 Task: Upload images of France from Unsplash to the Trello board.
Action: Mouse moved to (810, 226)
Screenshot: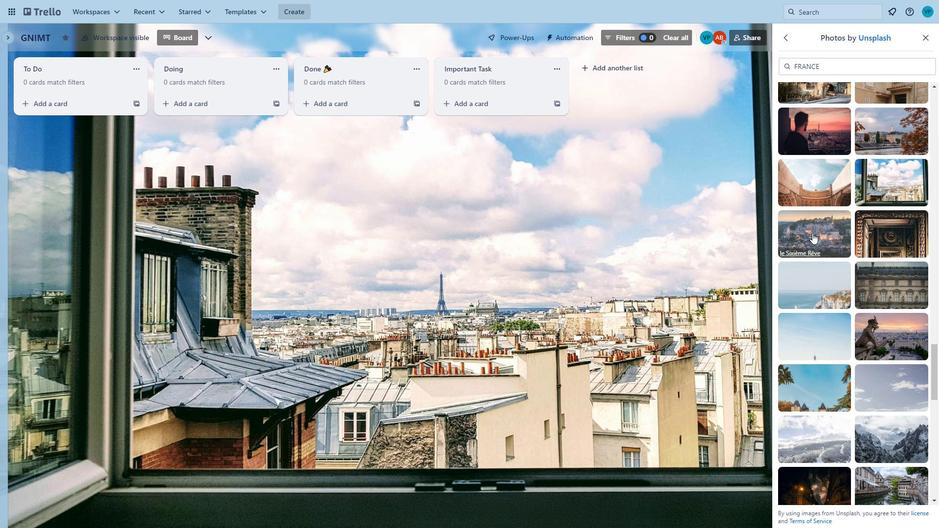
Action: Mouse pressed left at (810, 226)
Screenshot: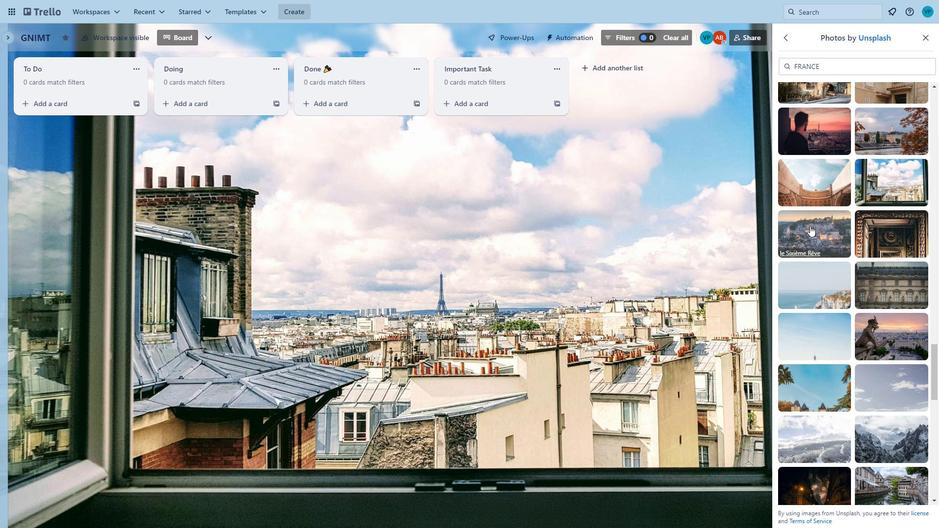 
Action: Mouse moved to (906, 218)
Screenshot: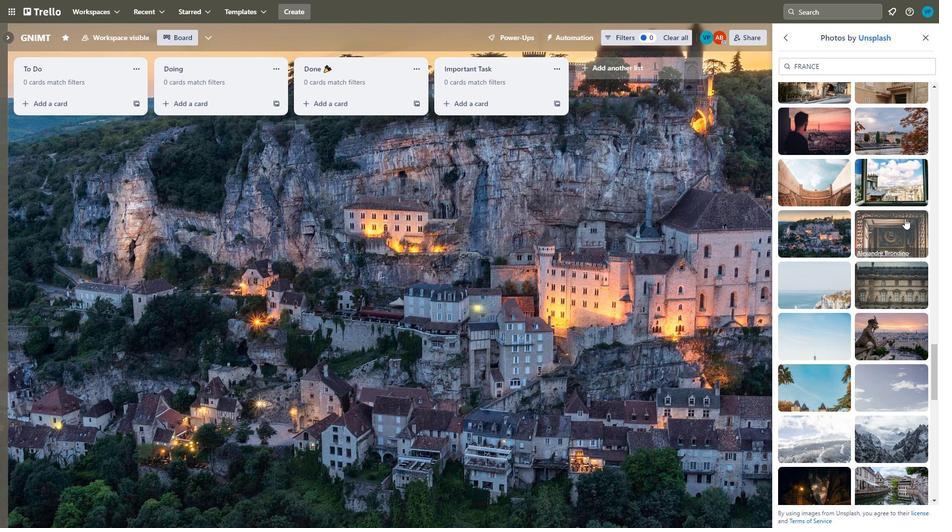 
Action: Mouse pressed left at (906, 218)
Screenshot: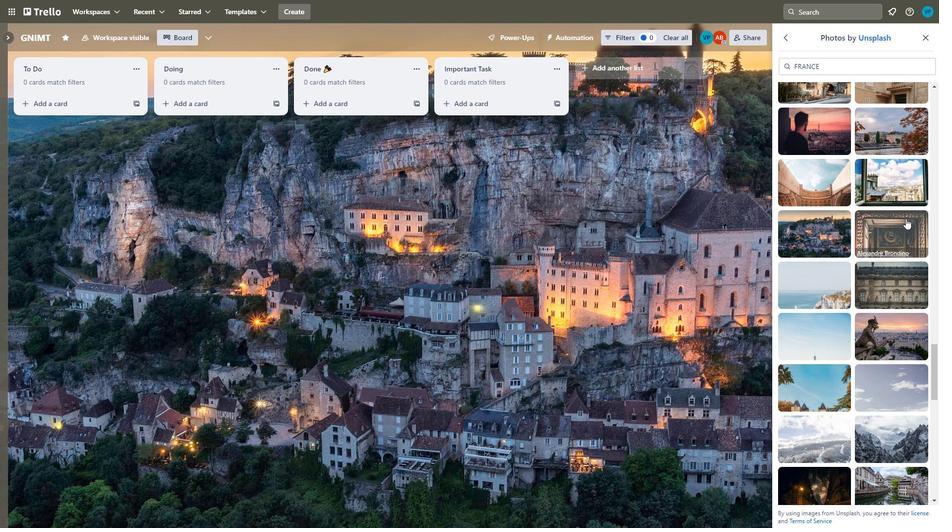 
Action: Mouse moved to (905, 230)
Screenshot: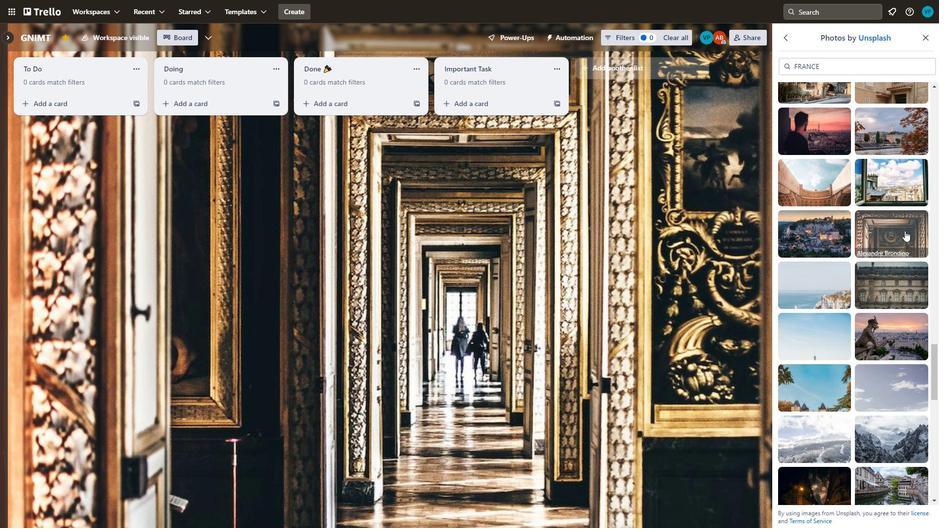 
Action: Mouse pressed left at (905, 230)
Screenshot: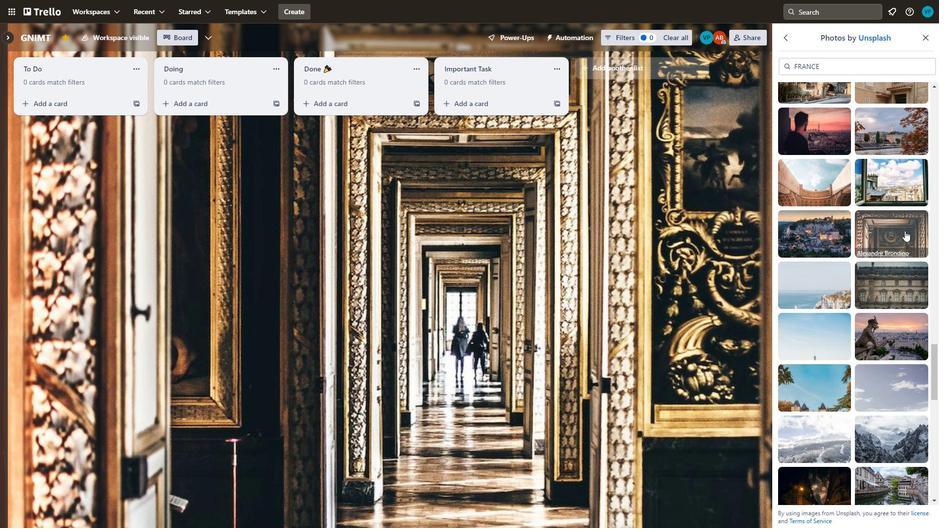 
Action: Mouse moved to (810, 267)
Screenshot: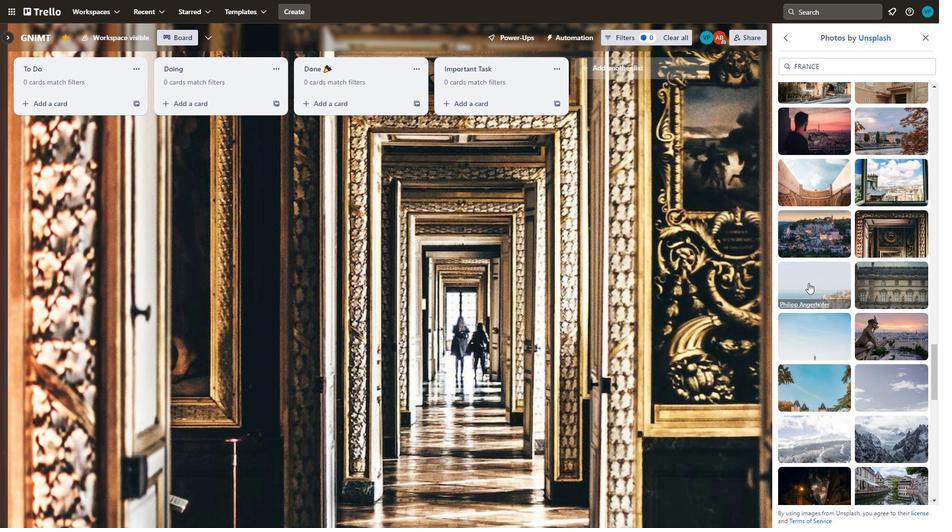 
Action: Mouse pressed left at (810, 267)
Screenshot: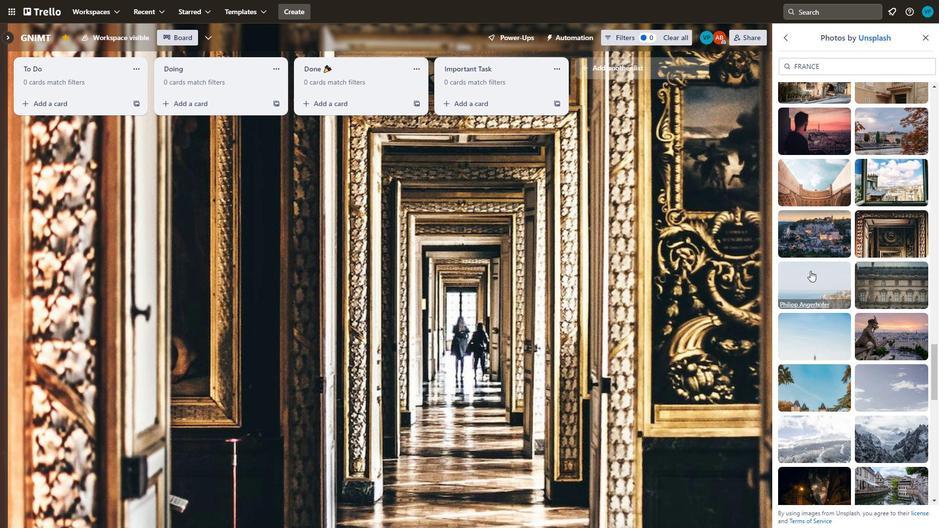 
Action: Mouse moved to (887, 265)
Screenshot: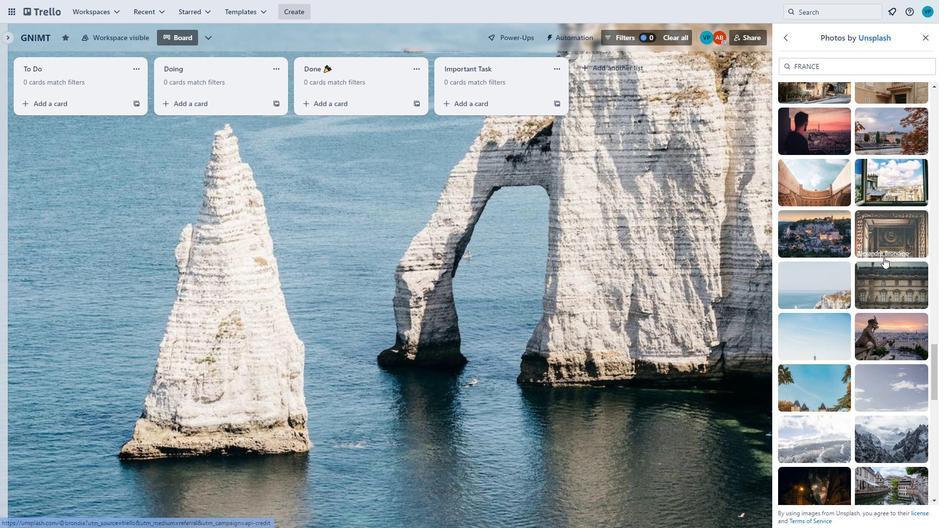 
Action: Mouse pressed left at (887, 265)
Screenshot: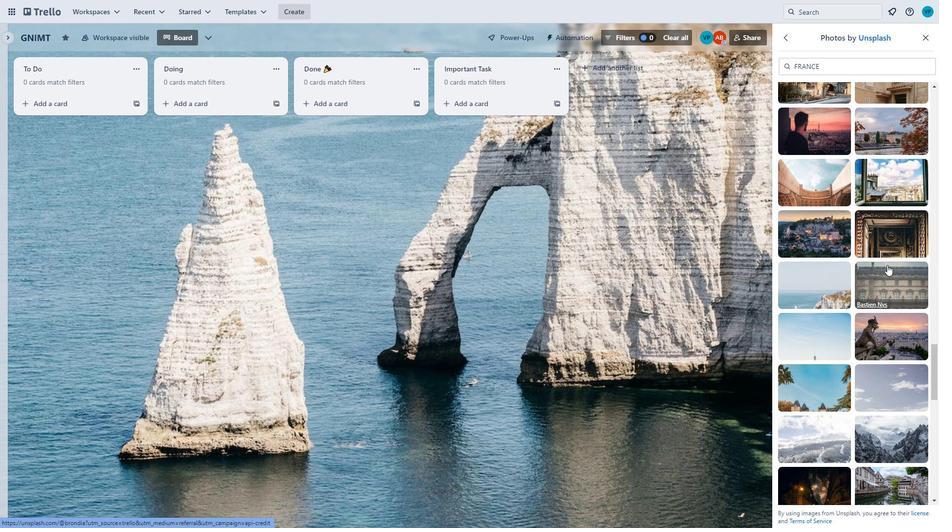 
Action: Mouse moved to (817, 328)
Screenshot: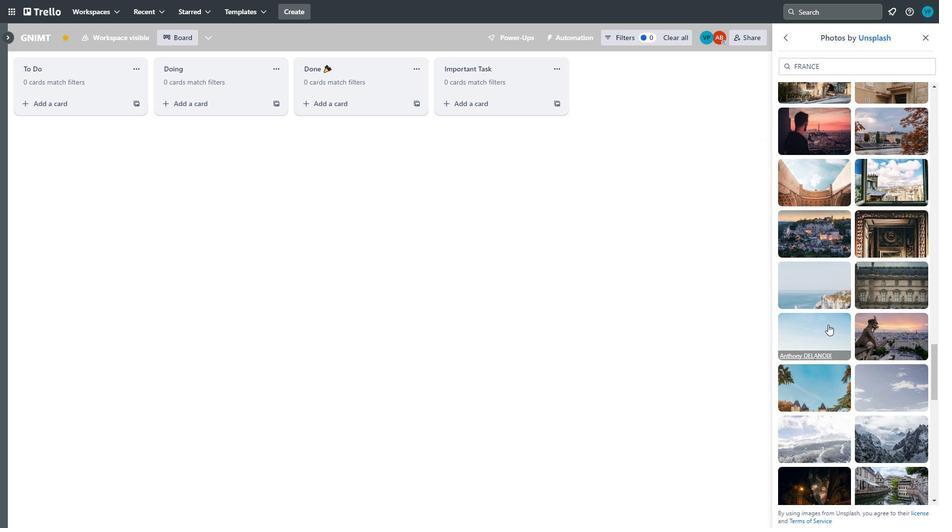 
Action: Mouse pressed left at (817, 328)
Screenshot: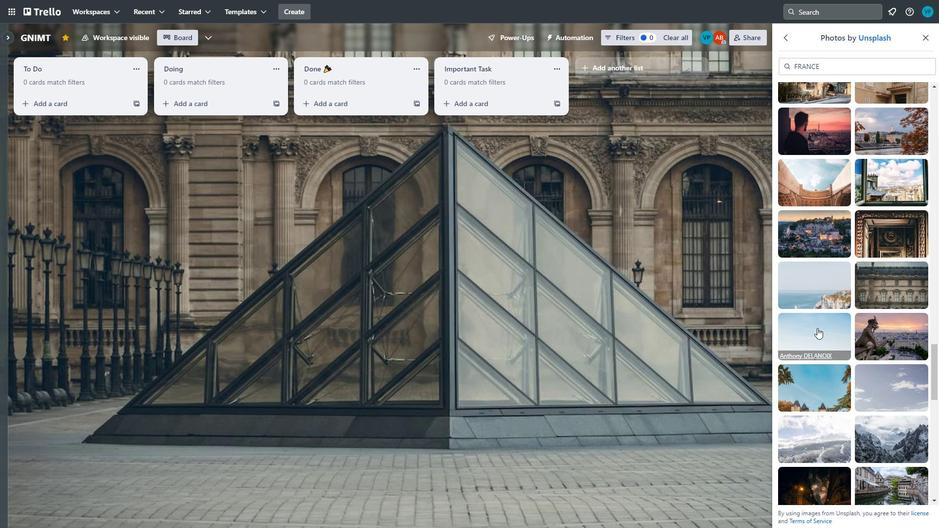 
Action: Mouse moved to (892, 334)
Screenshot: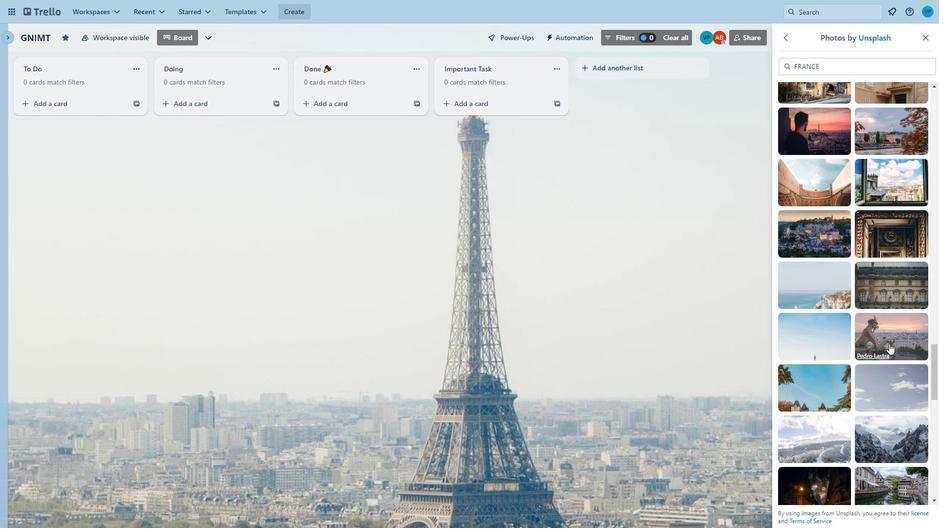 
Action: Mouse pressed left at (892, 334)
Screenshot: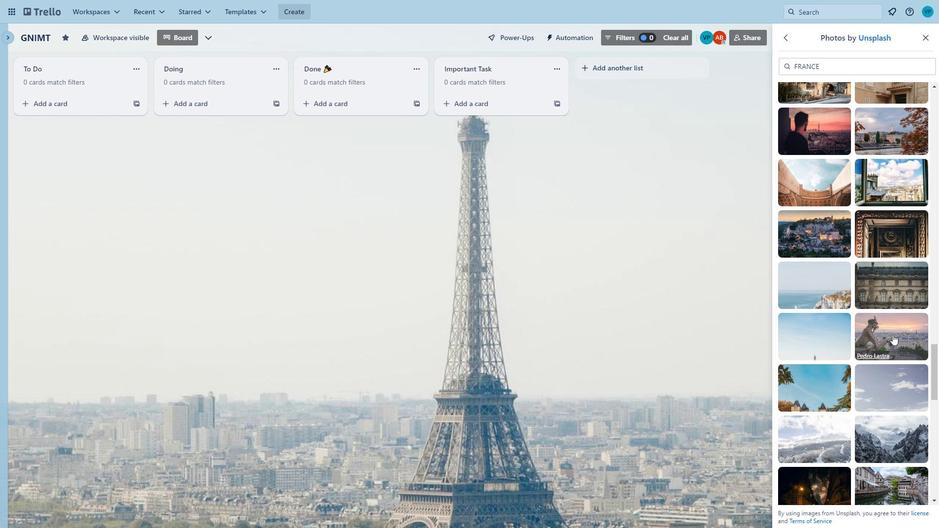 
Action: Mouse moved to (823, 380)
Screenshot: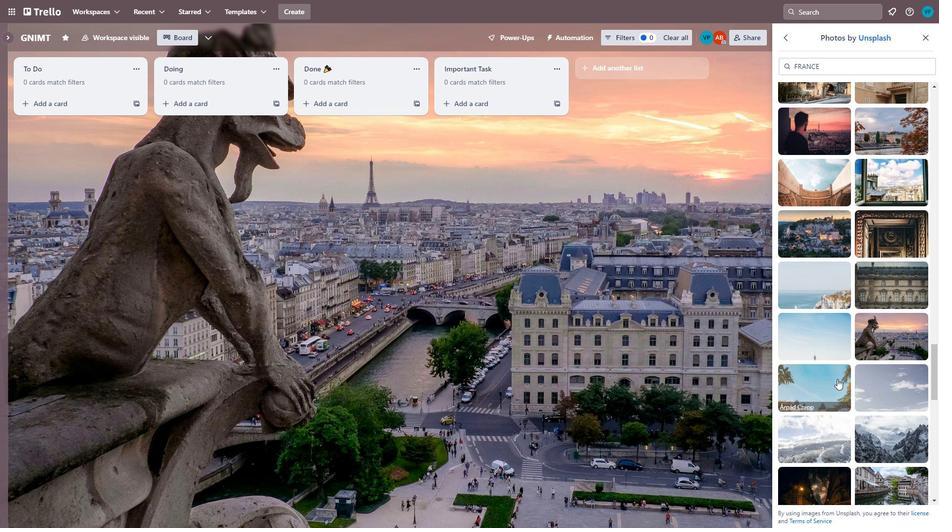 
Action: Mouse pressed left at (823, 380)
Screenshot: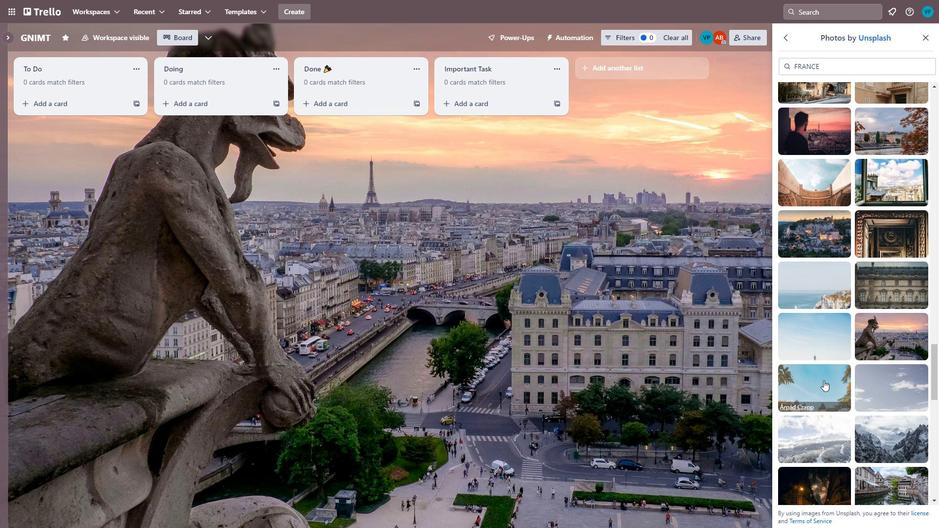 
Action: Mouse moved to (900, 379)
Screenshot: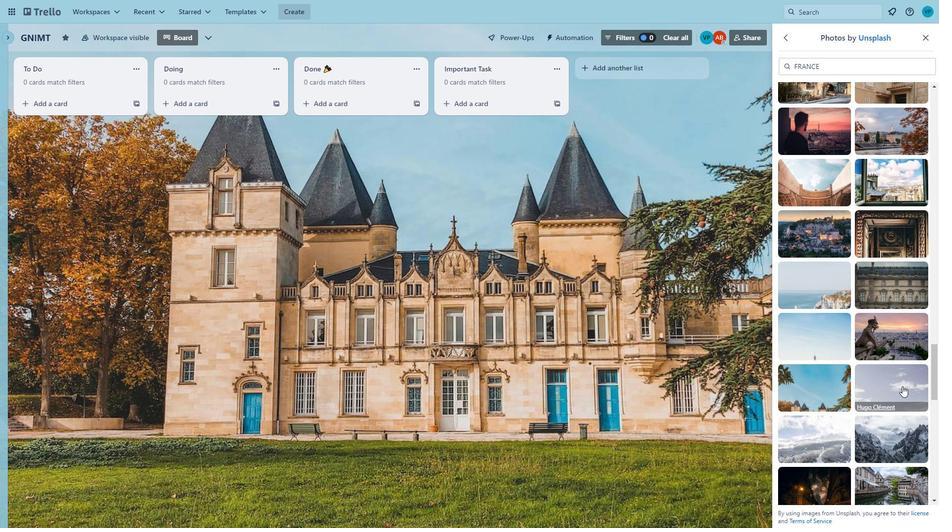 
Action: Mouse pressed left at (900, 379)
Screenshot: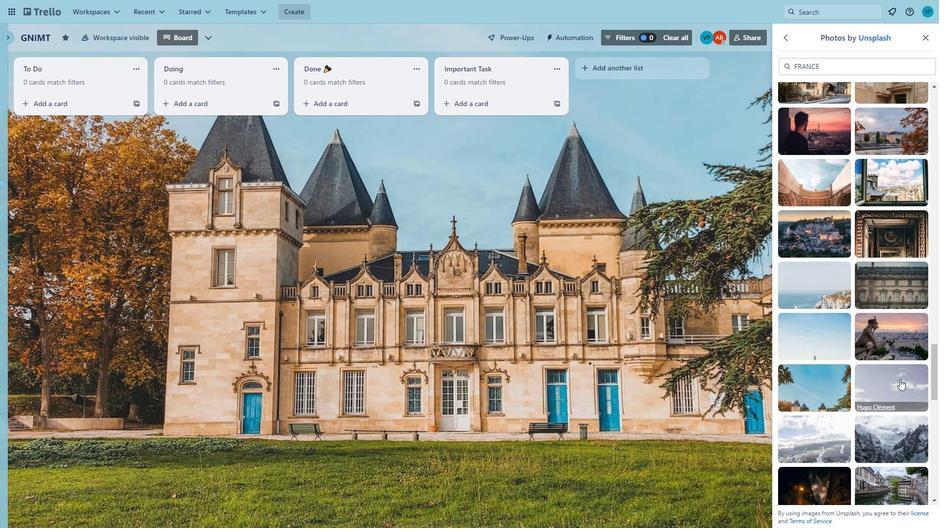 
Action: Mouse moved to (807, 384)
Screenshot: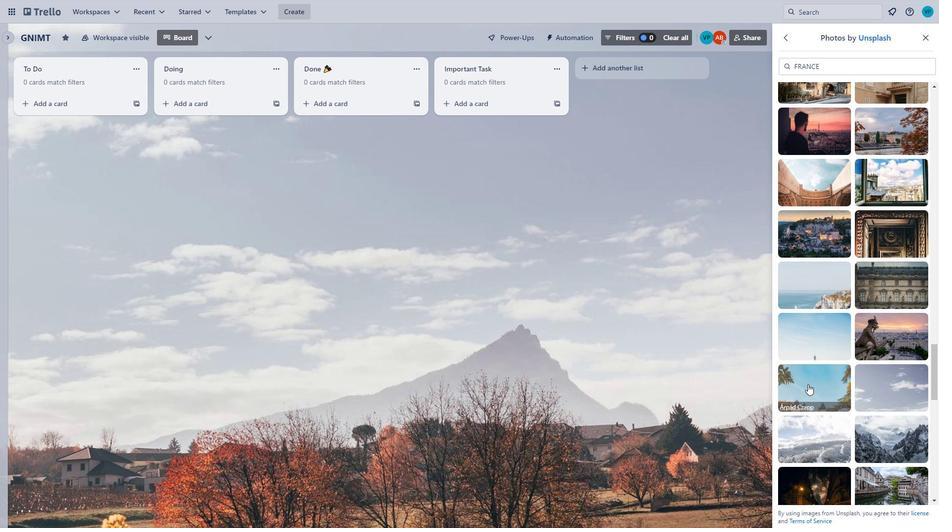 
Action: Mouse pressed left at (807, 384)
Screenshot: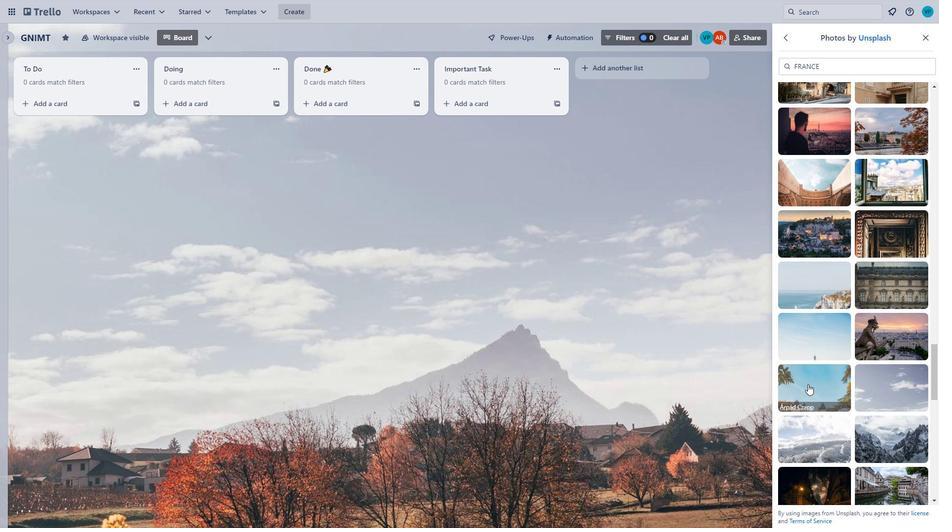 
Action: Mouse moved to (884, 381)
Screenshot: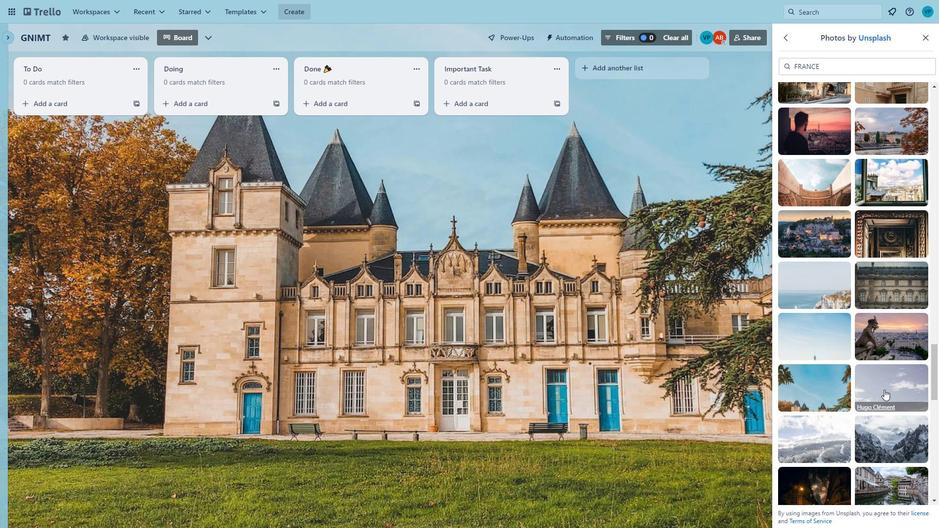 
Action: Mouse pressed left at (884, 381)
Screenshot: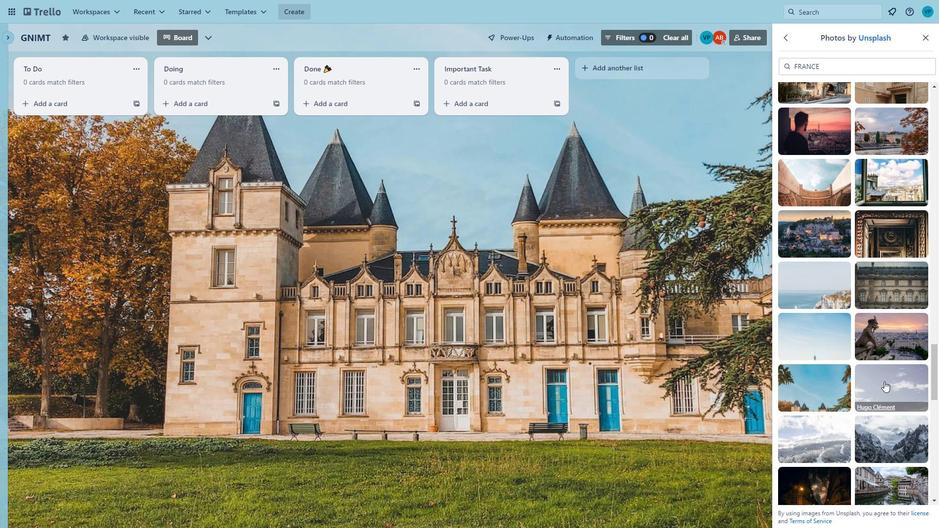 
Action: Mouse moved to (819, 431)
Screenshot: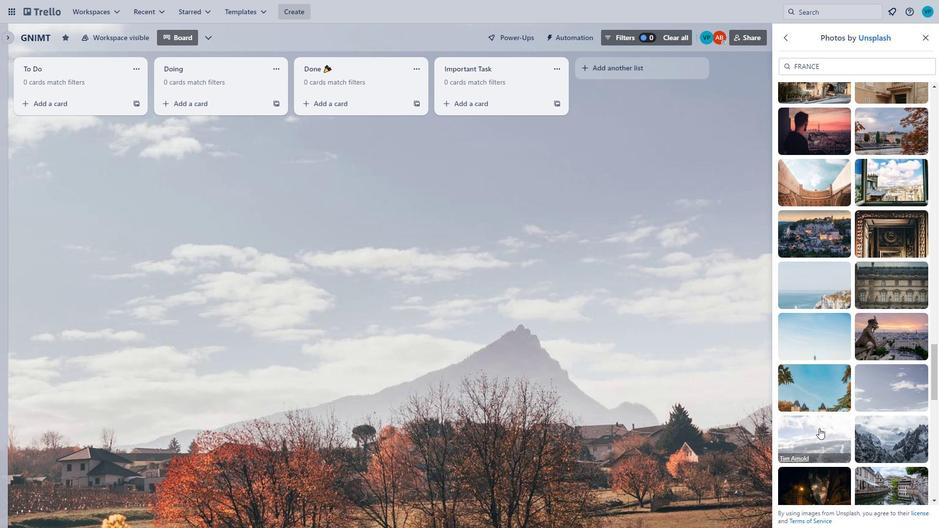 
Action: Mouse pressed left at (819, 431)
Screenshot: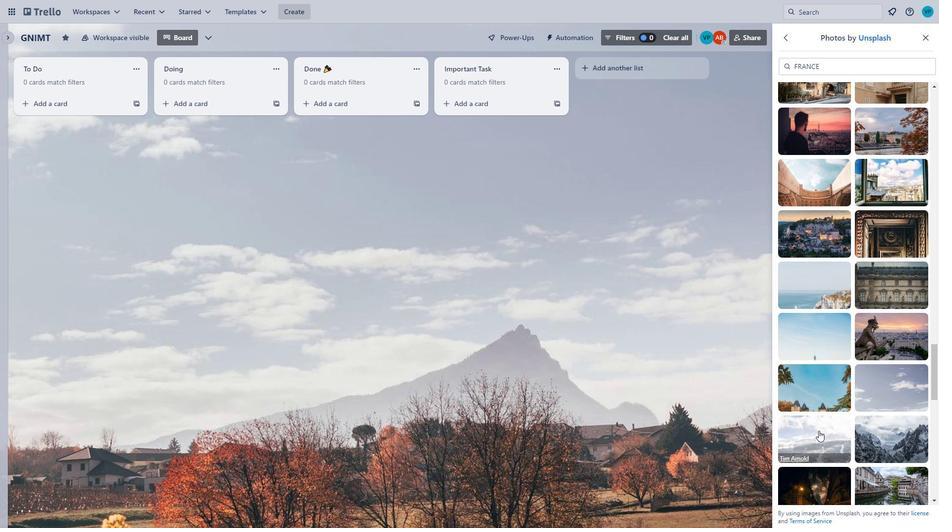 
Action: Mouse moved to (893, 419)
Screenshot: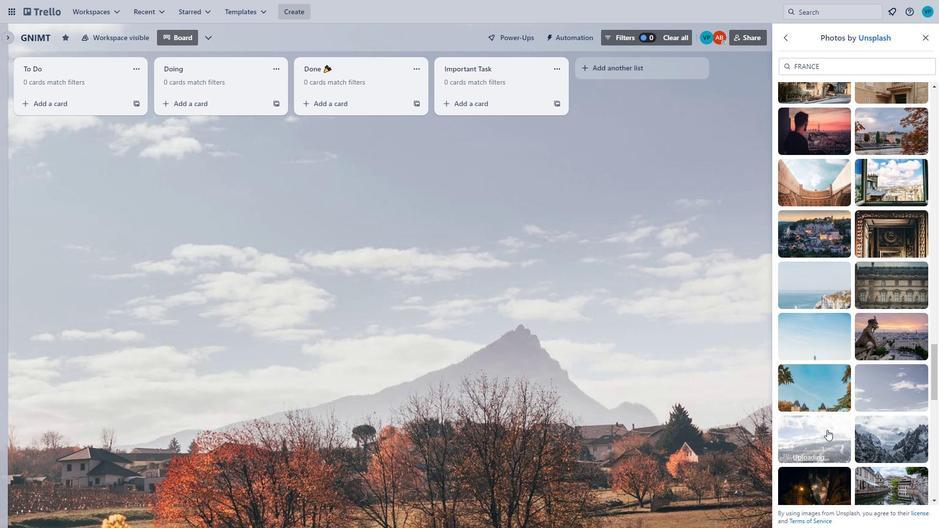 
Action: Mouse scrolled (893, 419) with delta (0, 0)
Screenshot: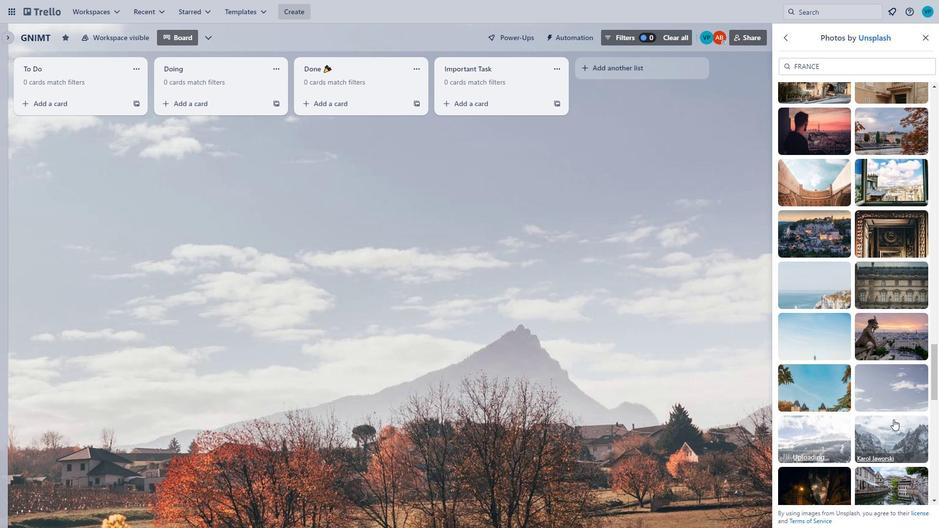 
Action: Mouse scrolled (893, 419) with delta (0, 0)
Screenshot: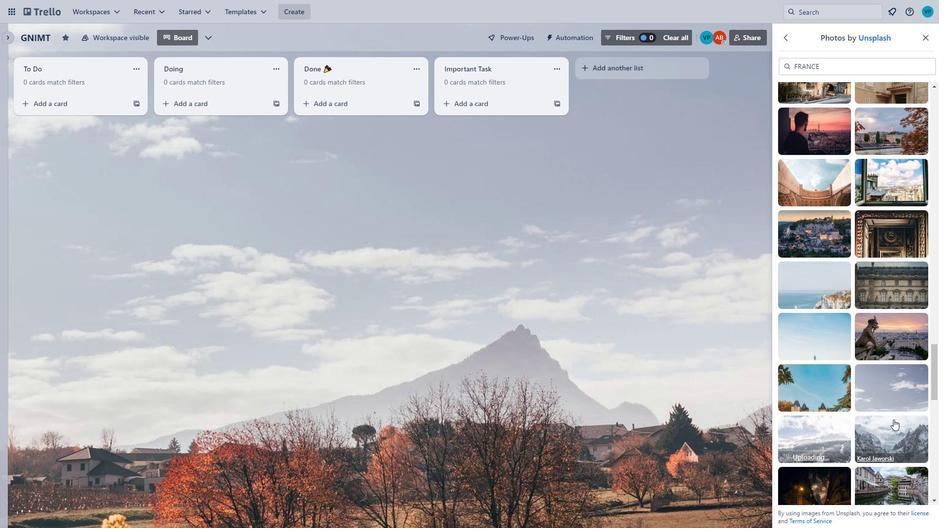 
Action: Mouse moved to (835, 378)
Screenshot: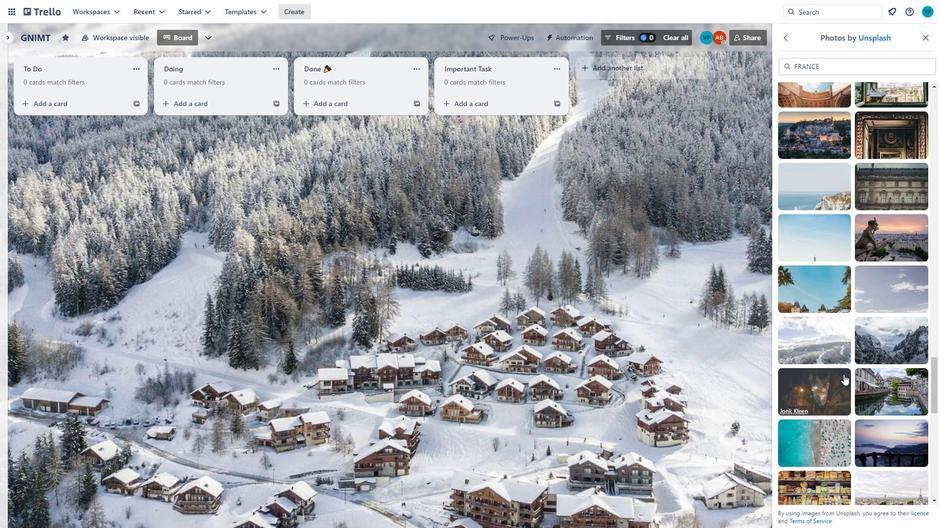 
Action: Mouse pressed left at (835, 378)
Screenshot: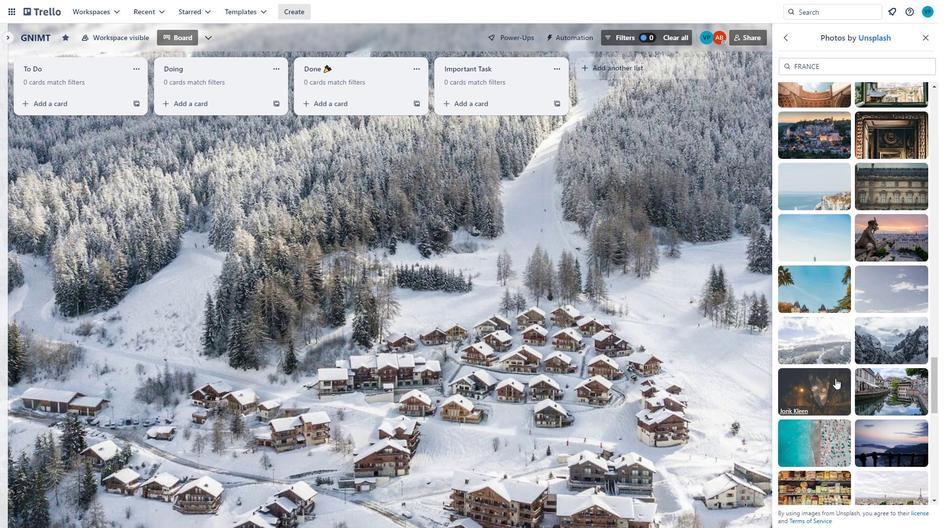 
Action: Mouse moved to (887, 383)
Screenshot: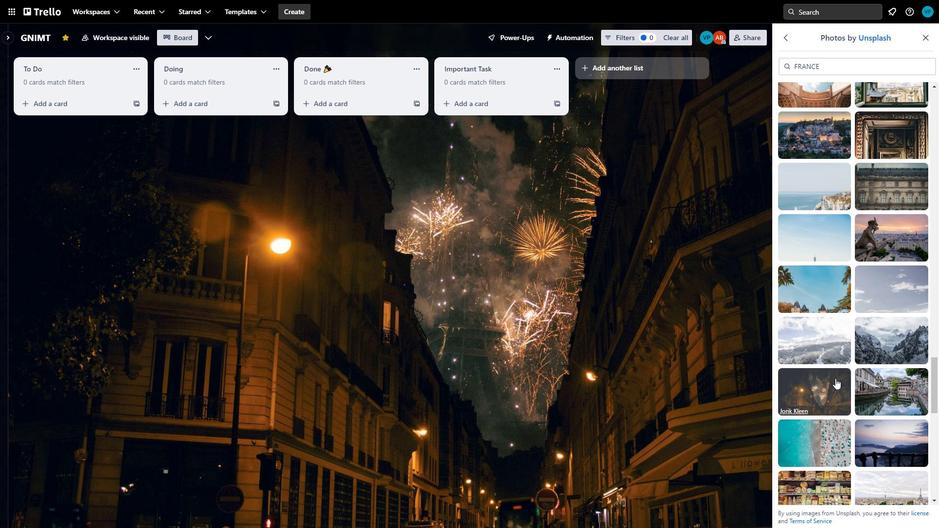 
Action: Mouse pressed left at (887, 383)
Screenshot: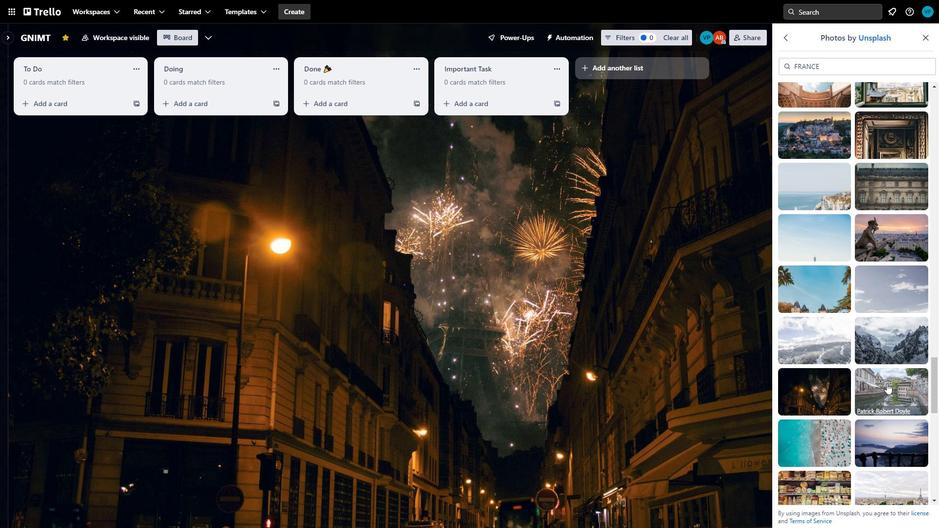 
Action: Mouse moved to (863, 465)
Screenshot: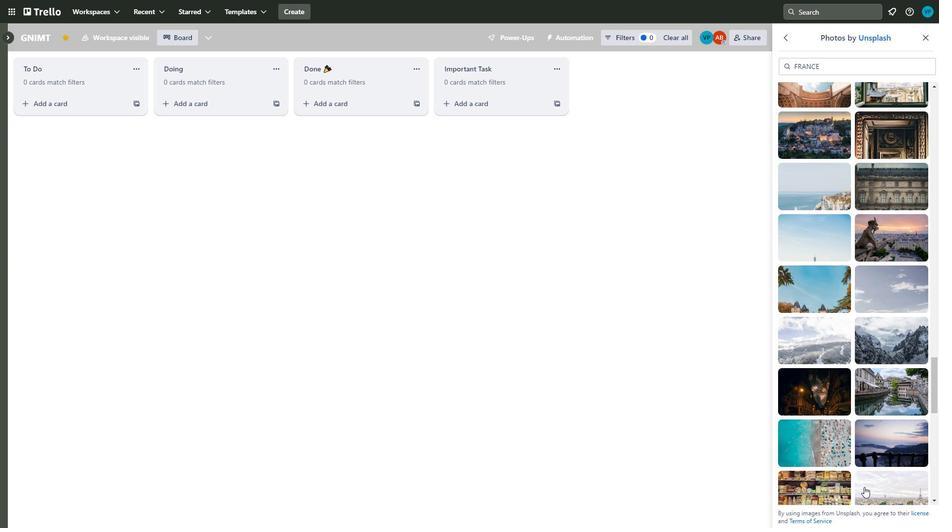 
Action: Mouse scrolled (863, 465) with delta (0, 0)
Screenshot: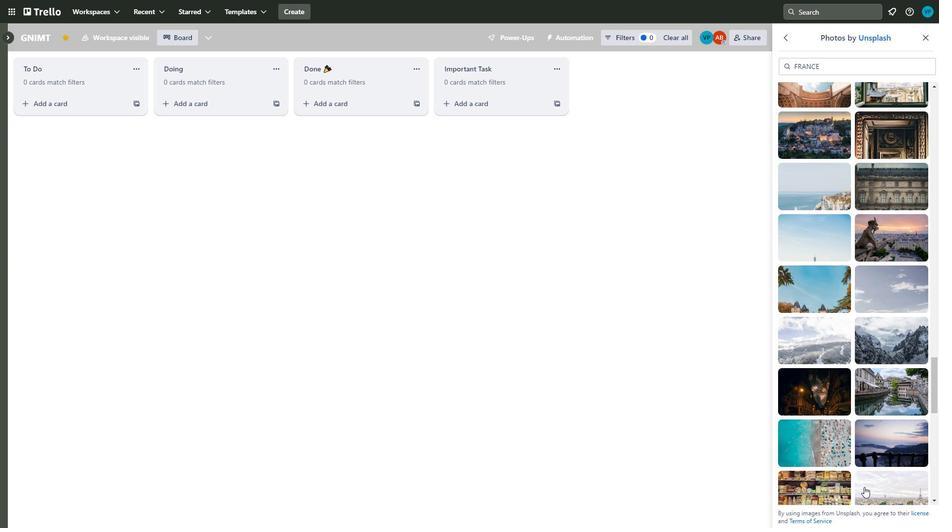
Action: Mouse moved to (818, 393)
Screenshot: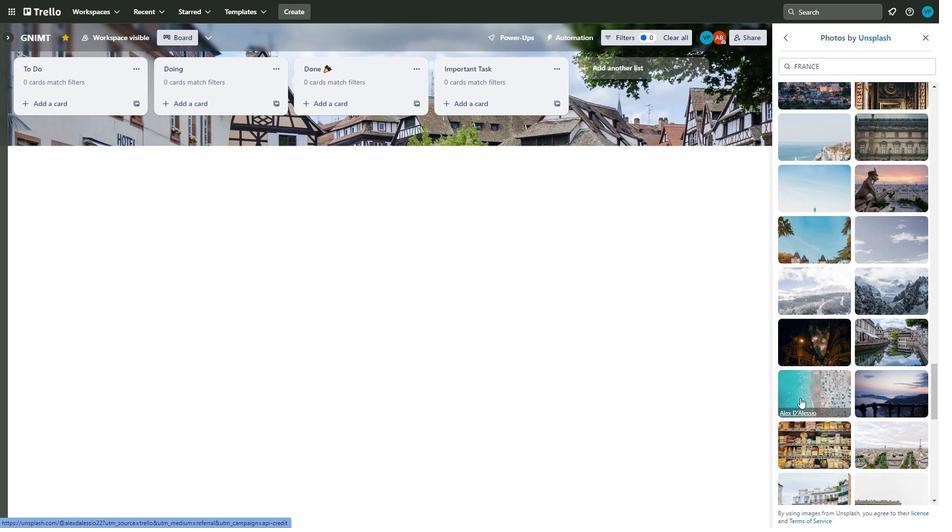 
Action: Mouse pressed left at (818, 393)
Screenshot: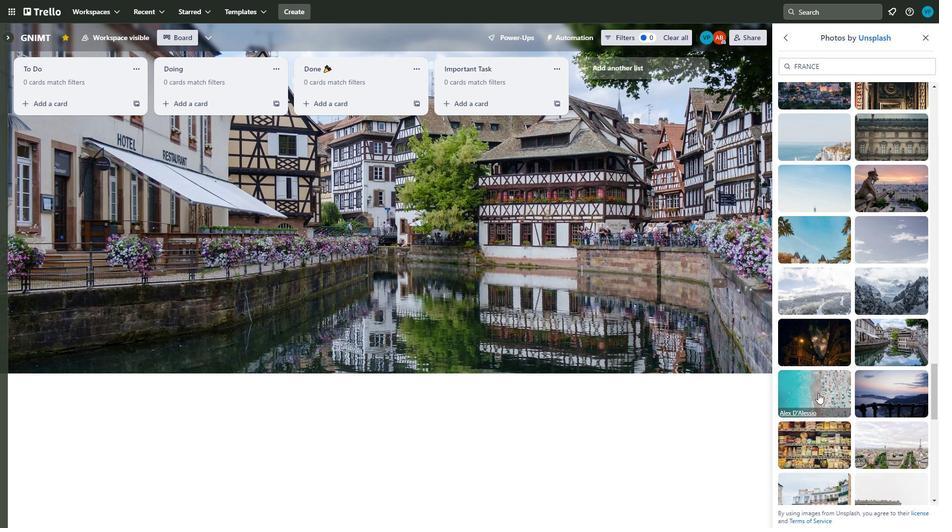 
Action: Mouse moved to (815, 443)
Screenshot: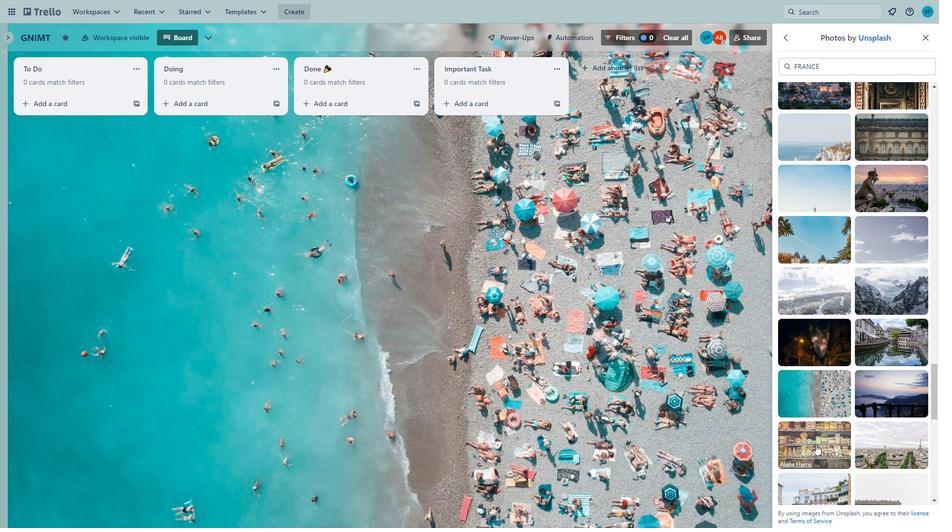 
Action: Mouse pressed left at (815, 443)
Screenshot: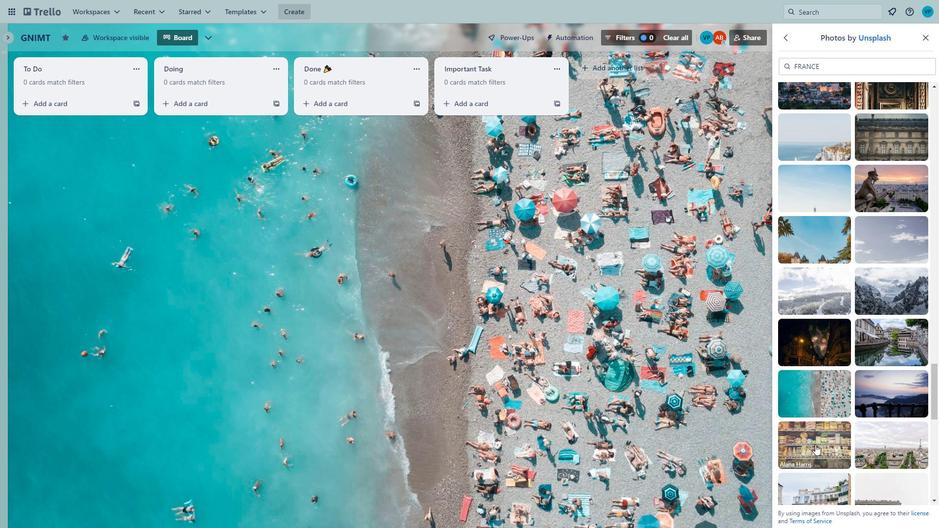 
Action: Mouse moved to (881, 437)
Screenshot: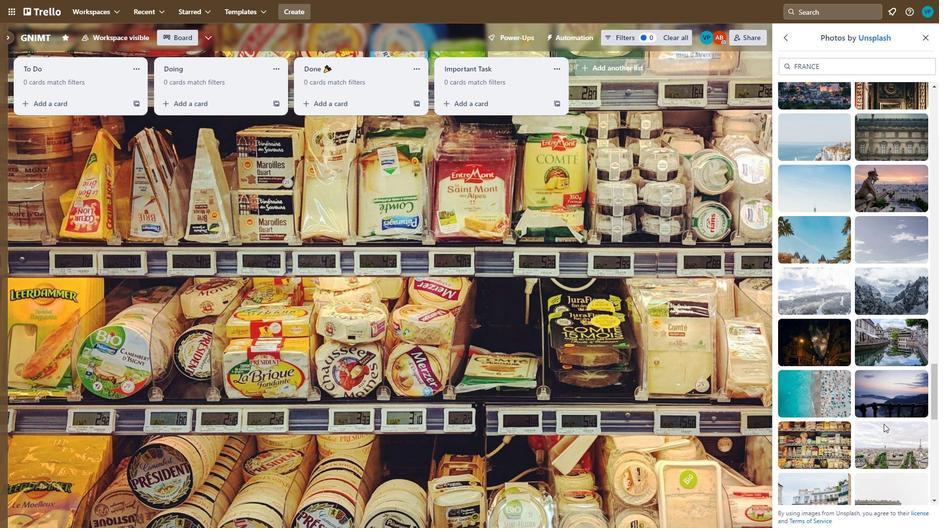 
Action: Mouse pressed left at (881, 437)
Screenshot: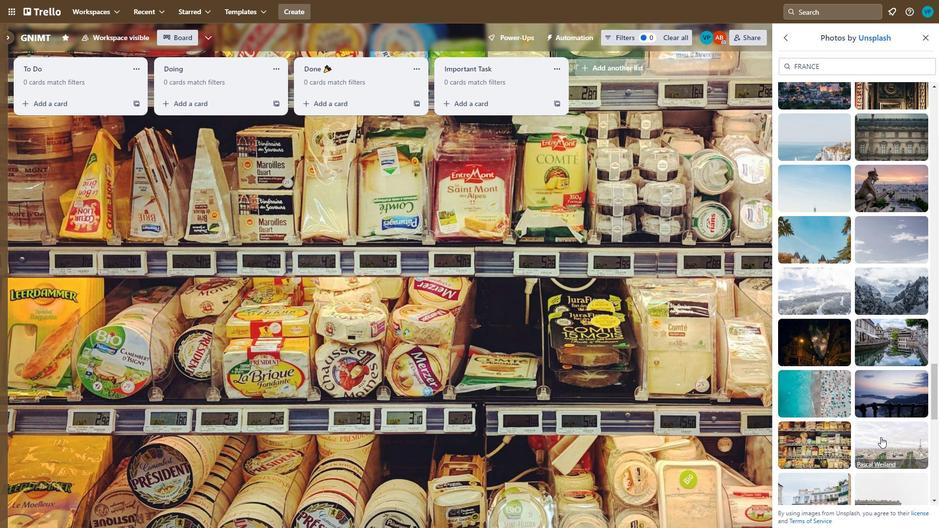 
Action: Mouse moved to (868, 423)
Screenshot: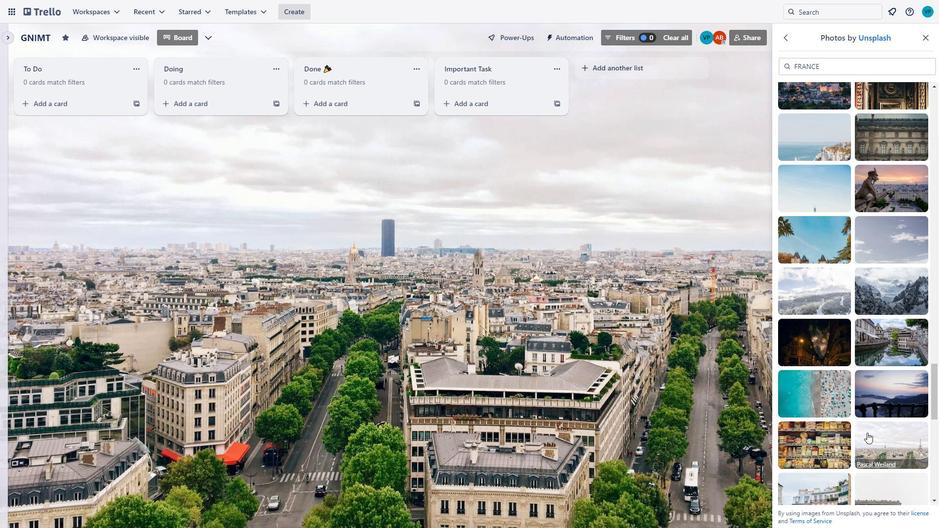 
Action: Mouse scrolled (868, 422) with delta (0, 0)
Screenshot: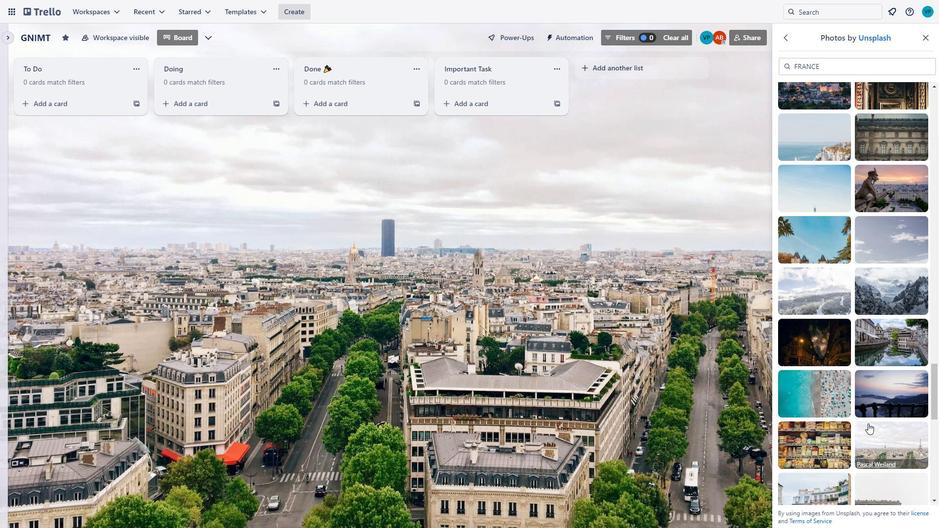 
Action: Mouse scrolled (868, 422) with delta (0, 0)
Screenshot: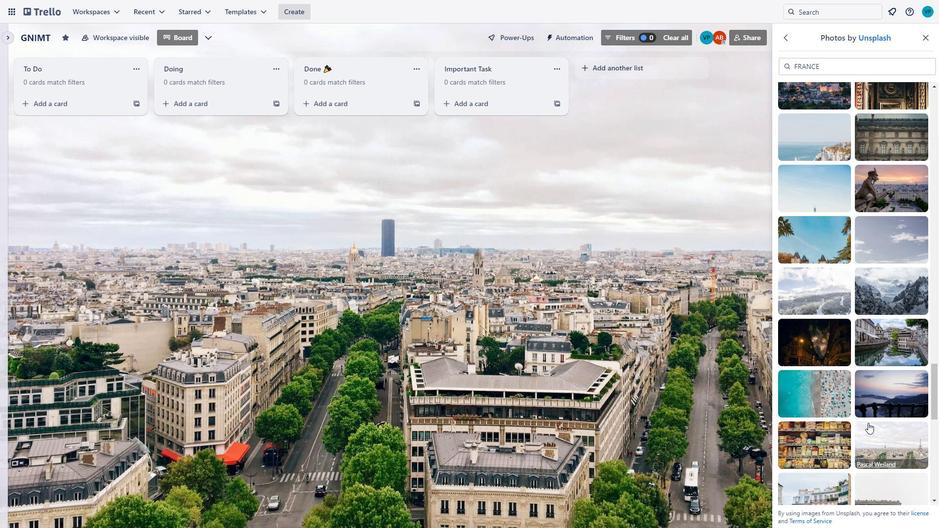 
Action: Mouse moved to (812, 383)
Screenshot: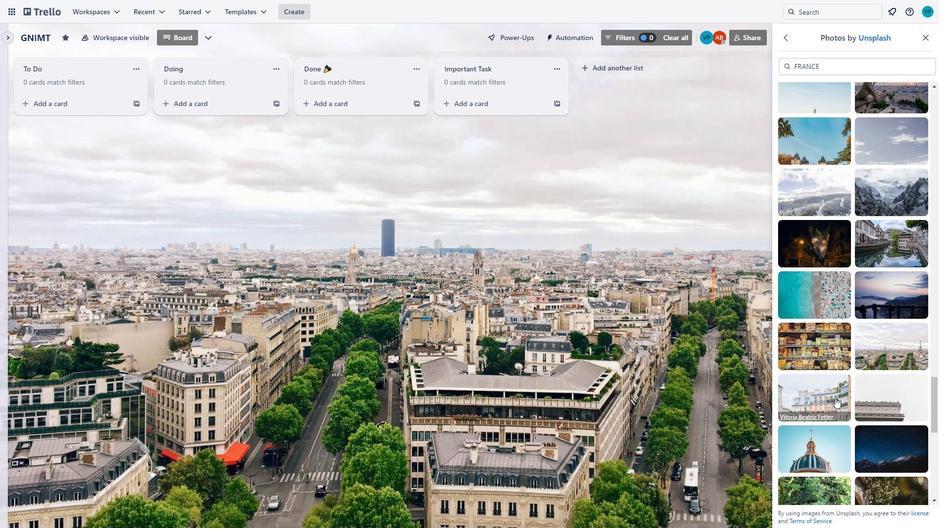 
Action: Mouse pressed left at (812, 383)
Screenshot: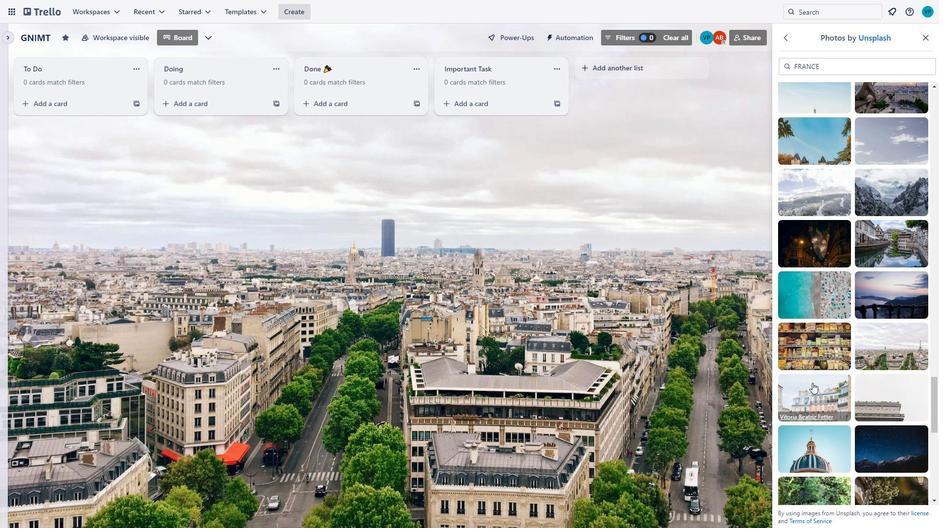 
Action: Mouse moved to (890, 390)
Screenshot: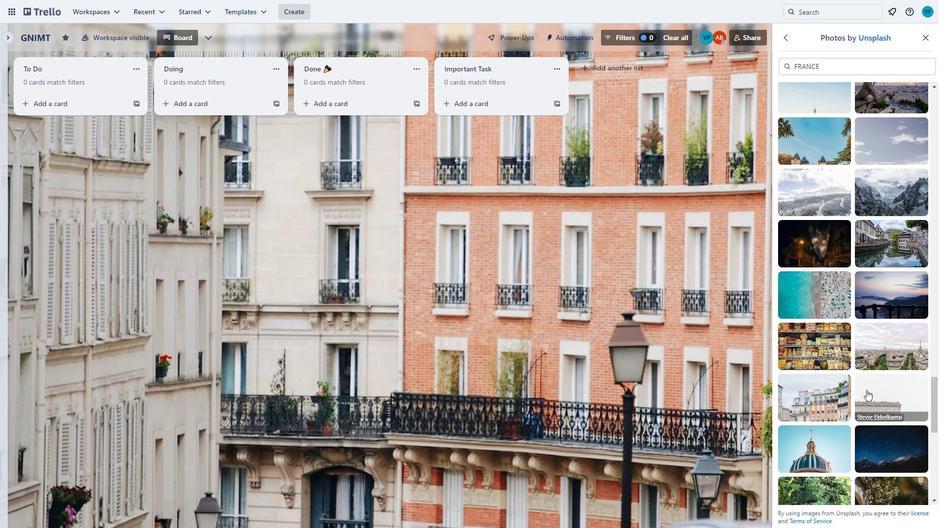 
Action: Mouse pressed left at (890, 390)
Screenshot: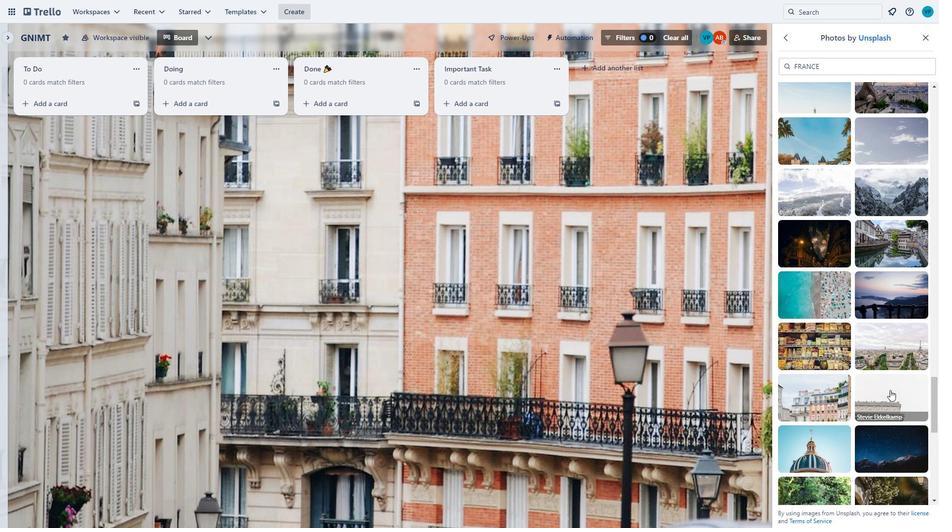 
Action: Mouse moved to (882, 385)
Screenshot: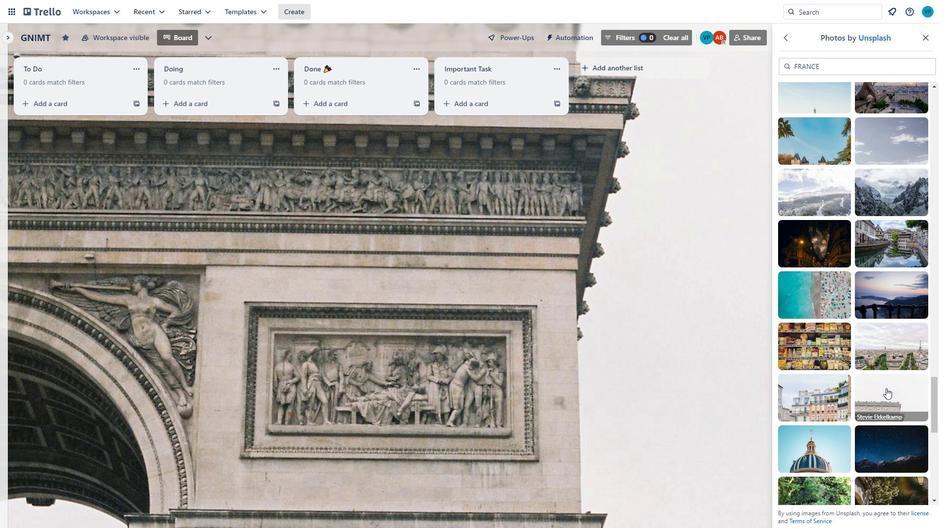 
Action: Mouse scrolled (882, 384) with delta (0, 0)
Screenshot: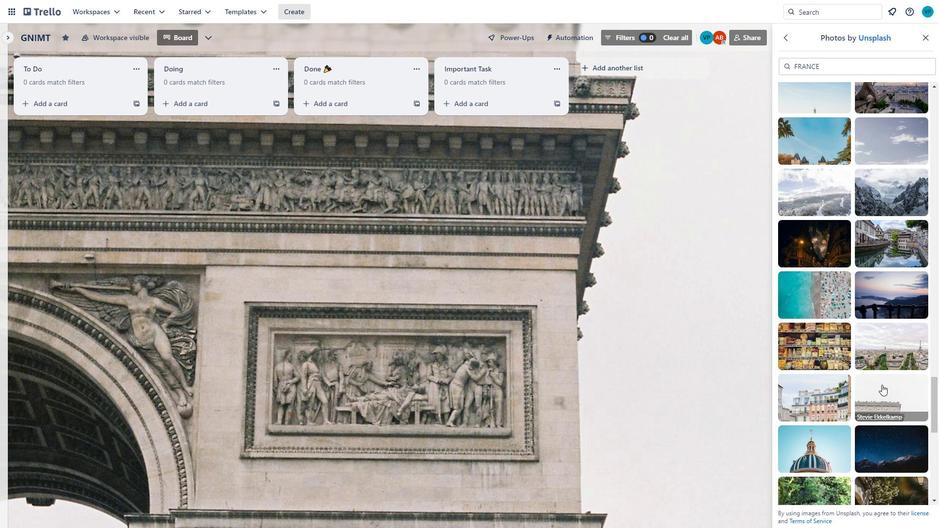 
Action: Mouse moved to (827, 394)
Screenshot: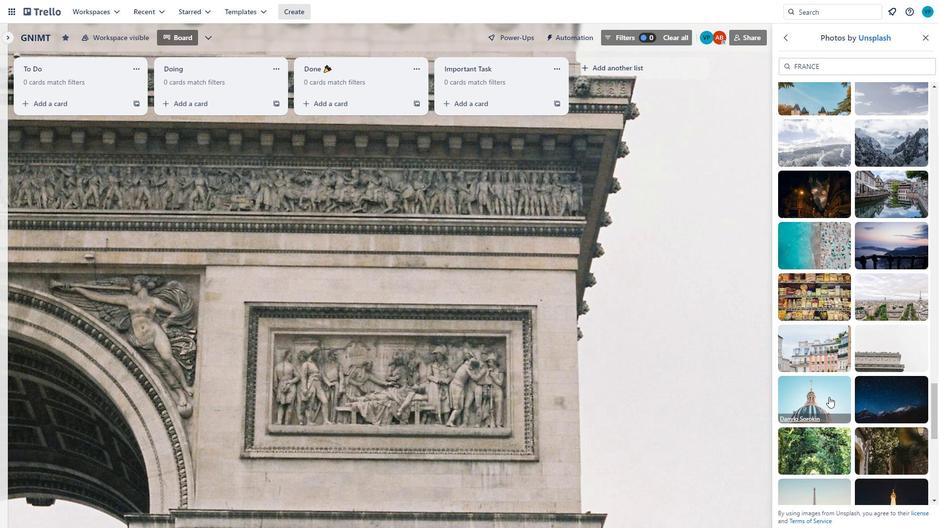 
Action: Mouse pressed left at (827, 394)
Screenshot: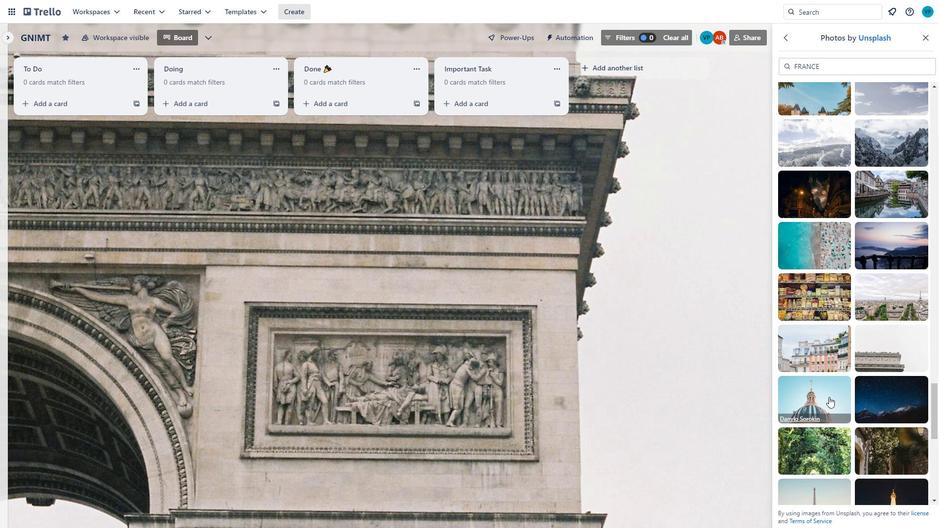
Action: Mouse moved to (872, 395)
Screenshot: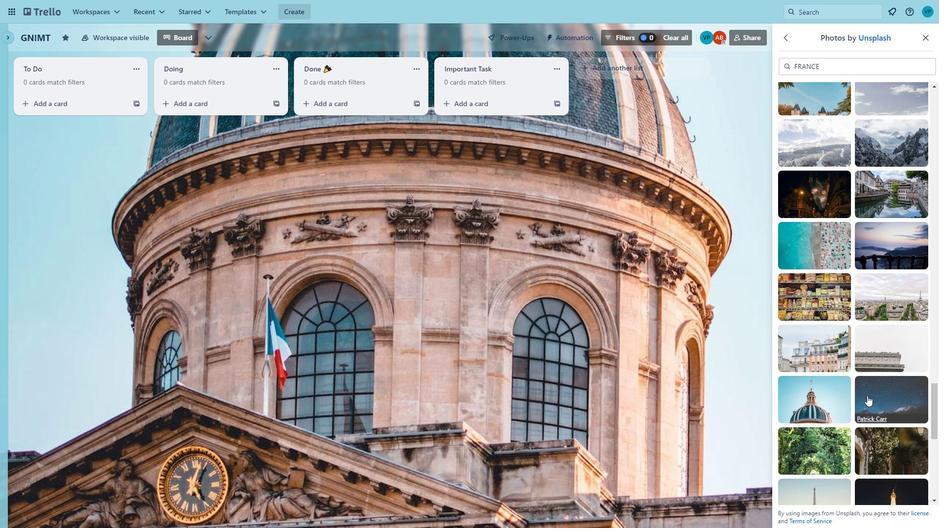 
Action: Mouse pressed left at (872, 395)
Screenshot: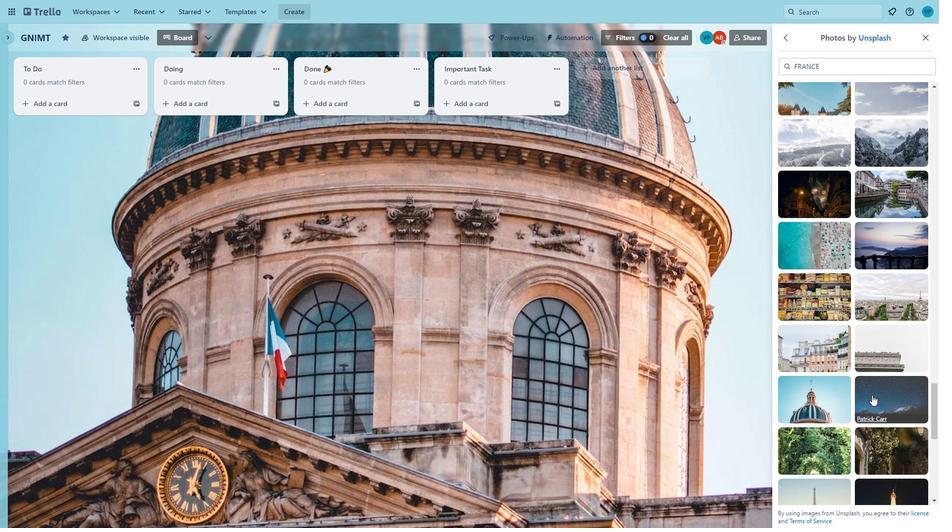
Action: Mouse scrolled (872, 394) with delta (0, 0)
Screenshot: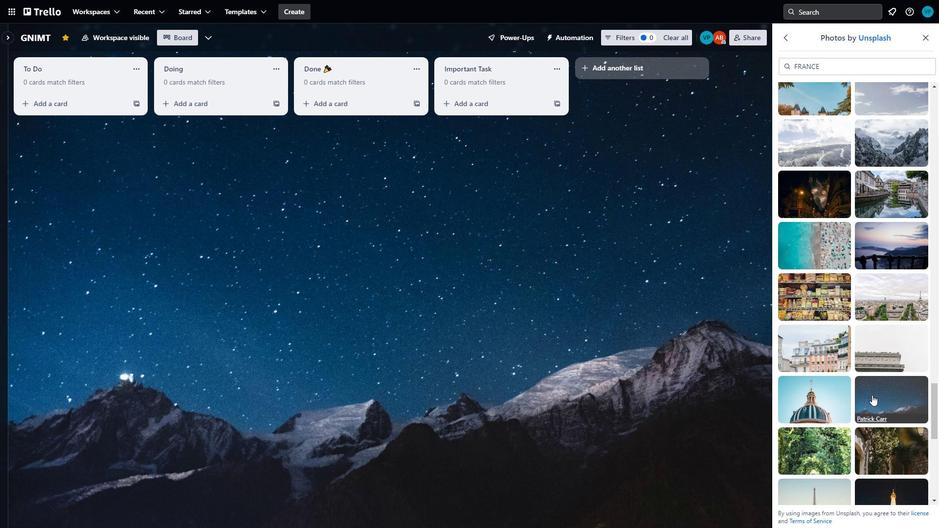
Action: Mouse moved to (839, 394)
Screenshot: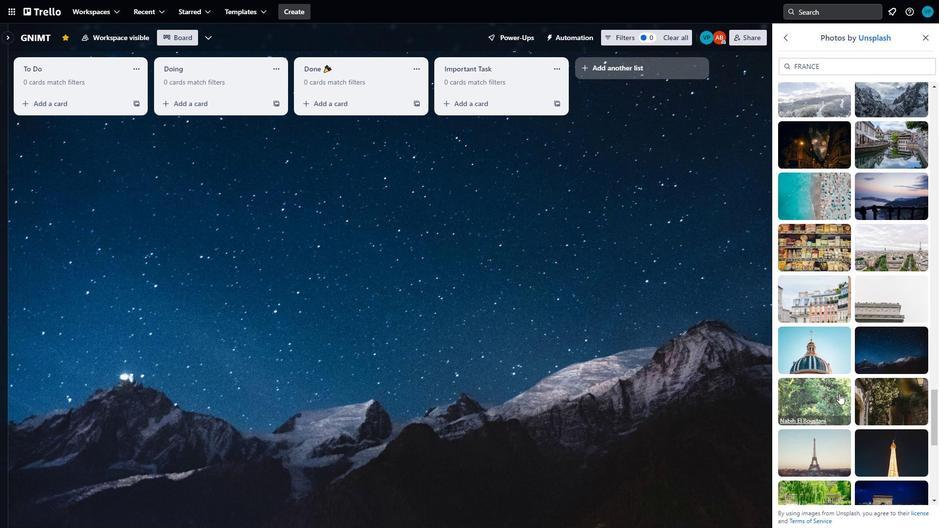 
Action: Mouse pressed left at (839, 394)
Screenshot: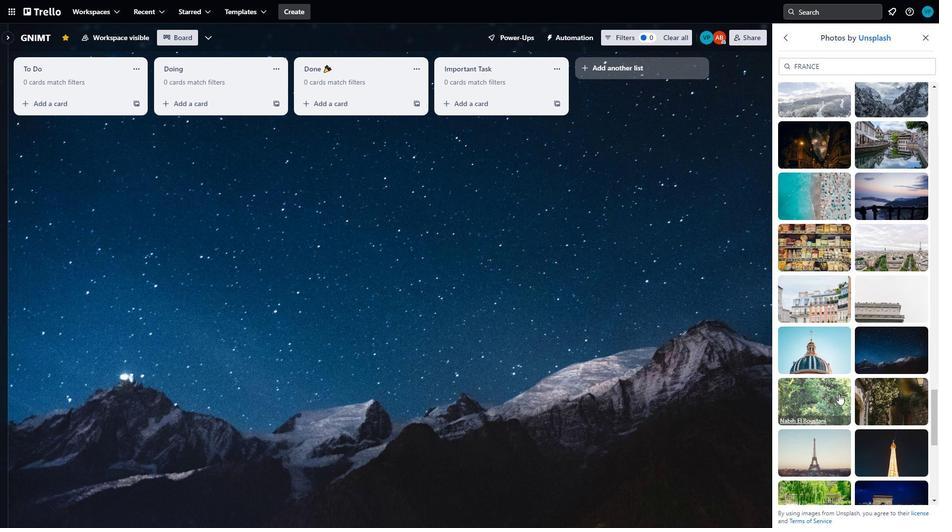 
Action: Mouse moved to (826, 393)
Screenshot: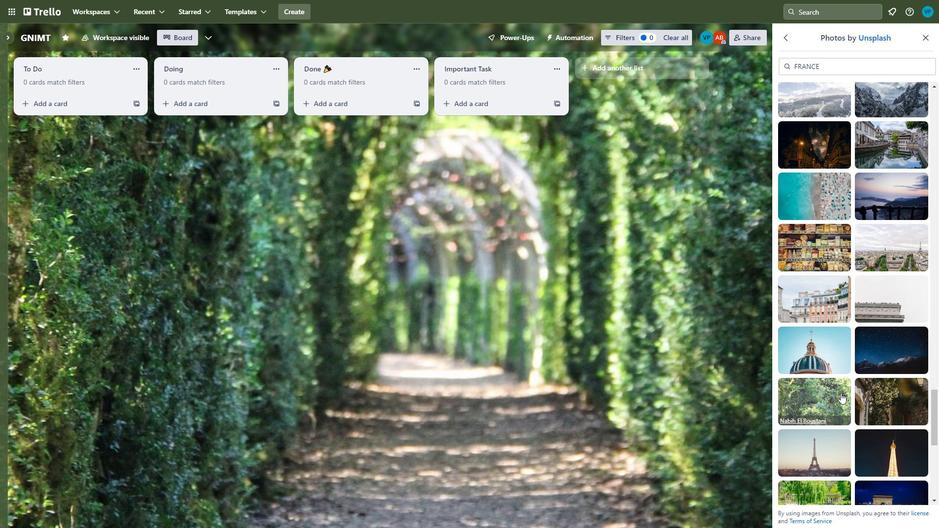 
Action: Mouse pressed left at (826, 393)
Screenshot: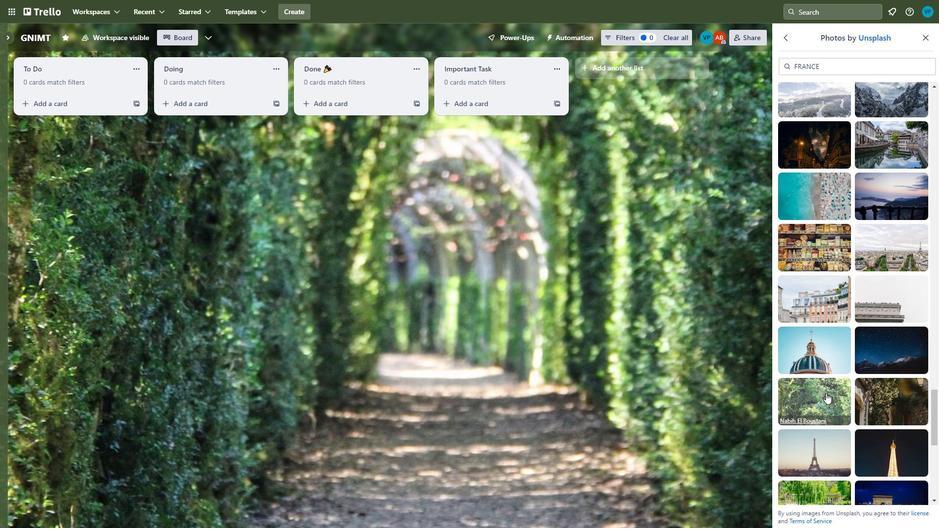 
Action: Mouse moved to (894, 398)
Screenshot: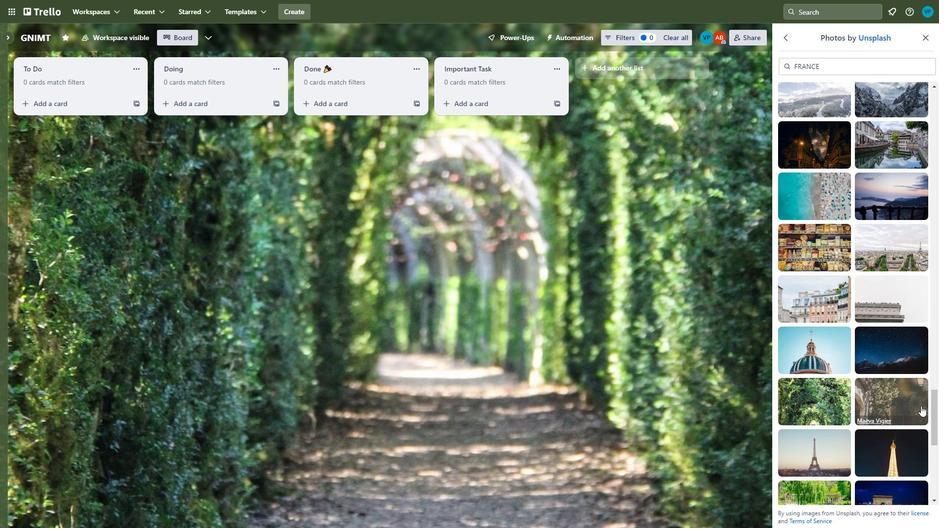 
Action: Mouse pressed left at (894, 398)
Screenshot: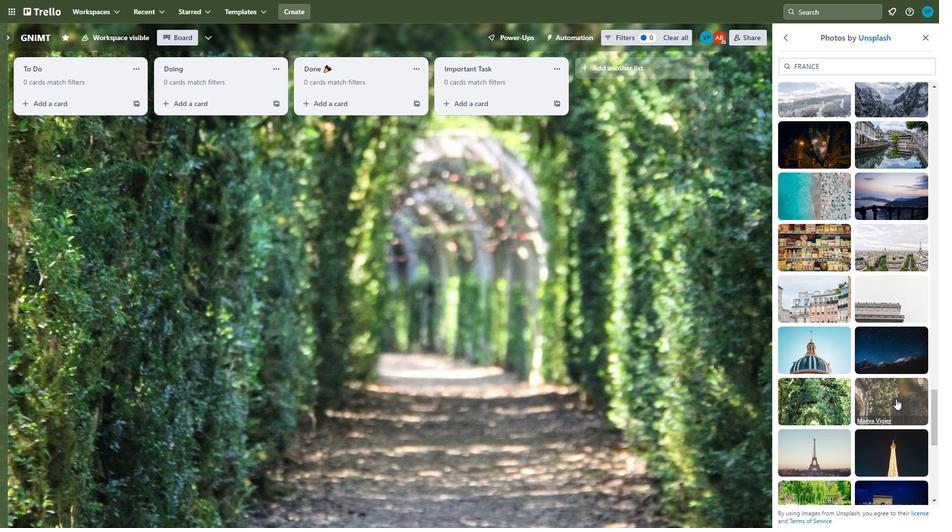 
Action: Mouse moved to (851, 419)
Screenshot: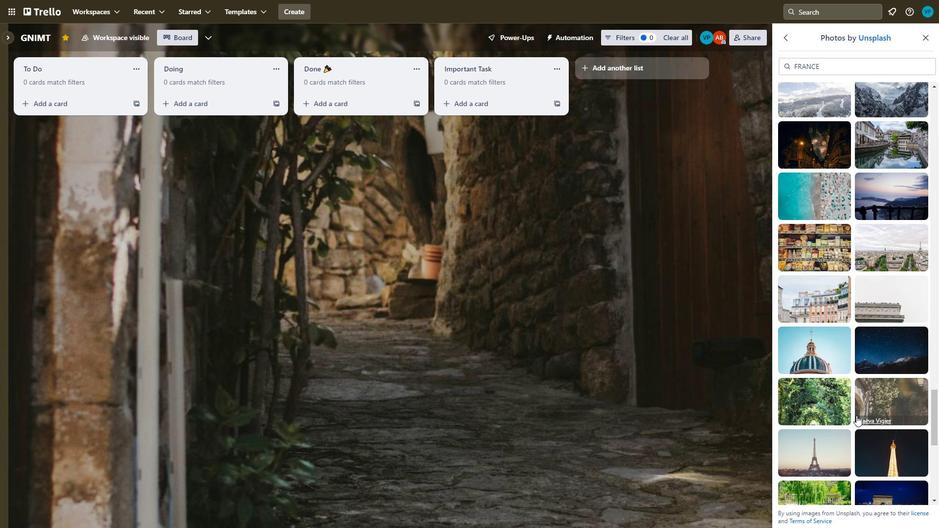 
Action: Mouse scrolled (851, 419) with delta (0, 0)
Screenshot: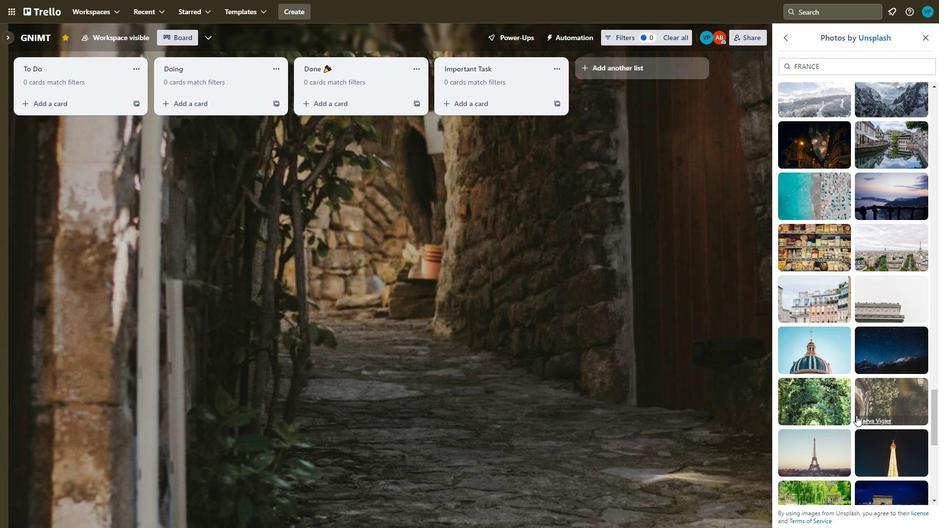 
Action: Mouse moved to (822, 401)
Screenshot: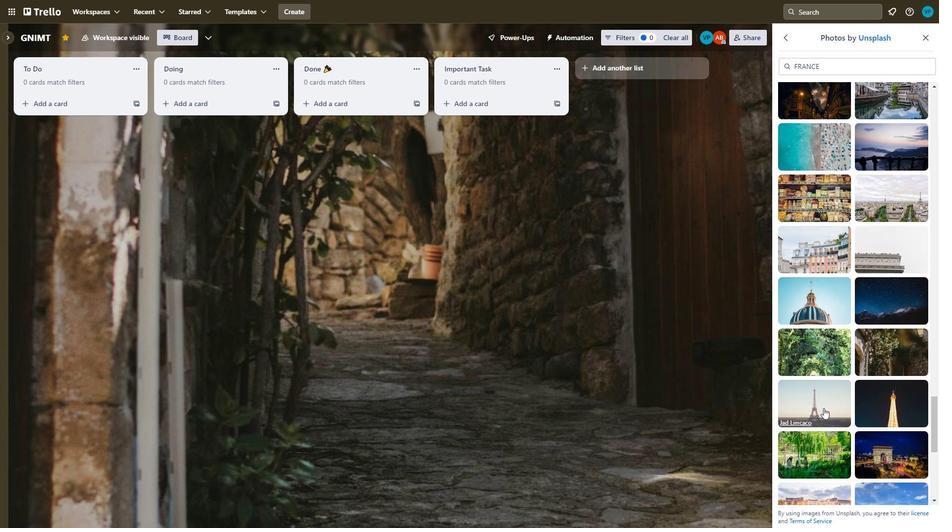 
Action: Mouse pressed left at (822, 401)
Screenshot: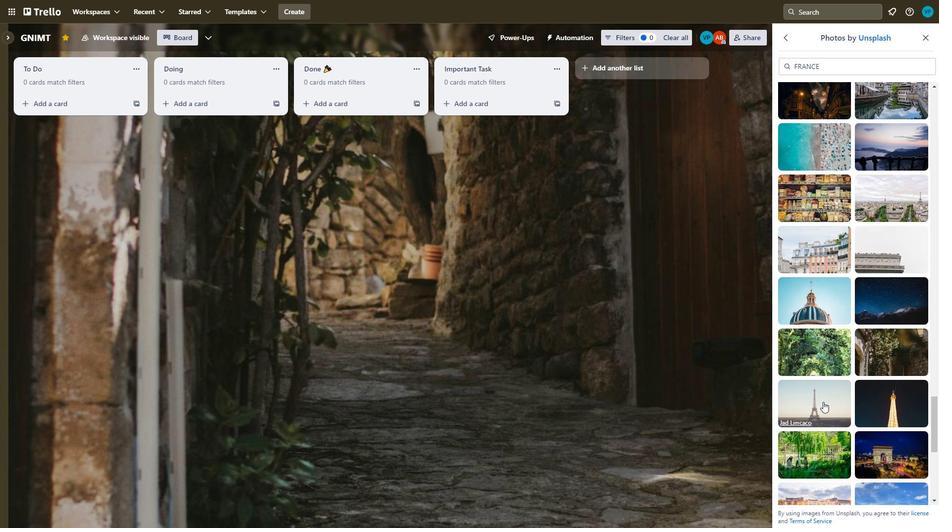 
Action: Mouse moved to (897, 403)
Screenshot: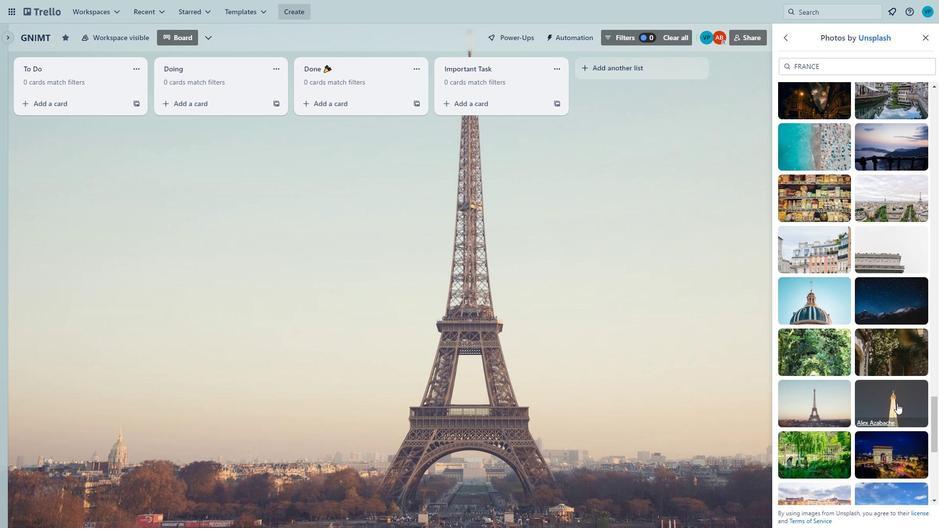 
Action: Mouse pressed left at (897, 403)
Screenshot: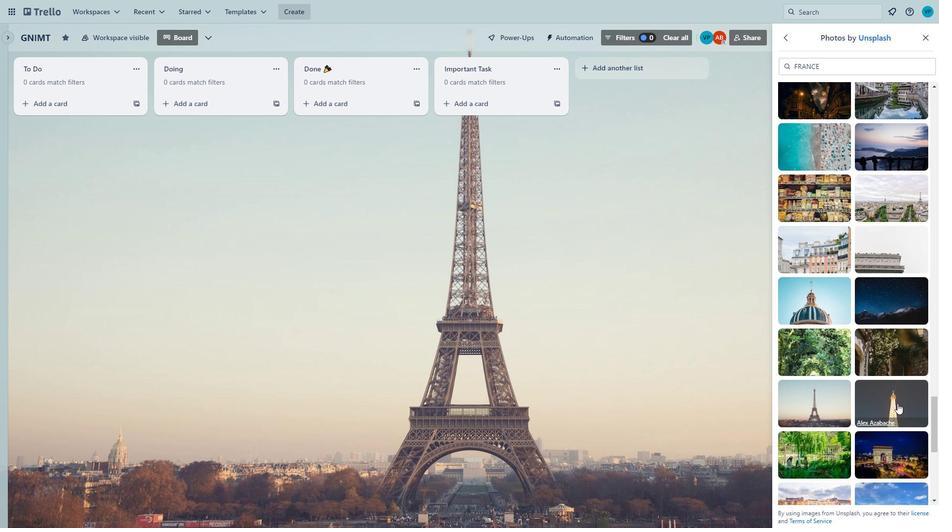 
Action: Mouse moved to (822, 442)
Screenshot: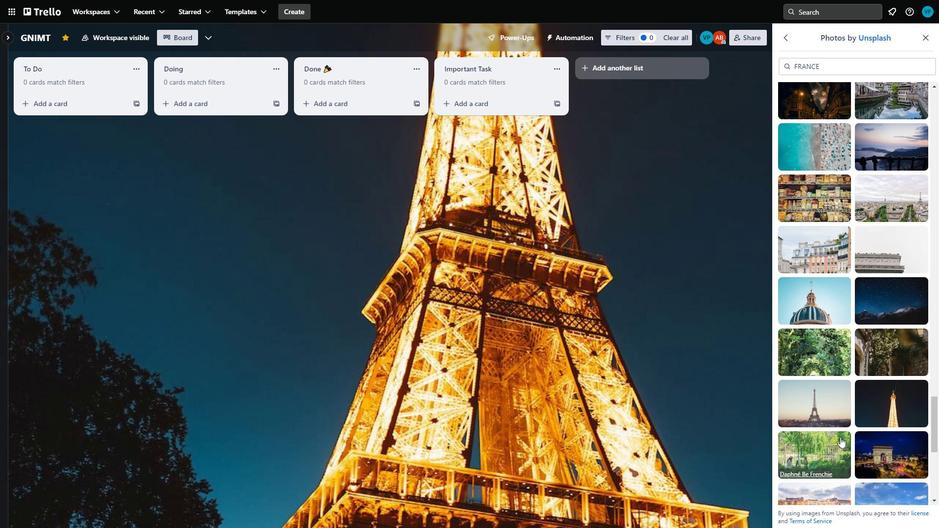 
Action: Mouse pressed left at (822, 442)
Screenshot: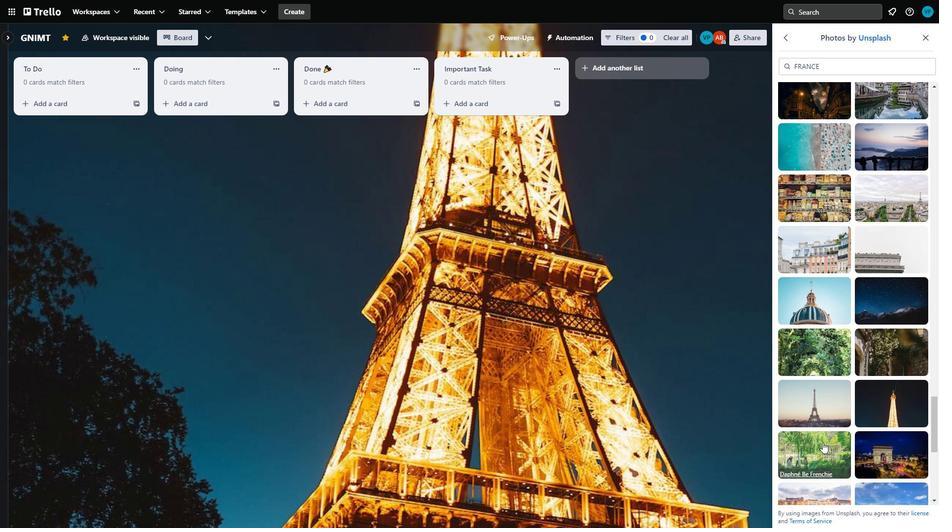 
Action: Mouse moved to (884, 453)
Screenshot: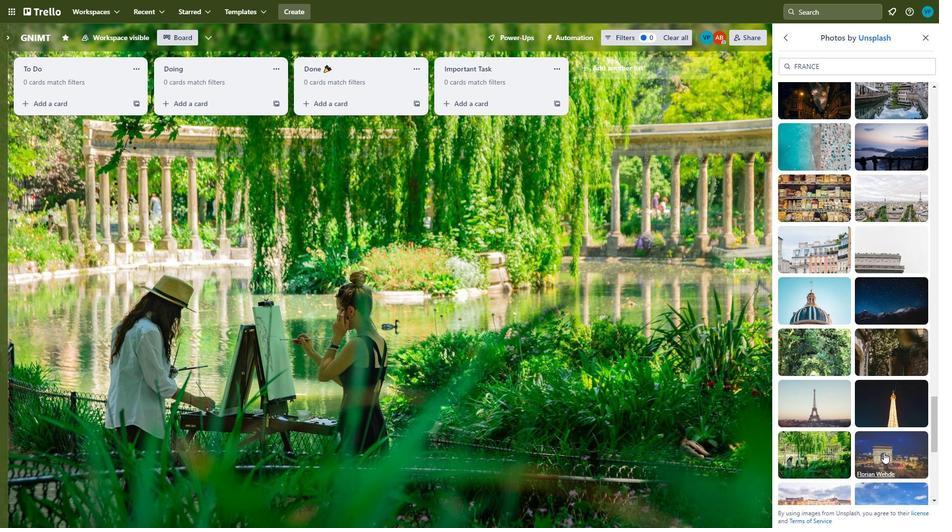 
Action: Mouse pressed left at (884, 453)
Screenshot: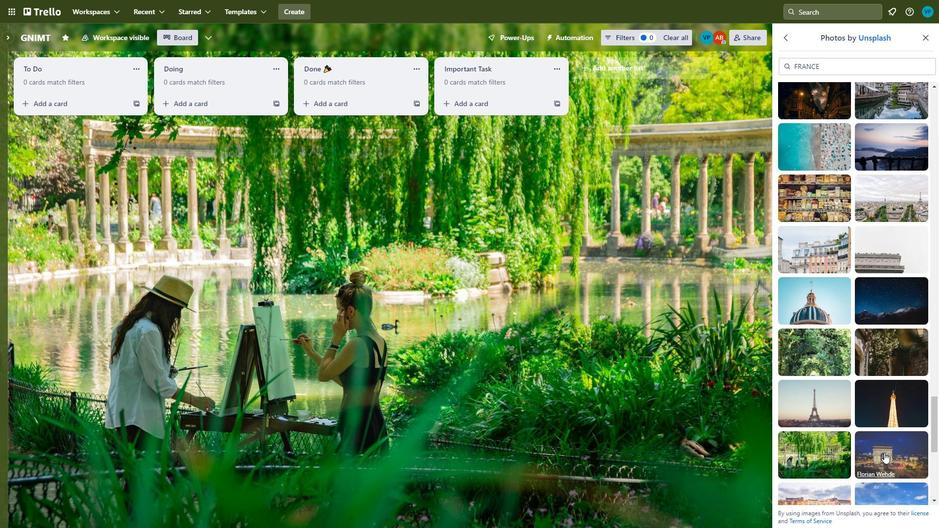 
Action: Mouse moved to (838, 448)
Screenshot: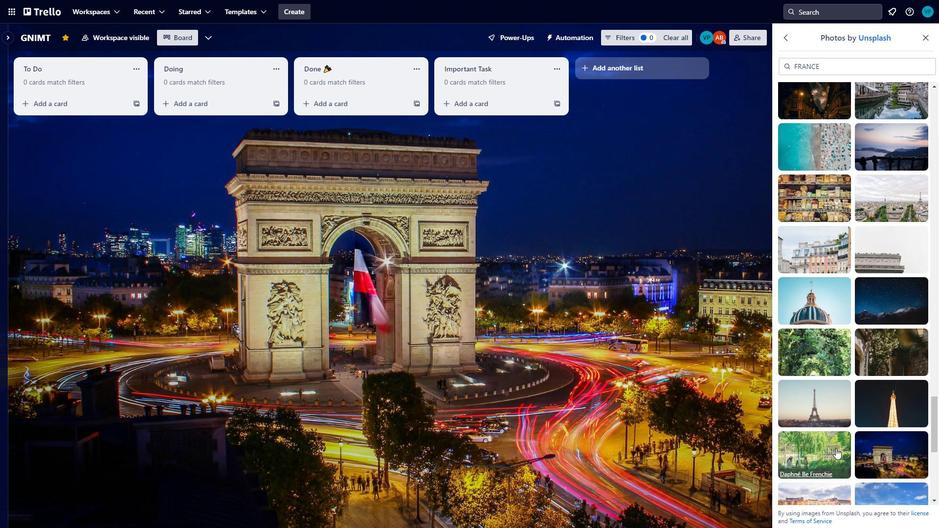 
Action: Mouse scrolled (838, 448) with delta (0, 0)
Screenshot: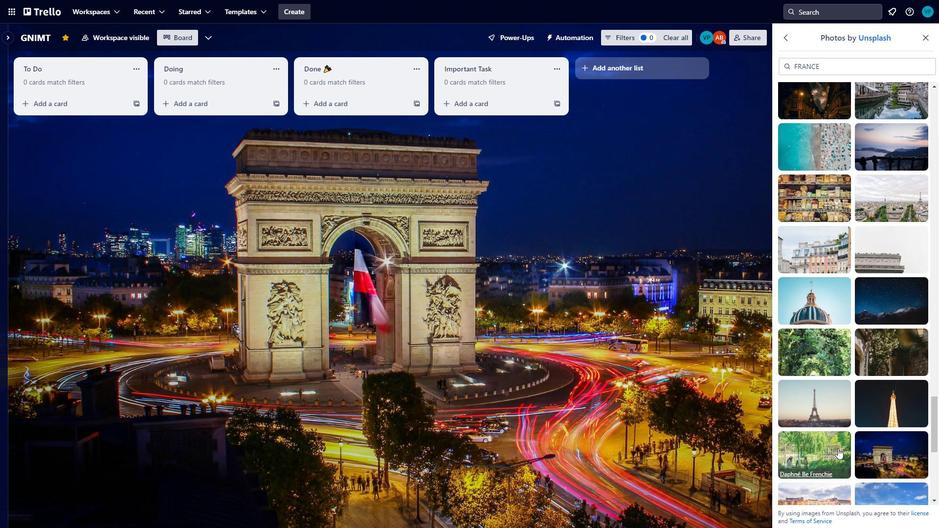 
Action: Mouse moved to (819, 448)
Screenshot: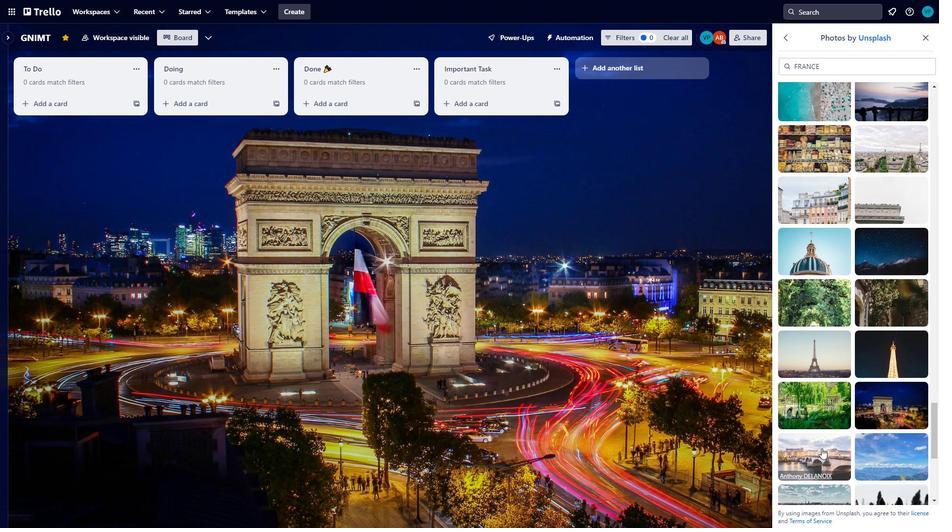 
Action: Mouse pressed left at (819, 448)
Screenshot: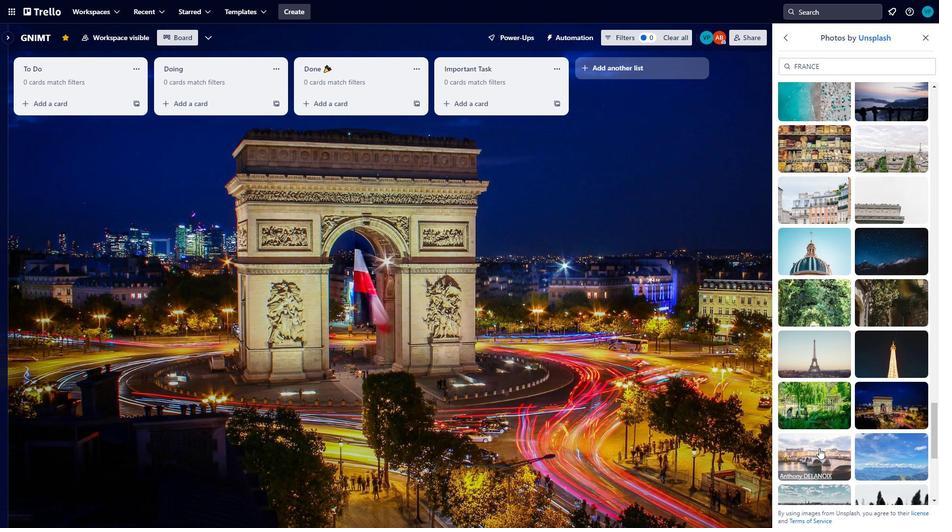 
Action: Mouse moved to (883, 453)
Screenshot: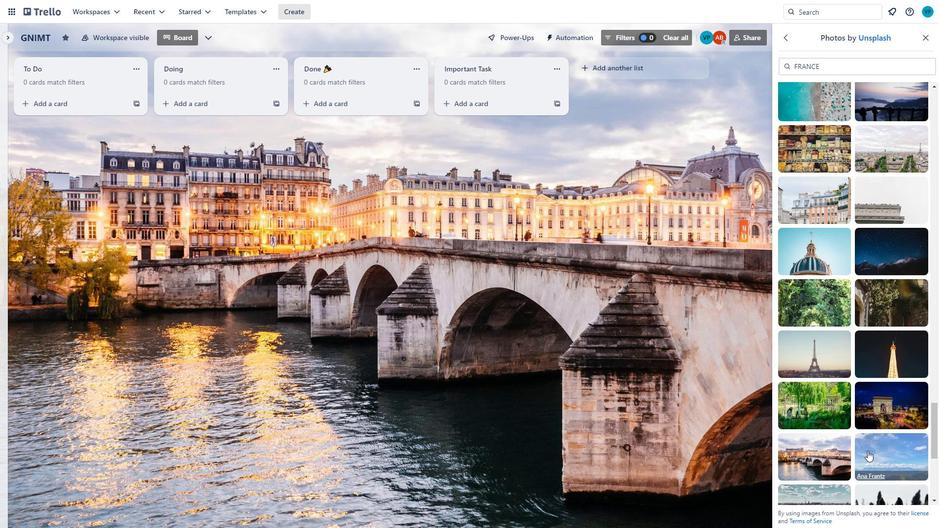 
Action: Mouse pressed left at (883, 453)
Screenshot: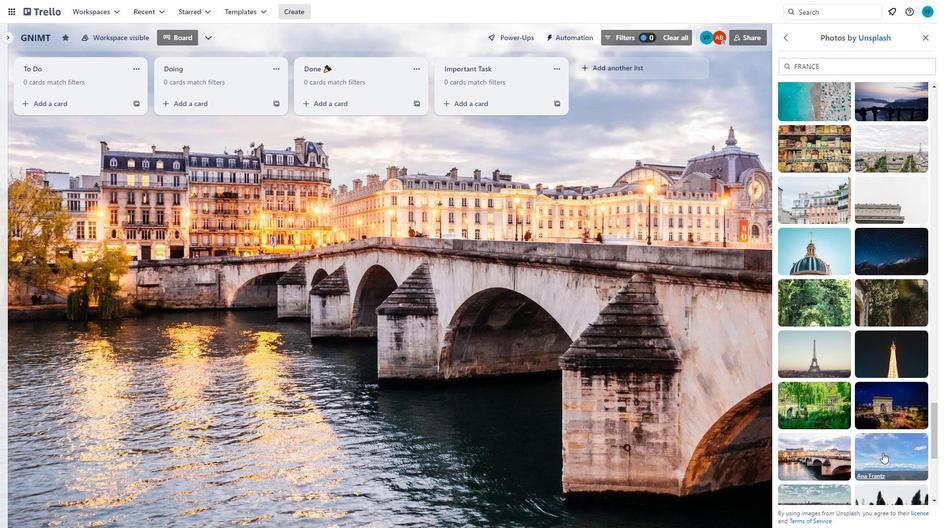 
Action: Mouse moved to (884, 451)
Screenshot: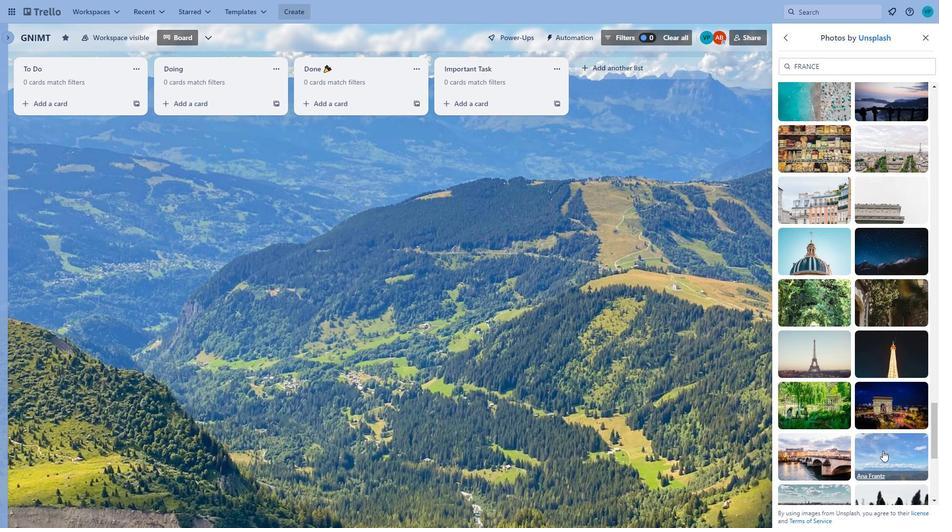 
Action: Mouse scrolled (884, 450) with delta (0, 0)
Screenshot: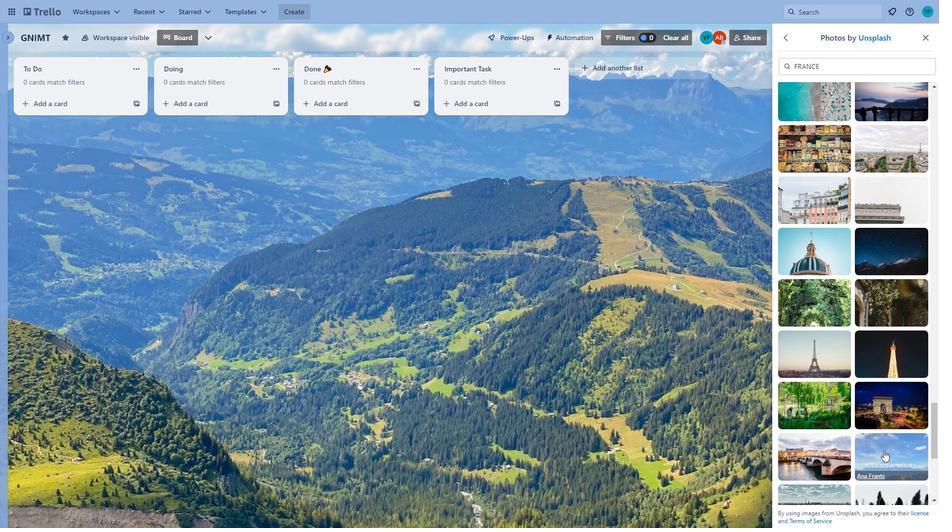 
Action: Mouse moved to (838, 453)
Screenshot: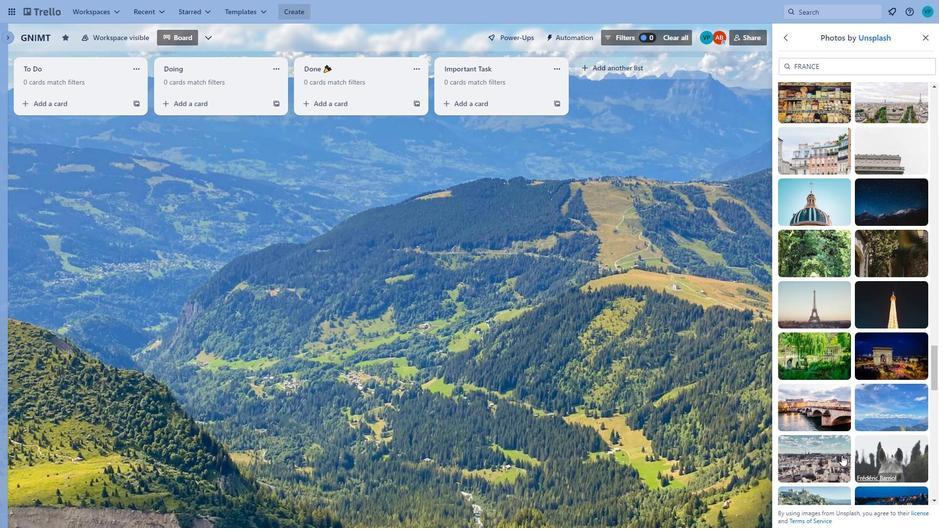 
Action: Mouse scrolled (838, 452) with delta (0, 0)
Screenshot: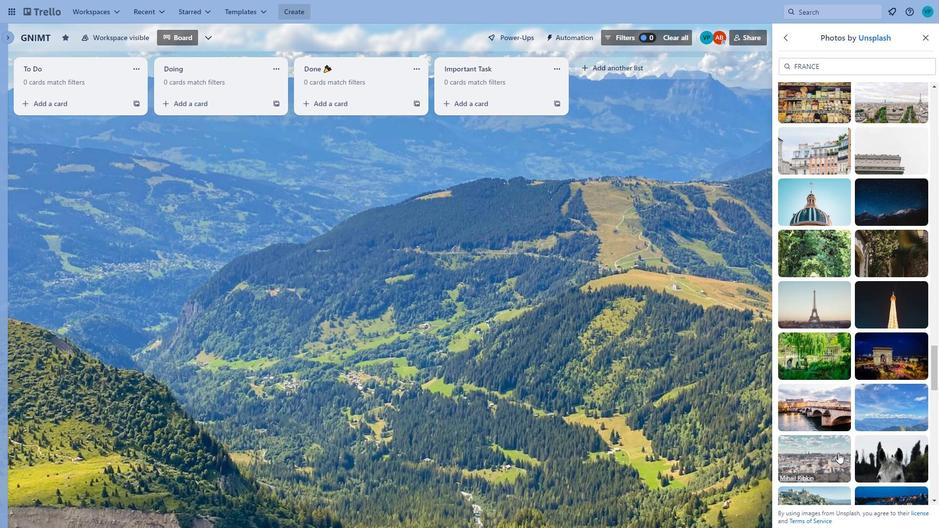 
Action: Mouse moved to (821, 457)
Screenshot: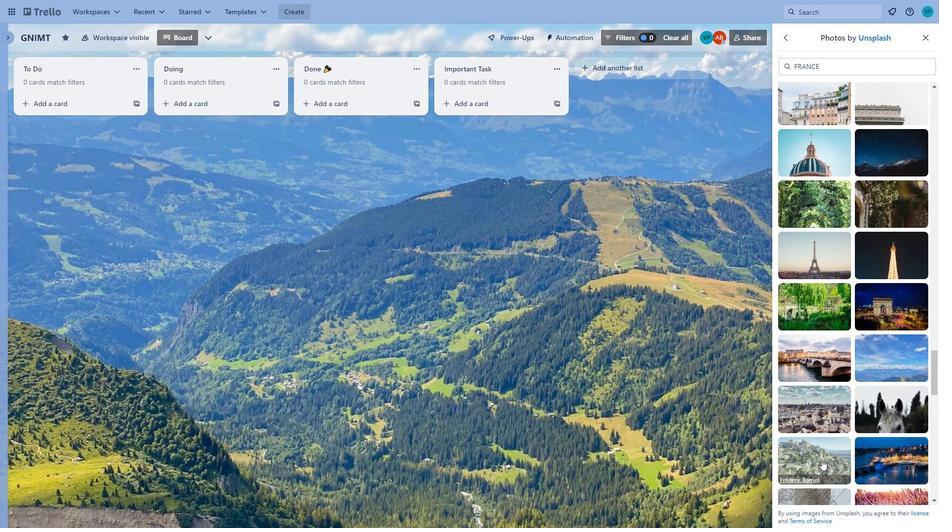 
Action: Mouse pressed left at (821, 457)
Screenshot: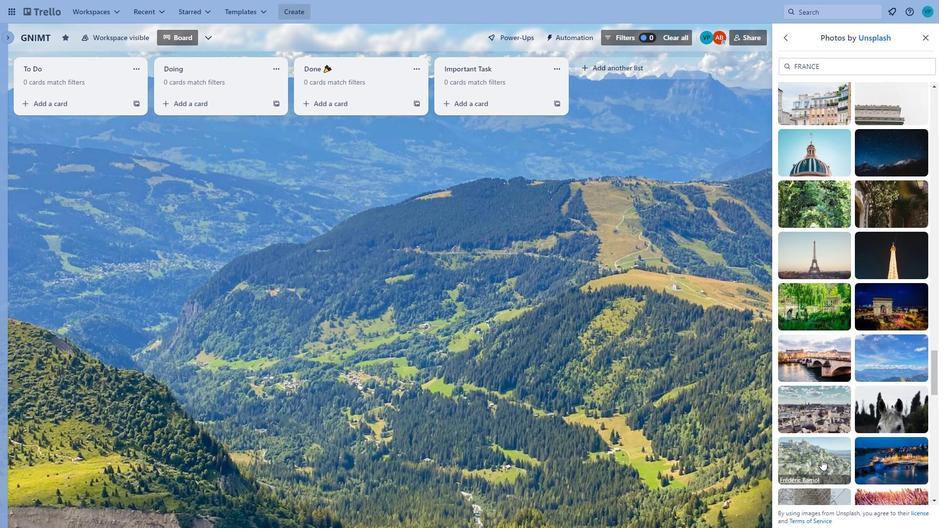 
Action: Mouse moved to (874, 455)
Screenshot: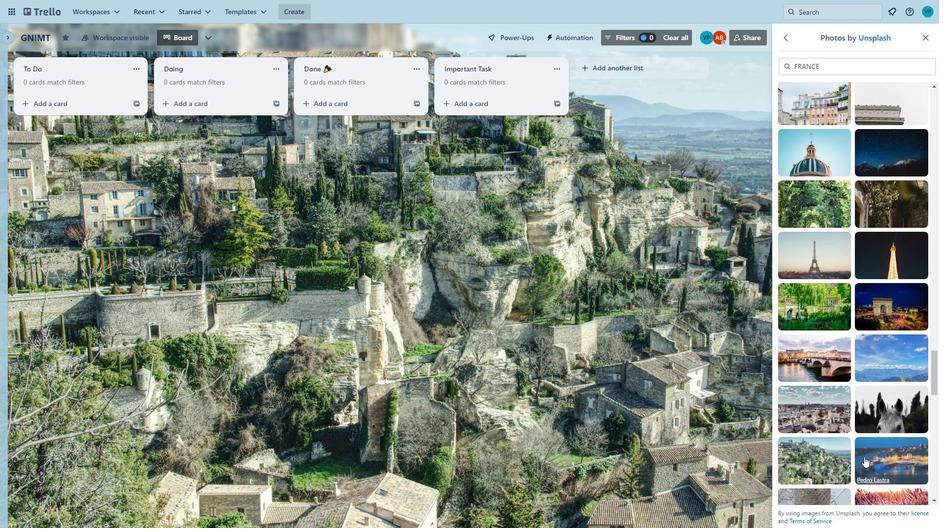 
Action: Mouse pressed left at (874, 455)
Screenshot: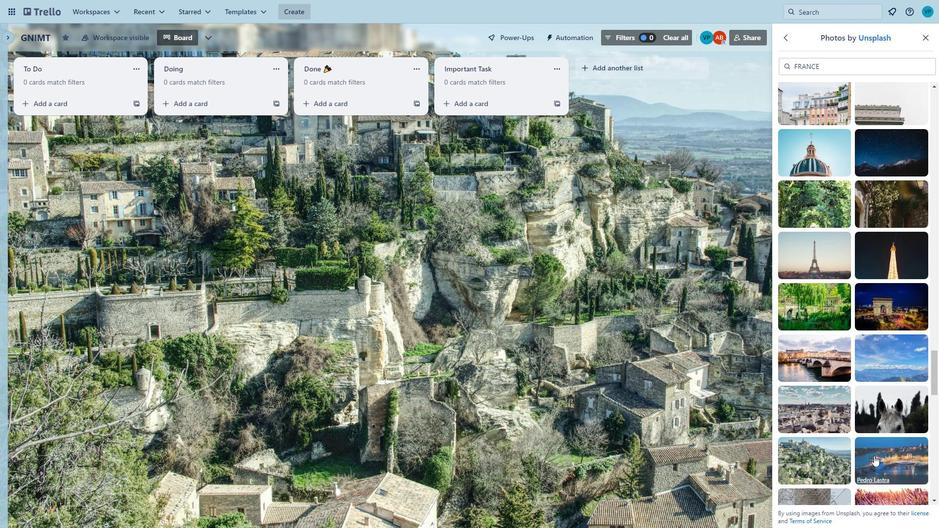 
Action: Mouse moved to (871, 454)
Screenshot: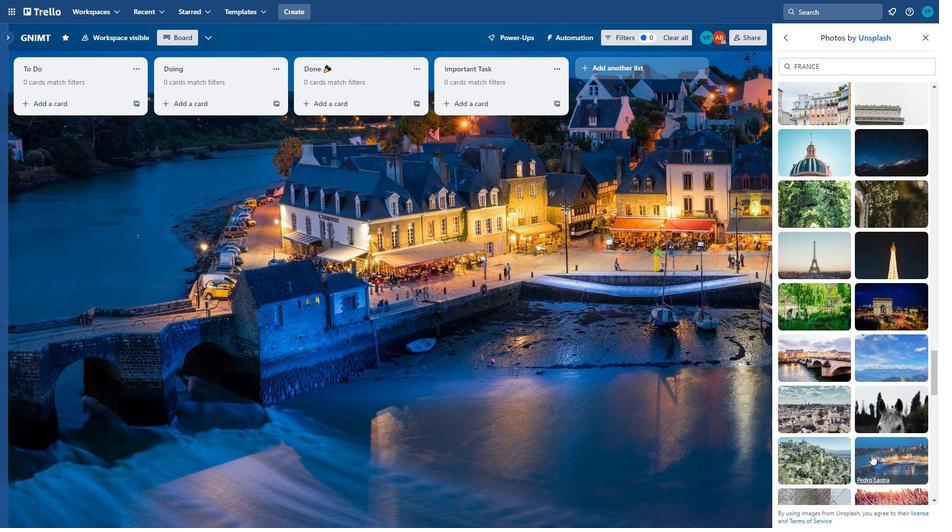 
Action: Mouse scrolled (871, 454) with delta (0, 0)
Screenshot: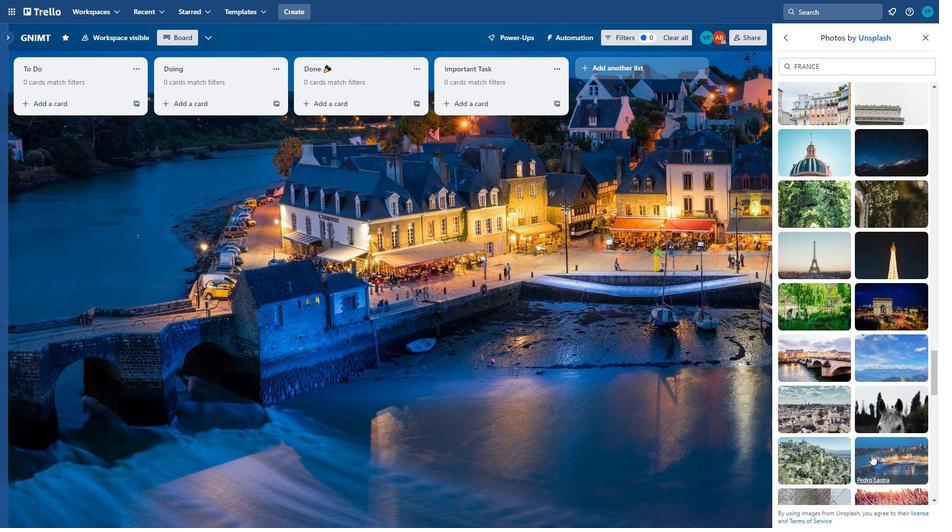 
Action: Mouse moved to (866, 454)
Screenshot: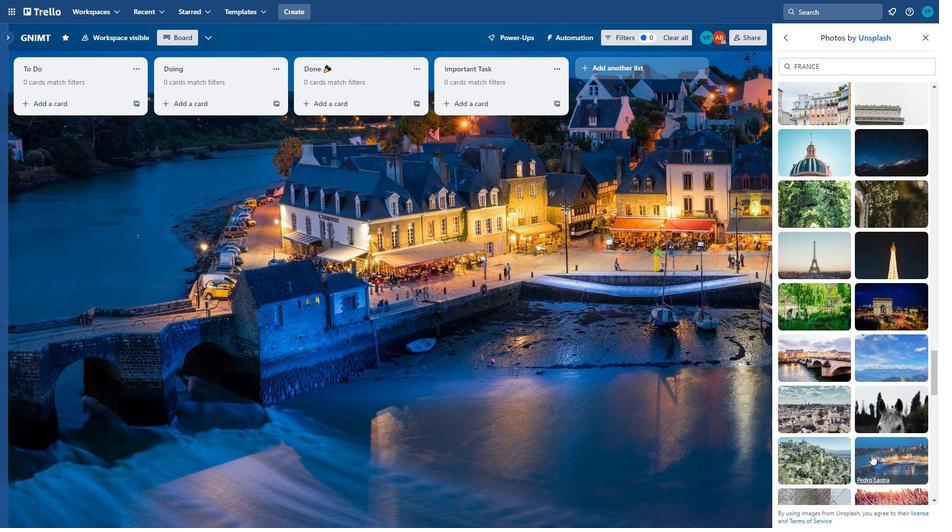 
Action: Mouse scrolled (866, 454) with delta (0, 0)
Screenshot: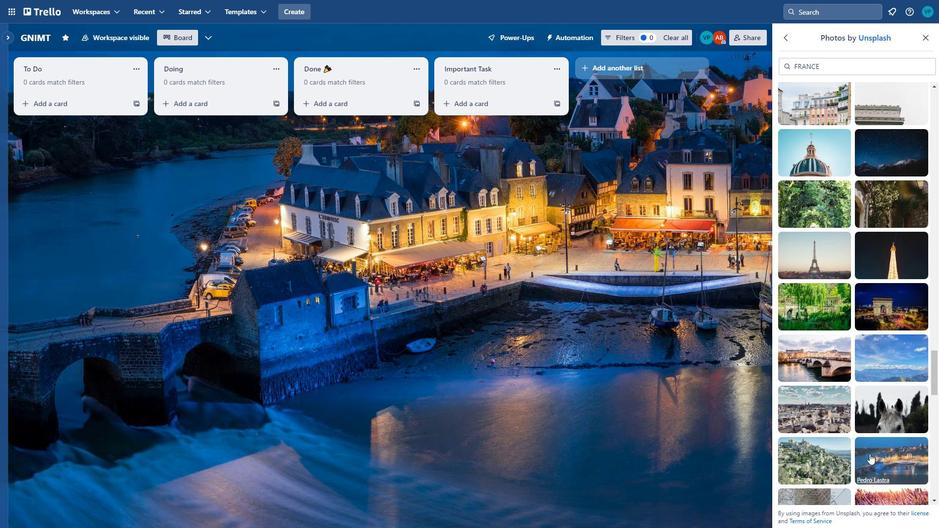 
Action: Mouse moved to (822, 411)
Screenshot: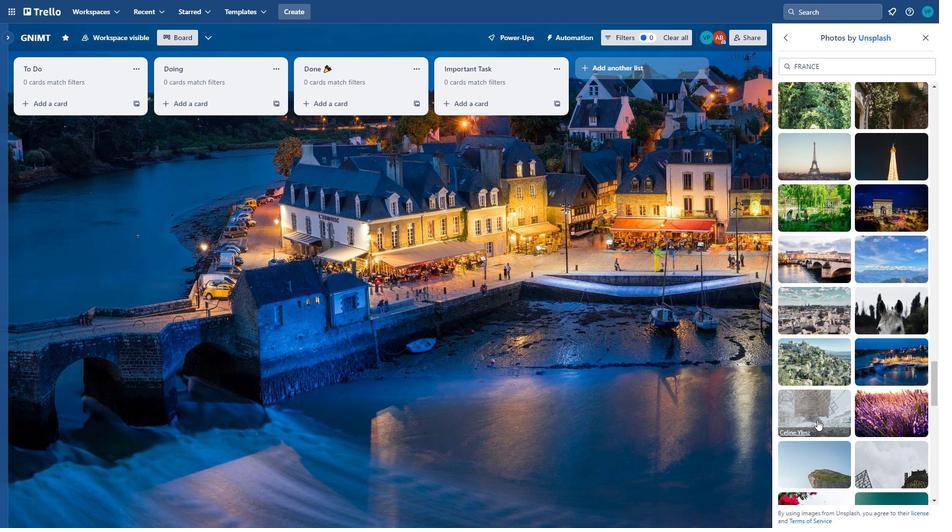 
Action: Mouse pressed left at (822, 411)
Screenshot: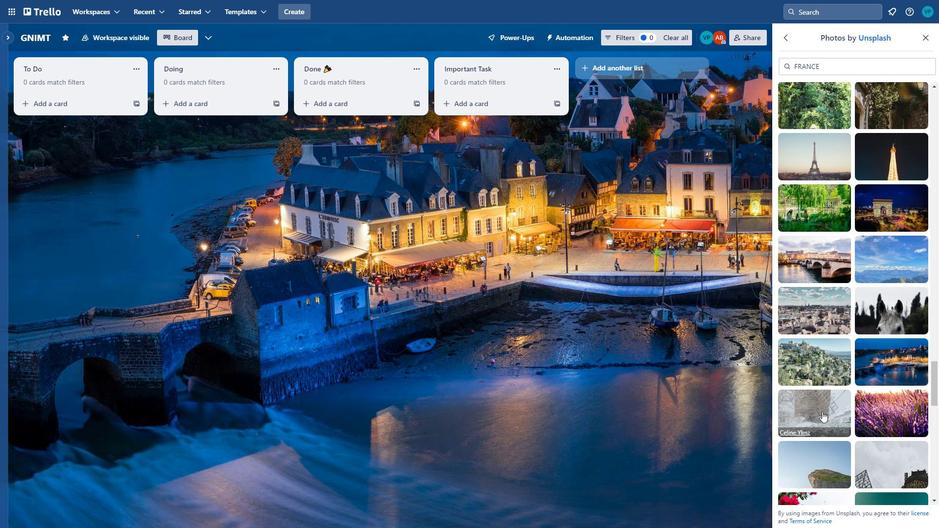 
Action: Mouse moved to (825, 411)
Screenshot: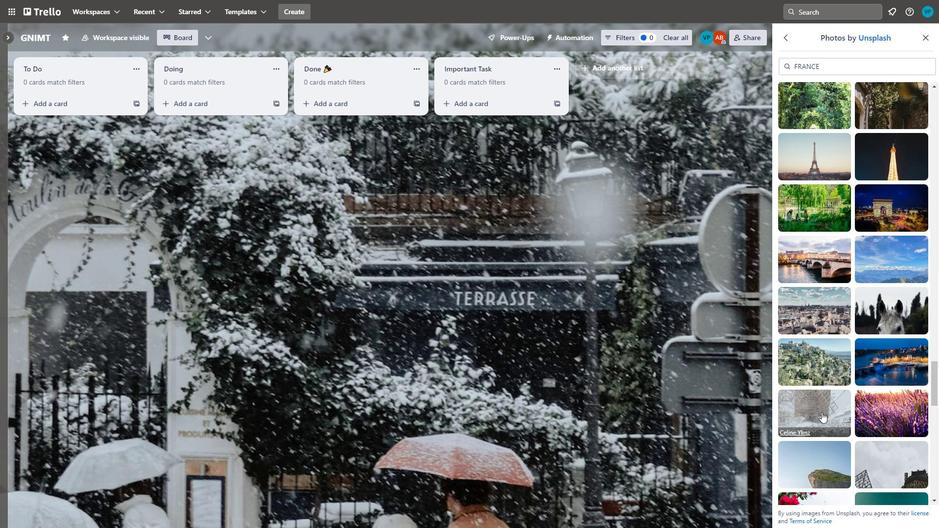 
Action: Mouse scrolled (825, 410) with delta (0, 0)
Screenshot: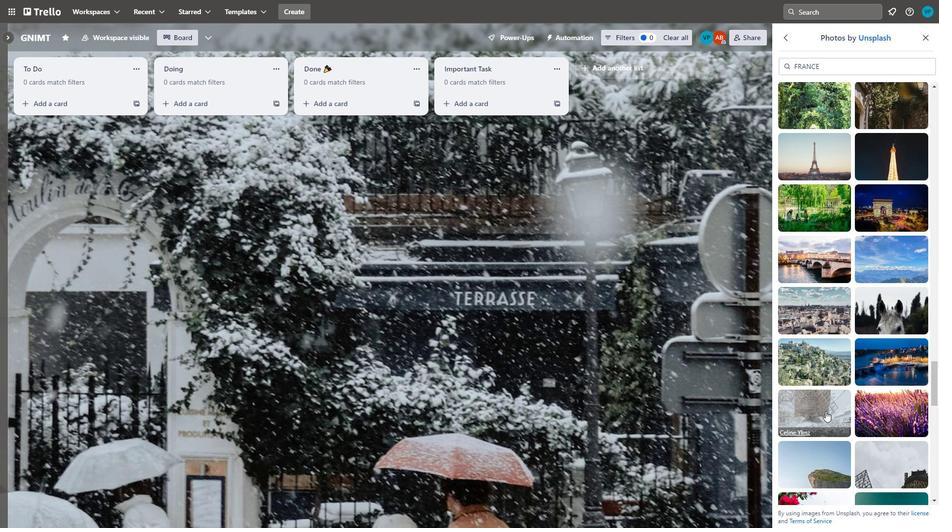 
Action: Mouse moved to (812, 414)
Screenshot: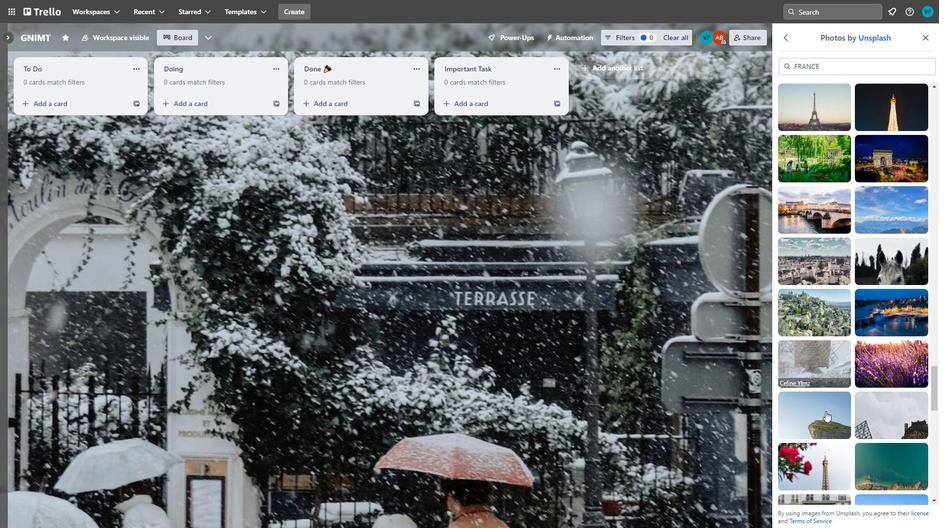 
Action: Mouse pressed left at (812, 414)
Screenshot: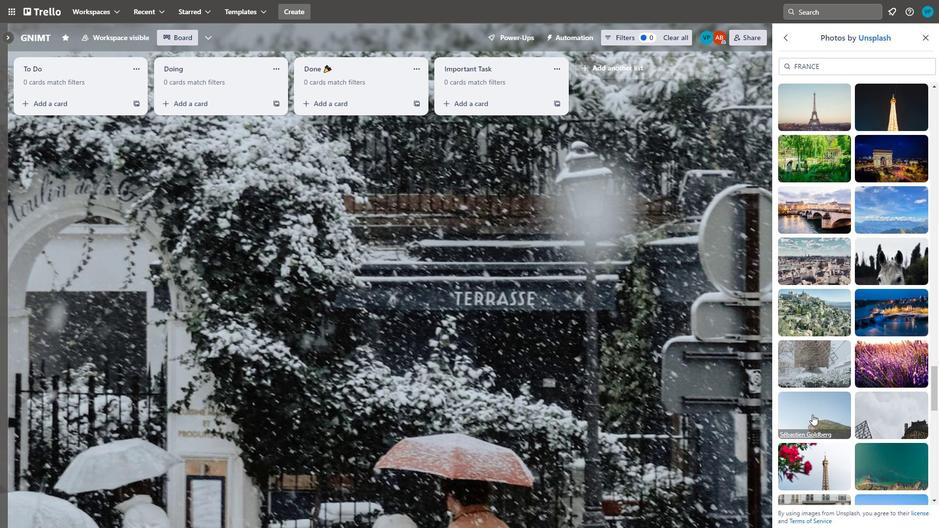 
Action: Mouse scrolled (812, 414) with delta (0, 0)
Screenshot: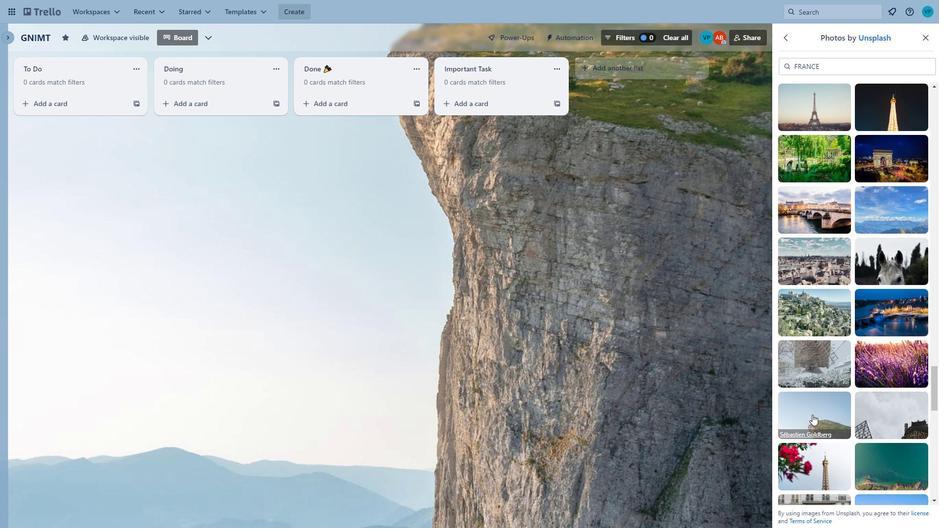 
Action: Mouse moved to (809, 416)
Screenshot: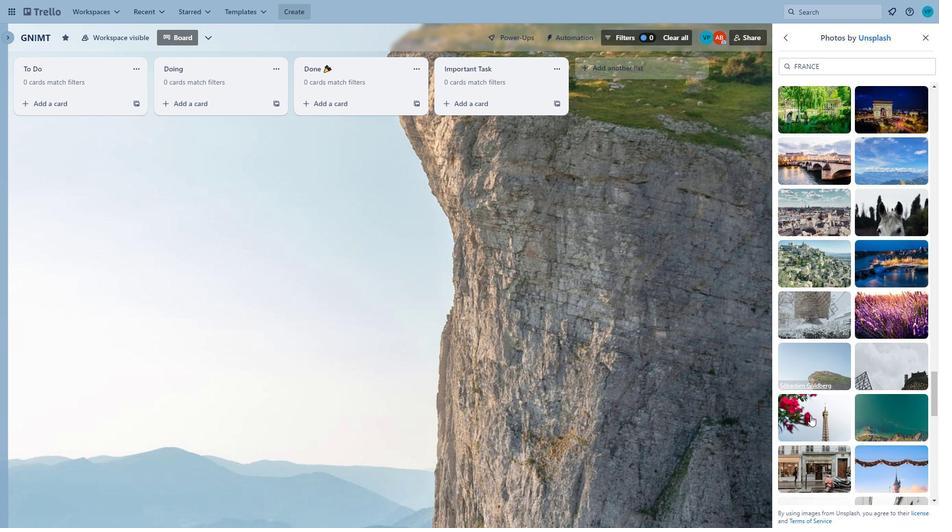 
Action: Mouse scrolled (809, 416) with delta (0, 0)
Screenshot: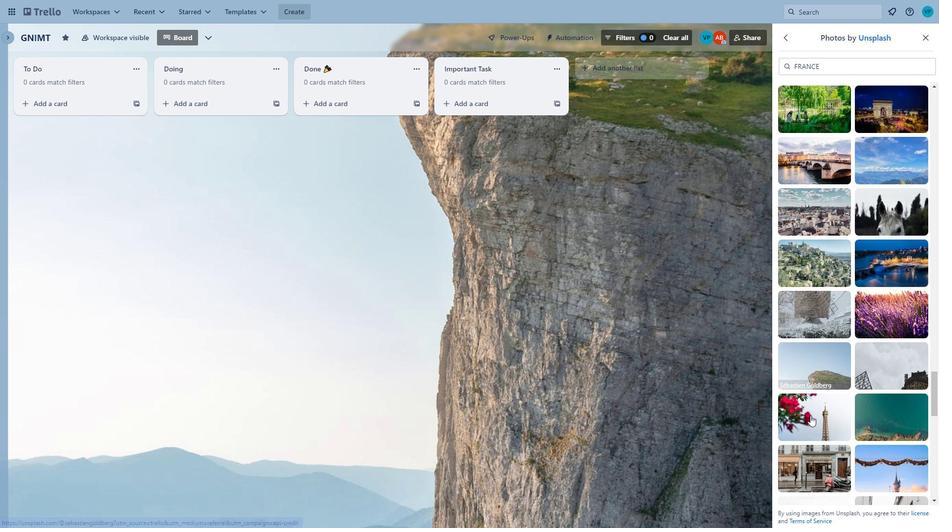 
Action: Mouse scrolled (809, 416) with delta (0, 0)
Screenshot: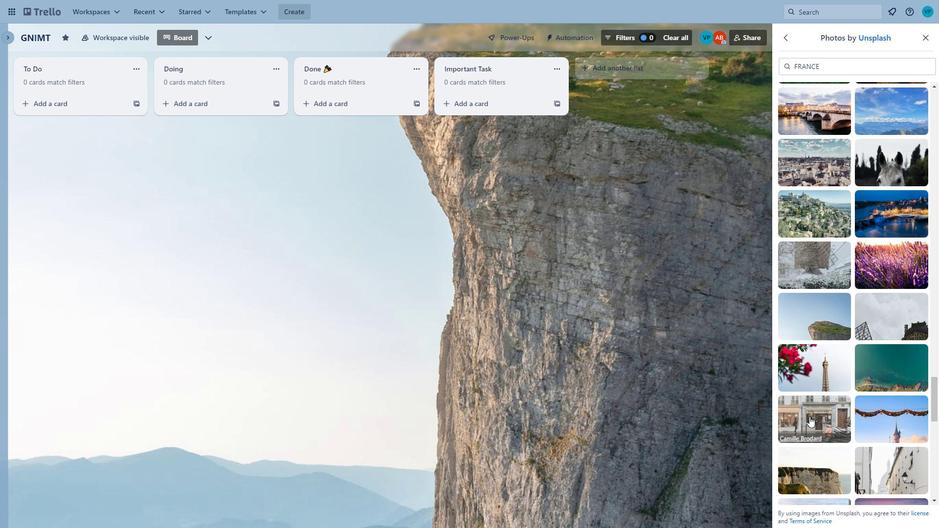
Action: Mouse scrolled (809, 416) with delta (0, 0)
Screenshot: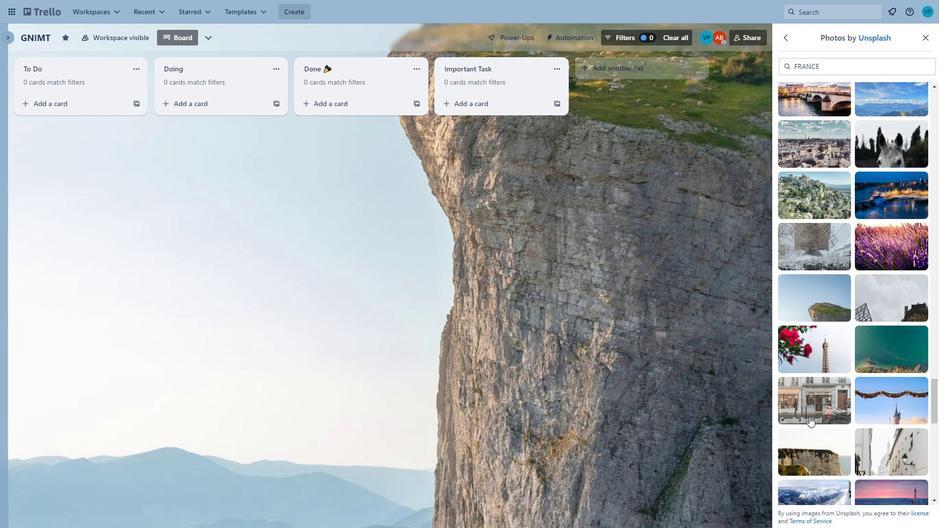 
Action: Mouse moved to (850, 459)
Screenshot: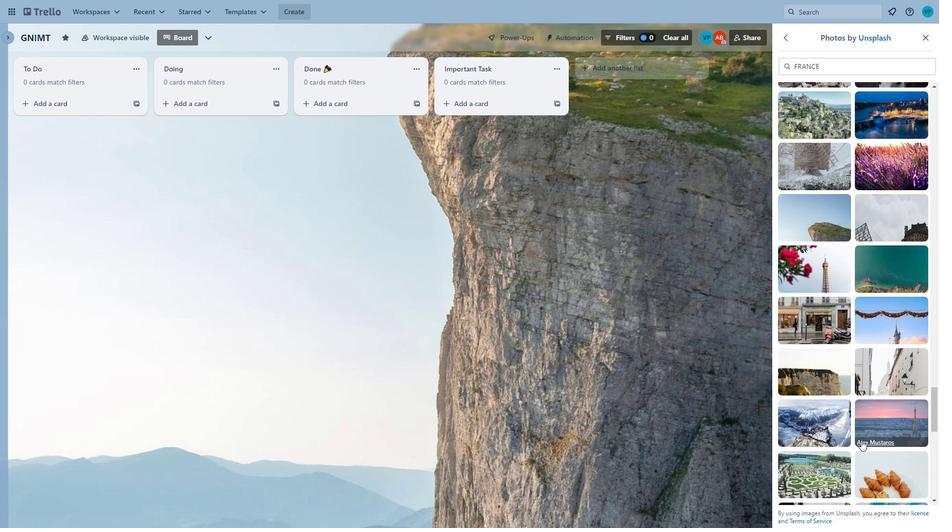 
Action: Mouse scrolled (850, 459) with delta (0, 0)
Screenshot: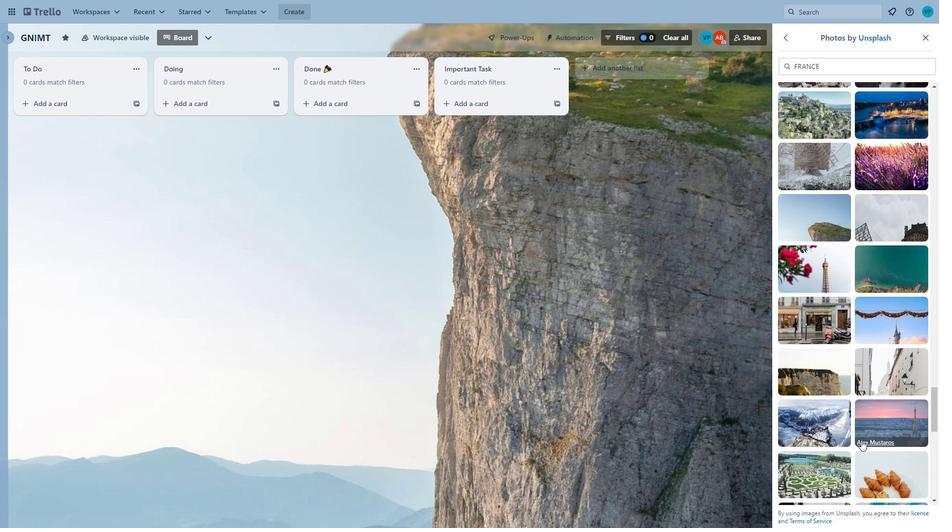 
Action: Mouse moved to (868, 415)
Screenshot: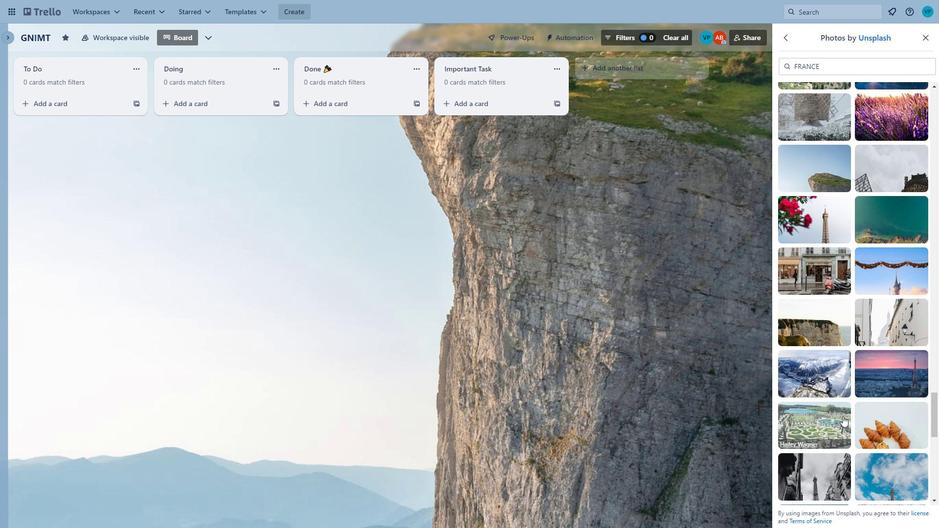 
Action: Mouse scrolled (868, 415) with delta (0, 0)
Screenshot: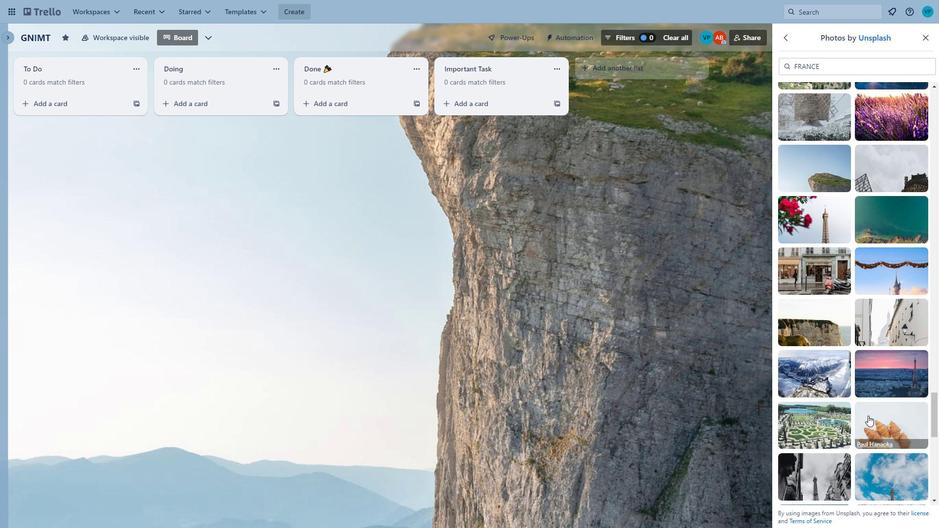 
Action: Mouse moved to (822, 424)
Screenshot: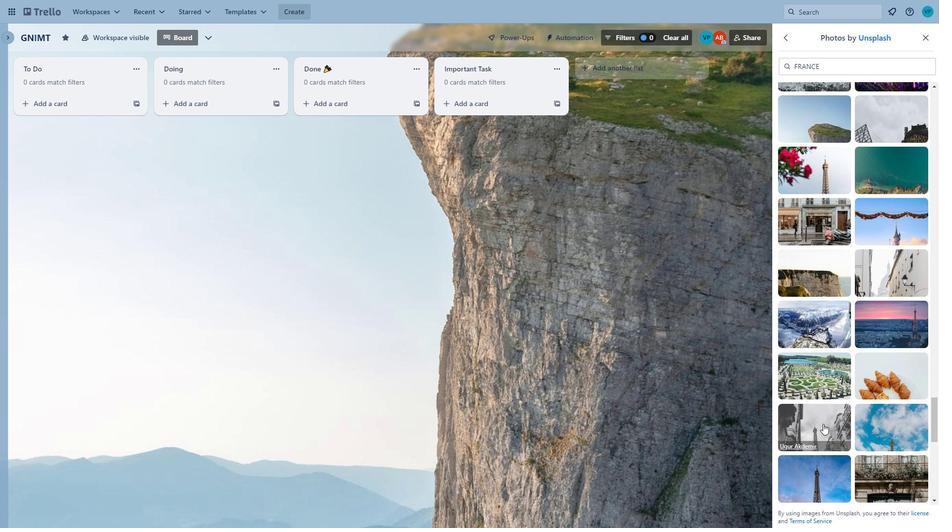 
Action: Mouse pressed left at (822, 424)
Screenshot: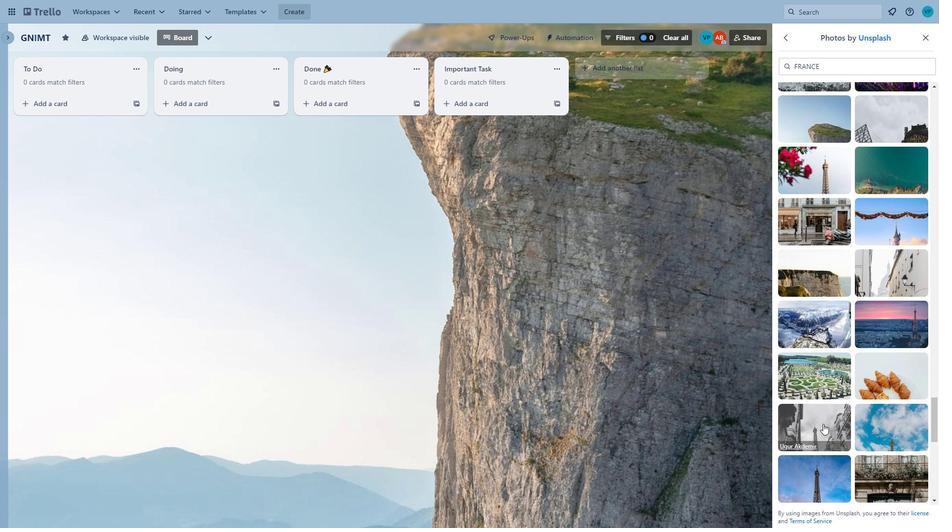 
Action: Mouse moved to (888, 421)
Screenshot: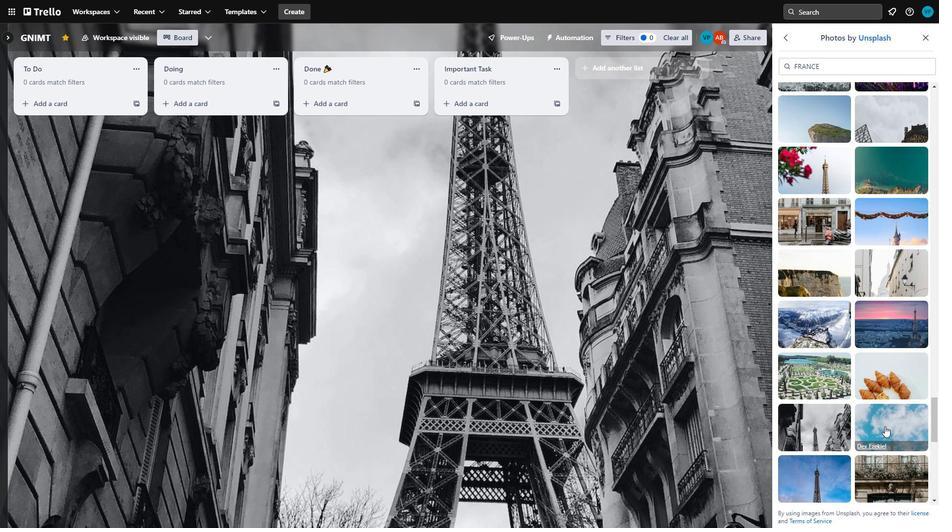 
Action: Mouse pressed left at (888, 421)
Screenshot: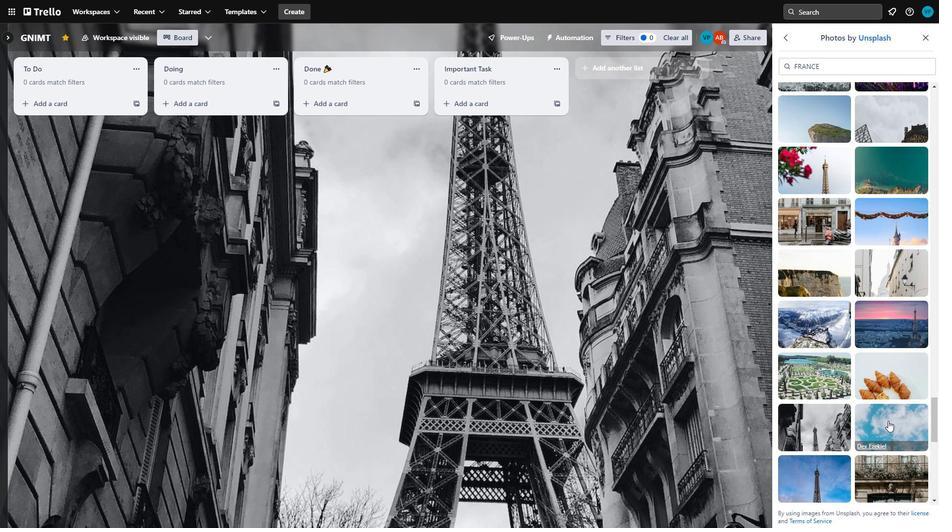 
Action: Mouse moved to (869, 426)
Screenshot: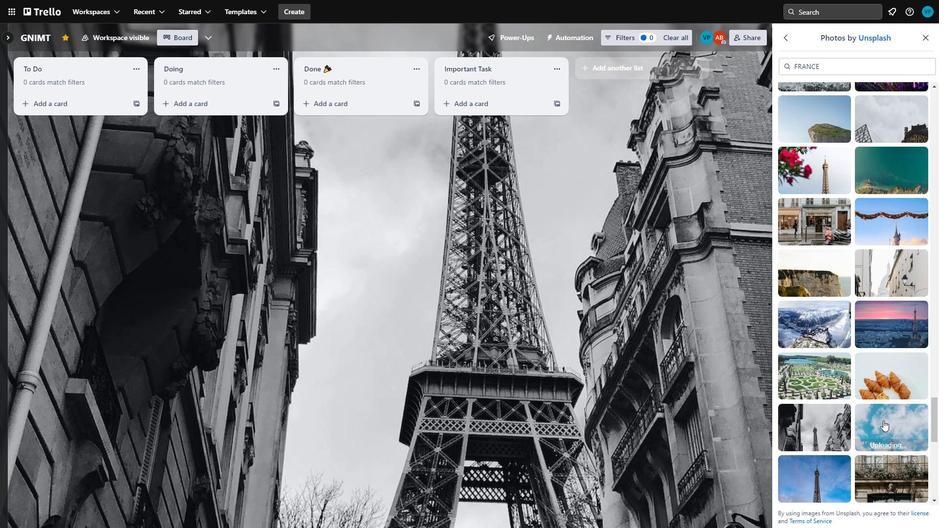 
Action: Mouse scrolled (869, 426) with delta (0, 0)
Screenshot: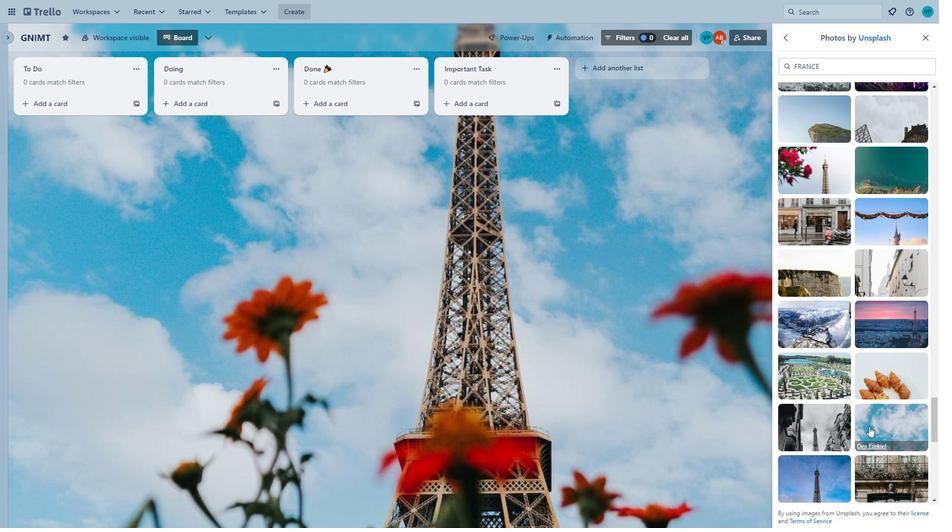 
Action: Mouse moved to (872, 429)
Screenshot: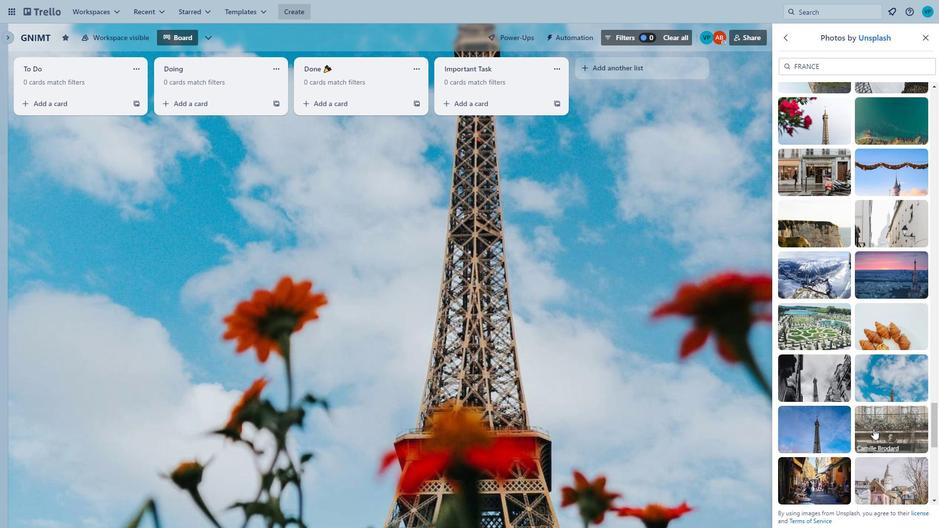 
Action: Mouse scrolled (872, 428) with delta (0, 0)
Screenshot: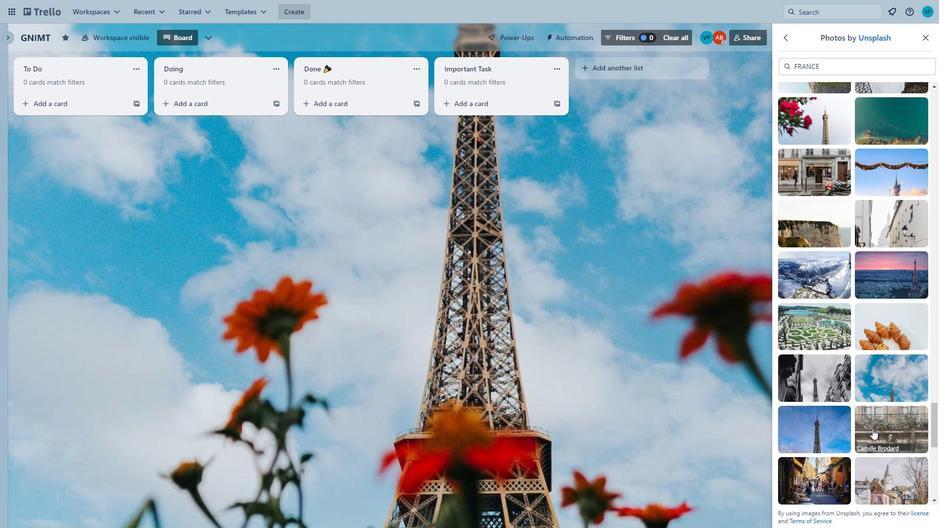 
Action: Mouse scrolled (872, 428) with delta (0, 0)
Screenshot: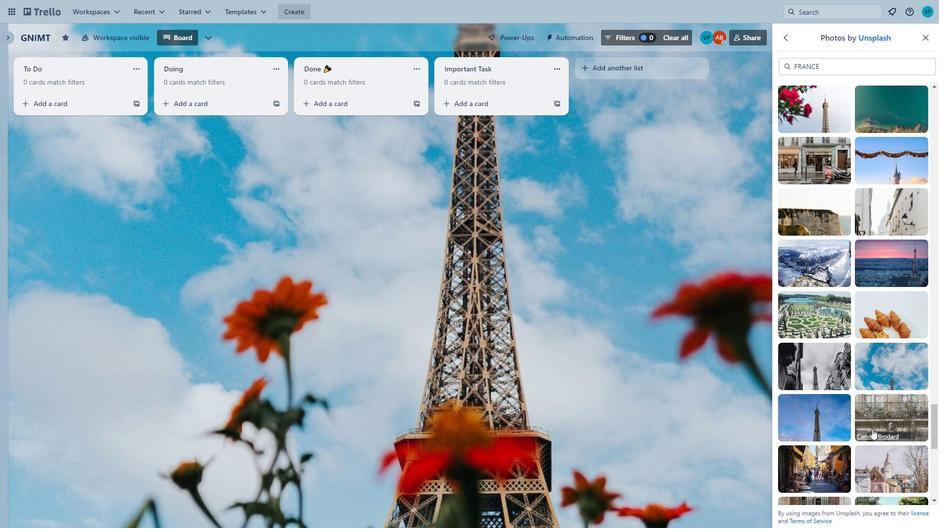 
Action: Mouse moved to (869, 431)
Screenshot: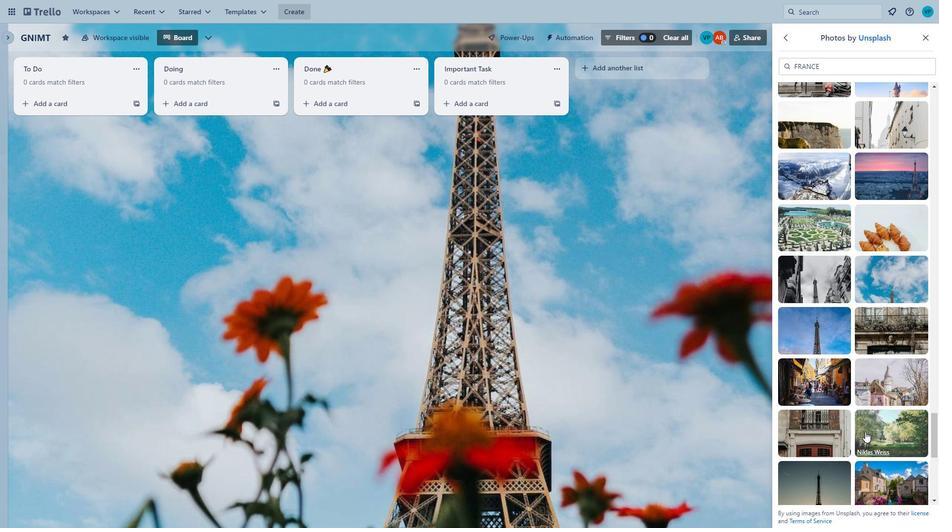 
Action: Mouse pressed left at (869, 431)
Screenshot: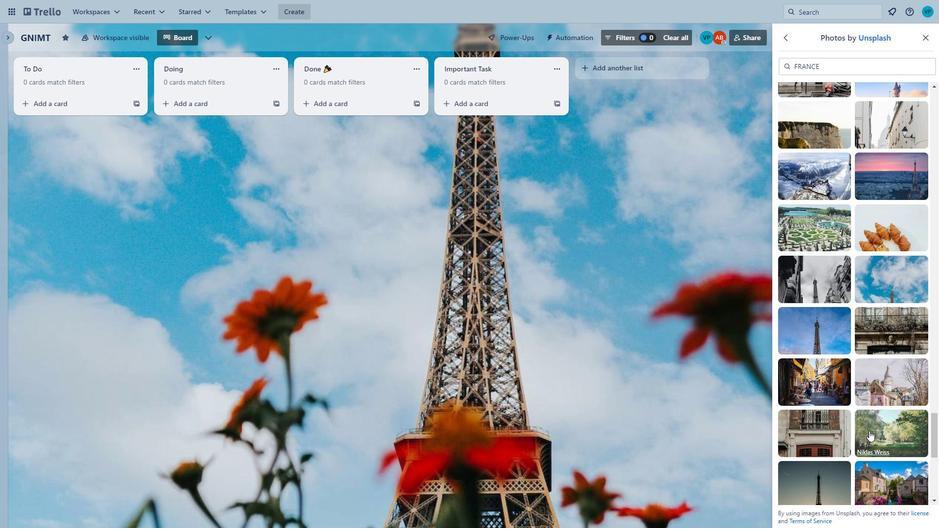 
Action: Mouse moved to (866, 426)
Screenshot: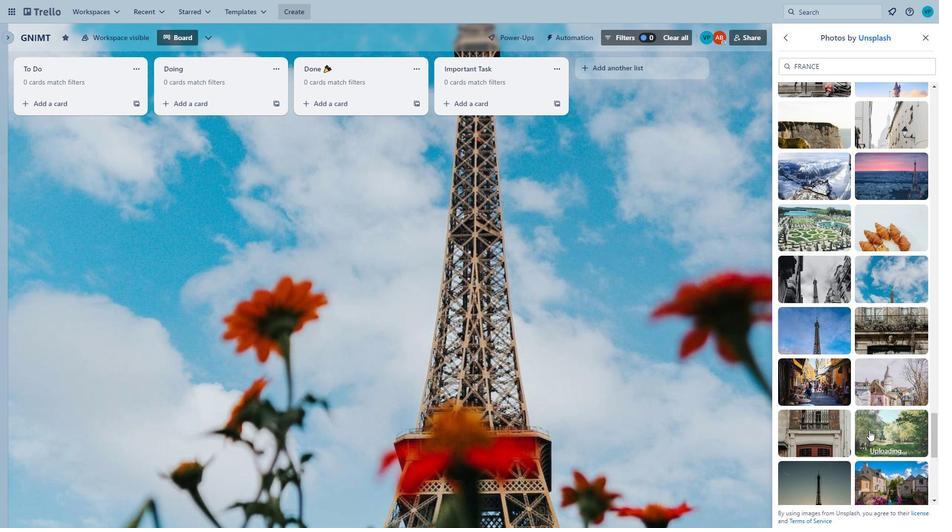 
Action: Mouse scrolled (866, 426) with delta (0, 0)
Screenshot: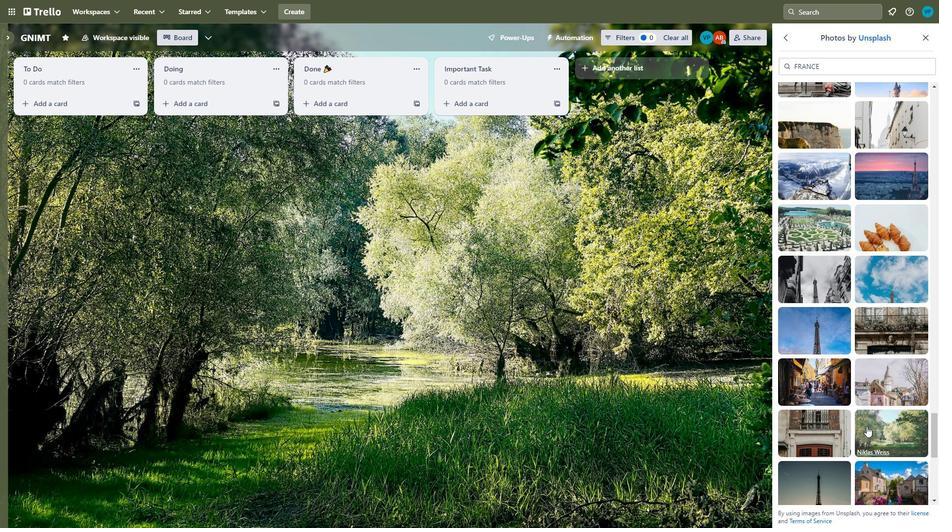 
Action: Mouse moved to (866, 426)
Screenshot: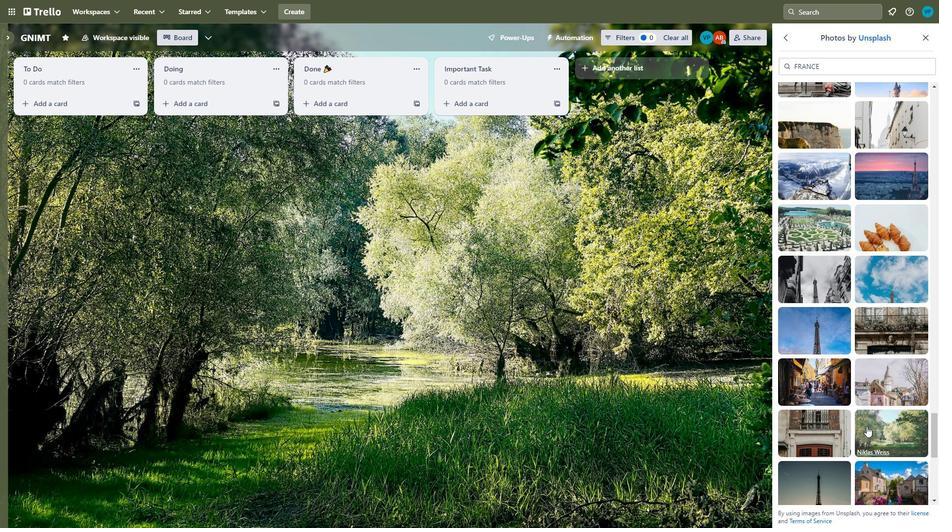 
Action: Mouse scrolled (866, 426) with delta (0, 0)
Screenshot: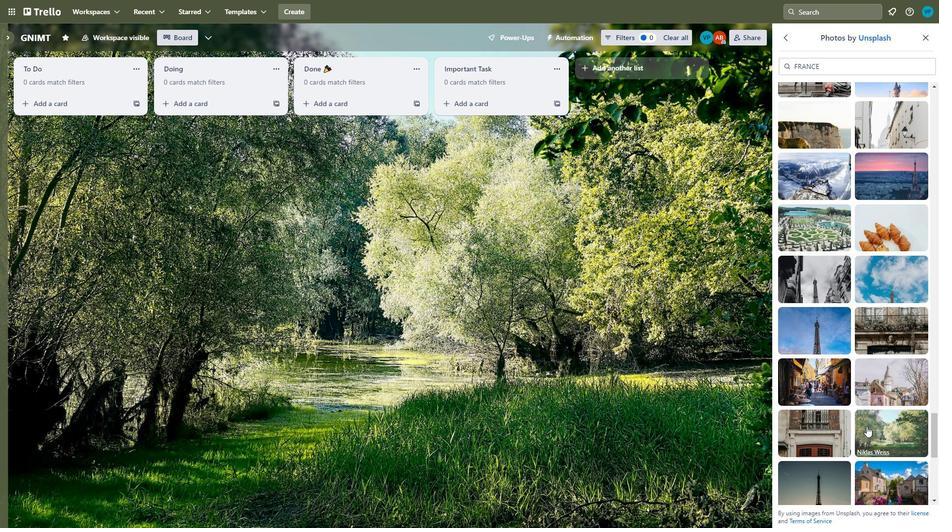 
Action: Mouse moved to (810, 376)
Screenshot: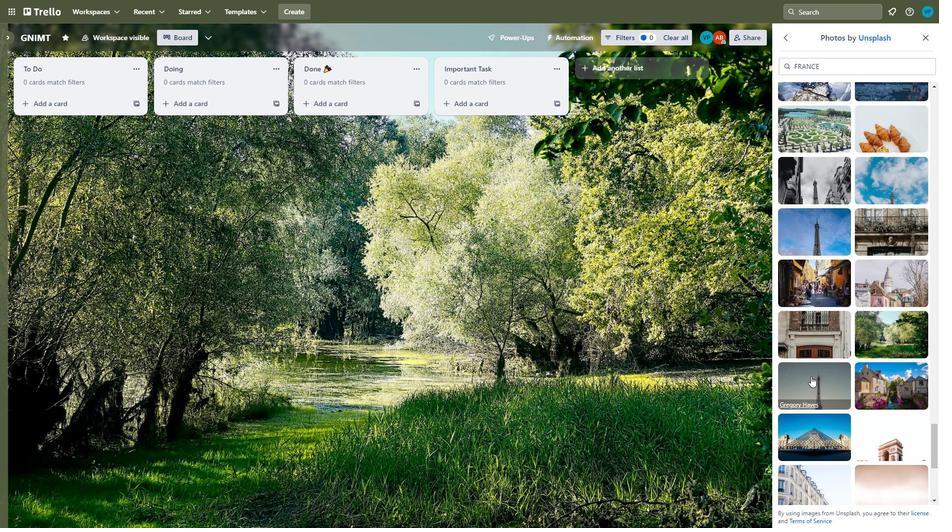 
Action: Mouse pressed left at (810, 376)
Screenshot: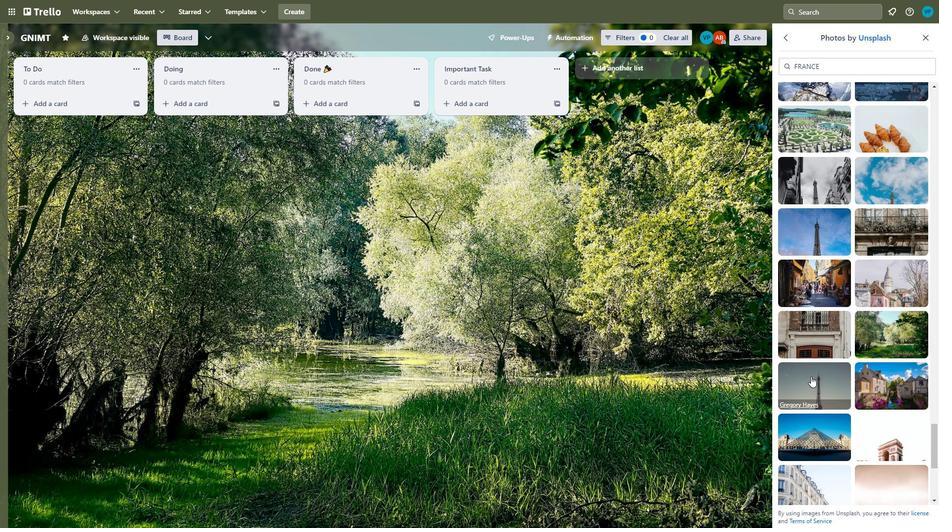 
Action: Mouse scrolled (810, 375) with delta (0, 0)
Screenshot: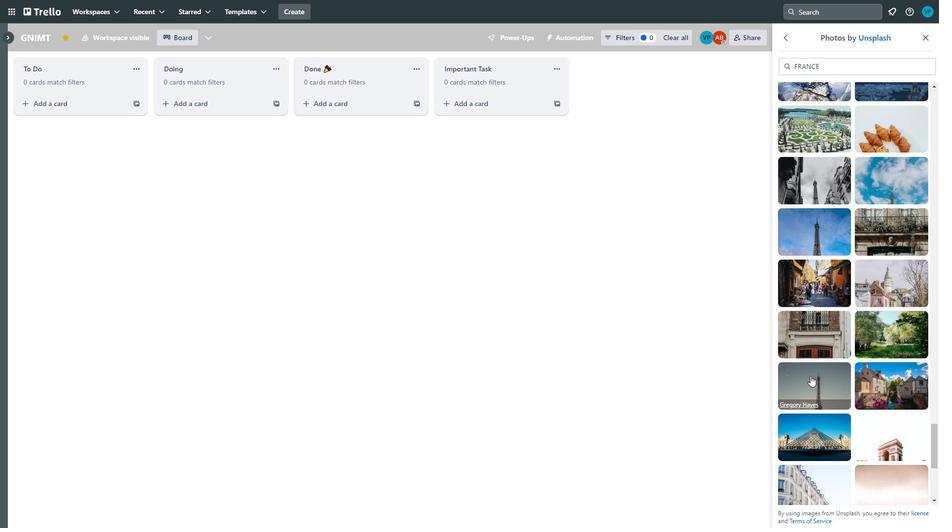 
Action: Mouse scrolled (810, 375) with delta (0, 0)
Screenshot: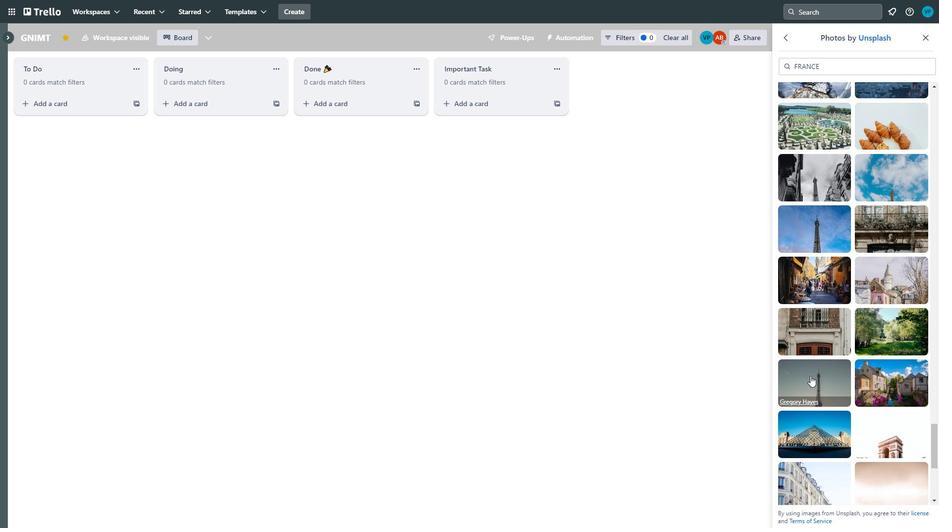 
Action: Mouse scrolled (810, 375) with delta (0, 0)
Screenshot: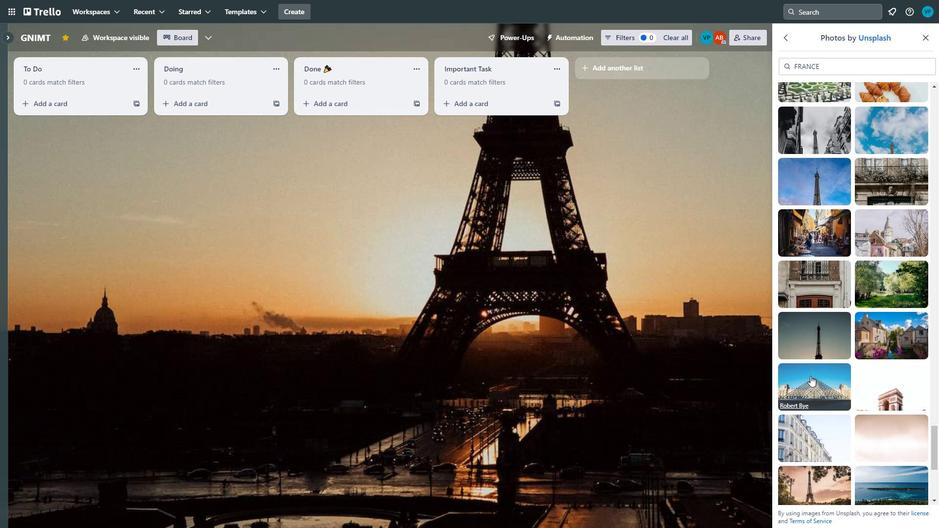
Action: Mouse scrolled (810, 375) with delta (0, 0)
Screenshot: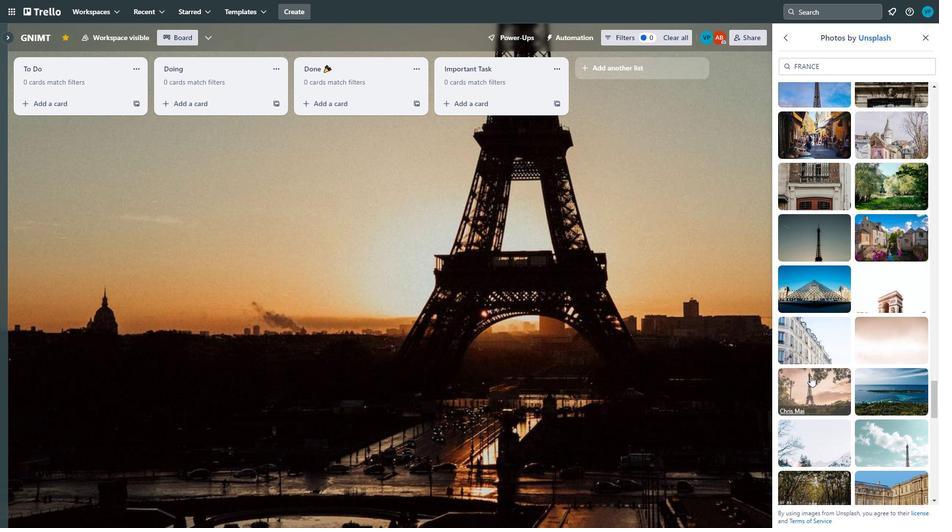 
Action: Mouse scrolled (810, 375) with delta (0, 0)
Screenshot: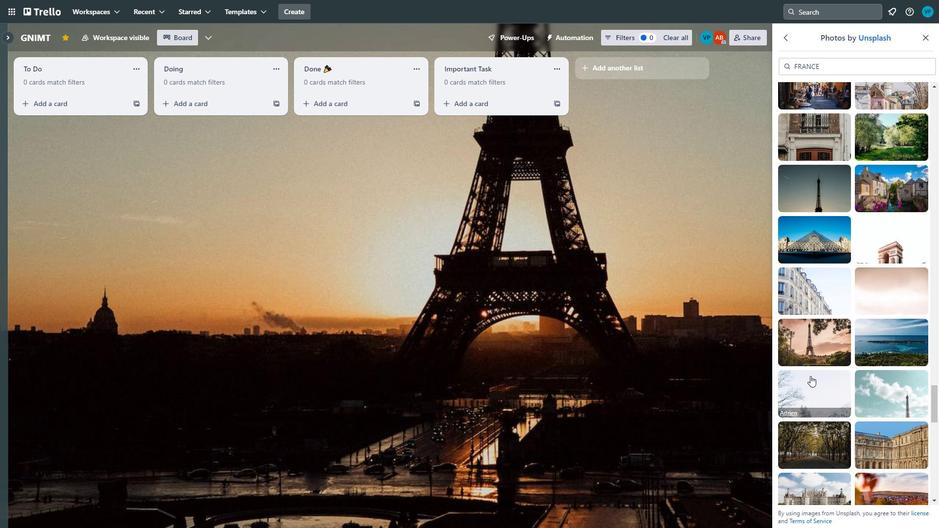
Action: Mouse scrolled (810, 375) with delta (0, 0)
Screenshot: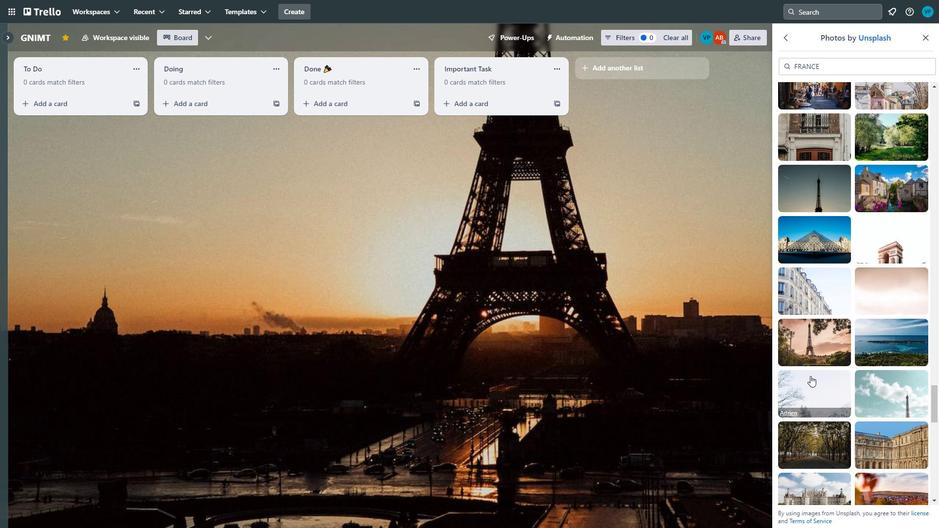 
Action: Mouse moved to (829, 441)
Screenshot: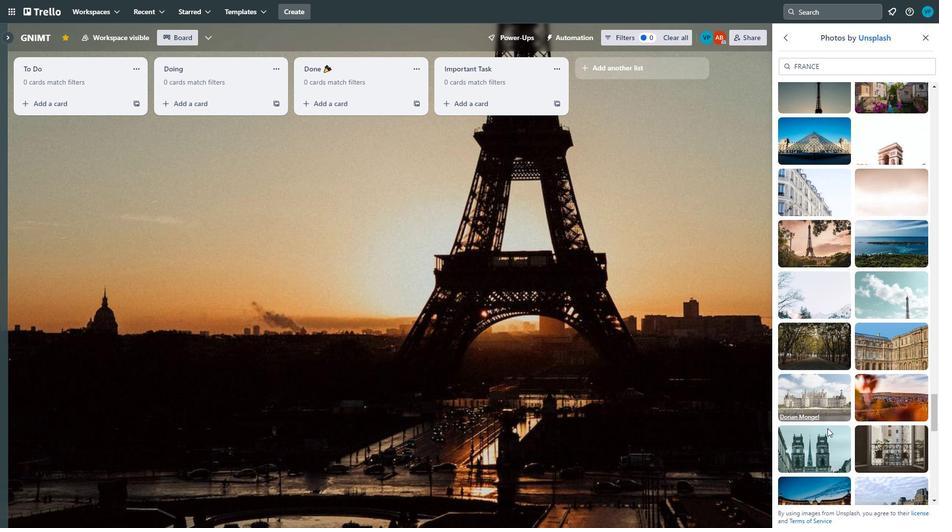 
Action: Mouse pressed left at (829, 441)
Screenshot: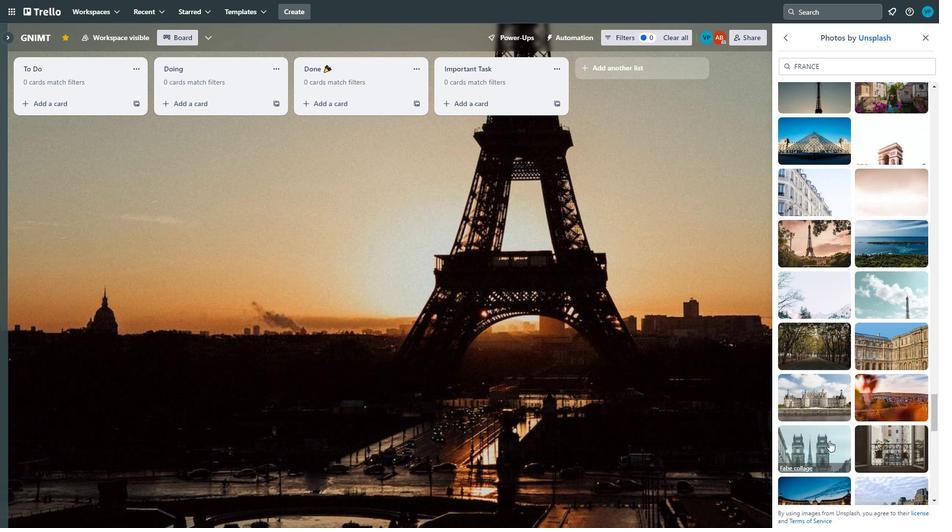 
Action: Mouse moved to (822, 443)
Screenshot: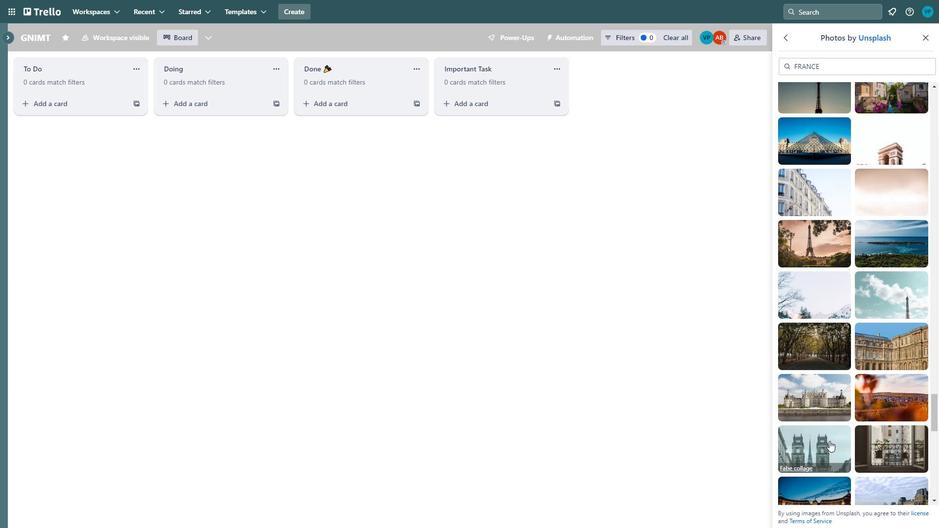 
Action: Mouse scrolled (822, 442) with delta (0, 0)
Screenshot: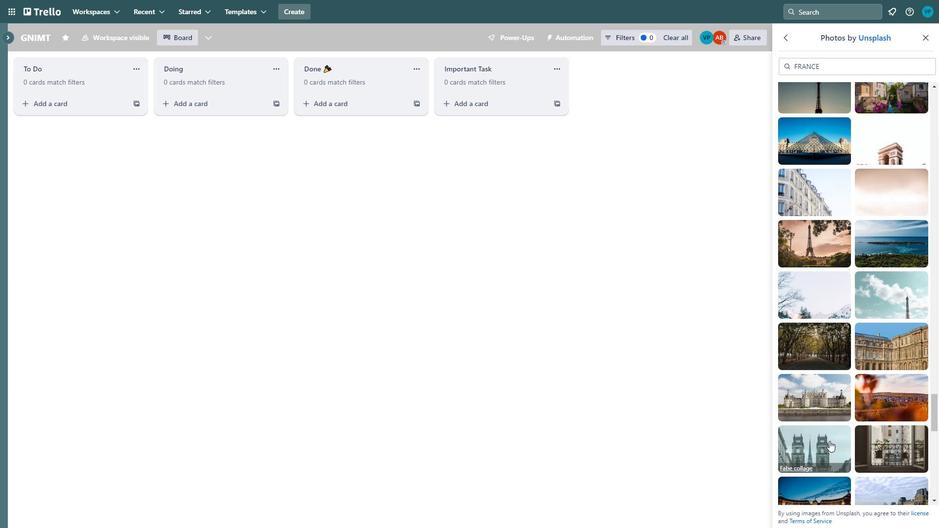 
Action: Mouse moved to (820, 443)
Screenshot: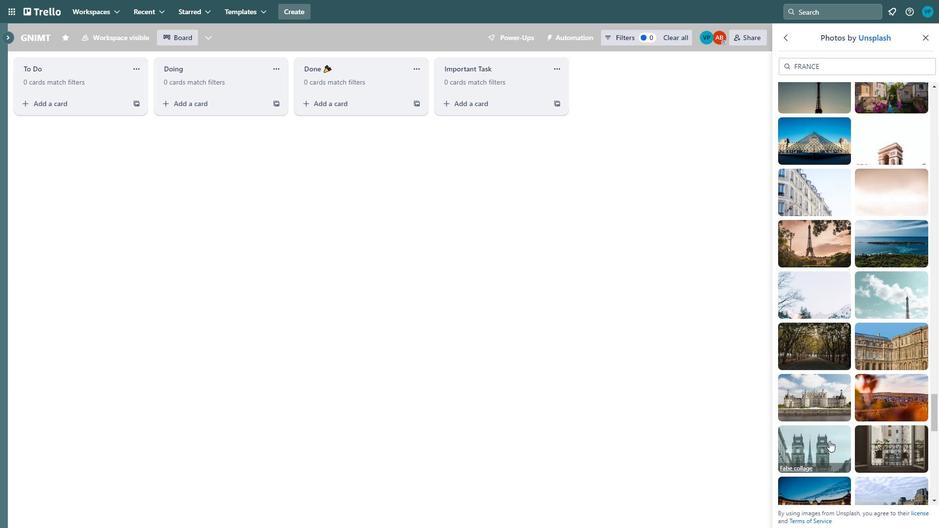 
Action: Mouse scrolled (820, 443) with delta (0, 0)
Screenshot: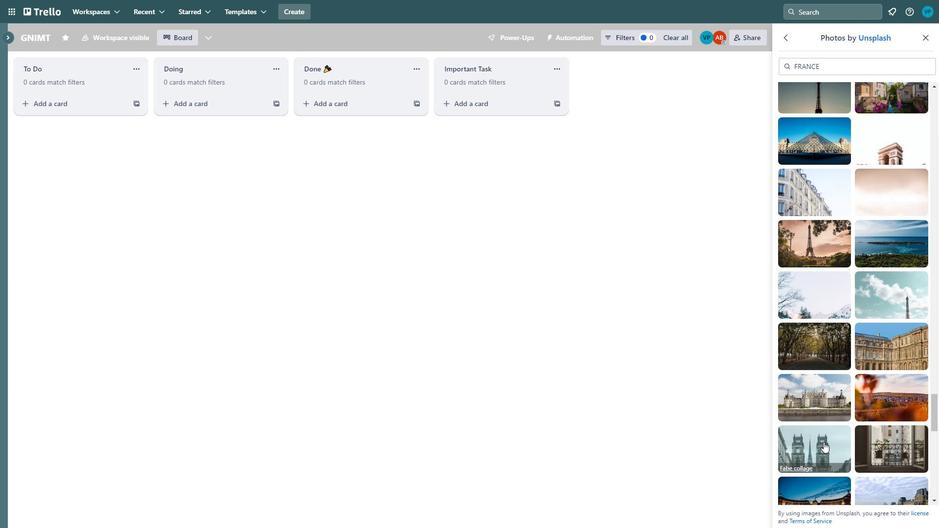 
Action: Mouse scrolled (820, 443) with delta (0, 0)
Screenshot: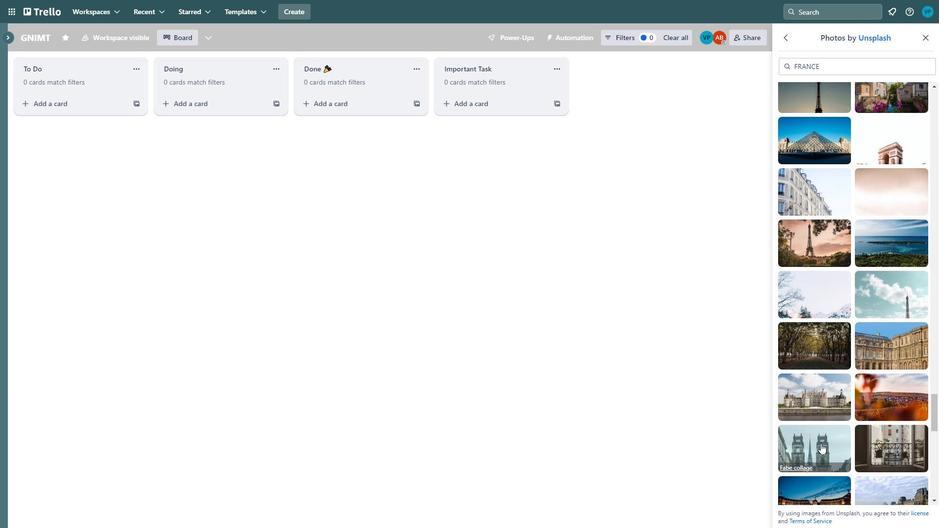 
Action: Mouse moved to (822, 441)
Screenshot: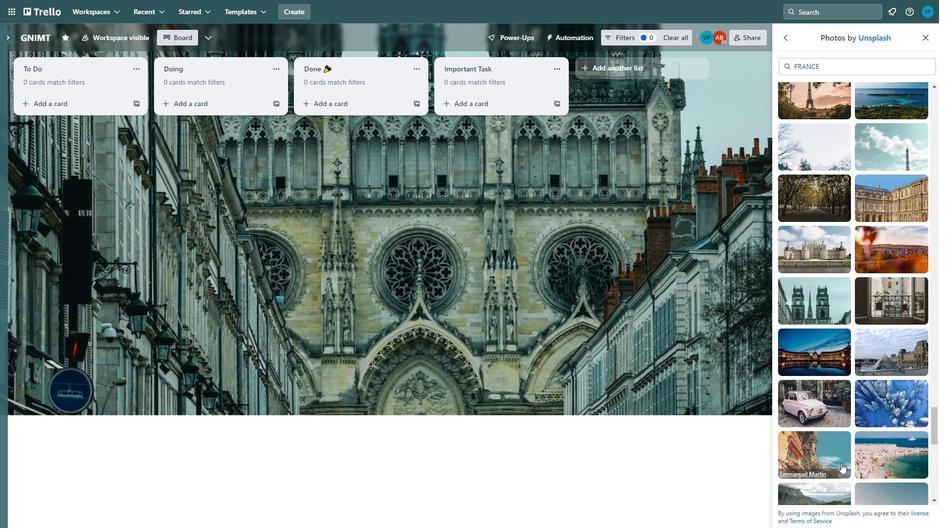
Action: Mouse pressed left at (822, 441)
Screenshot: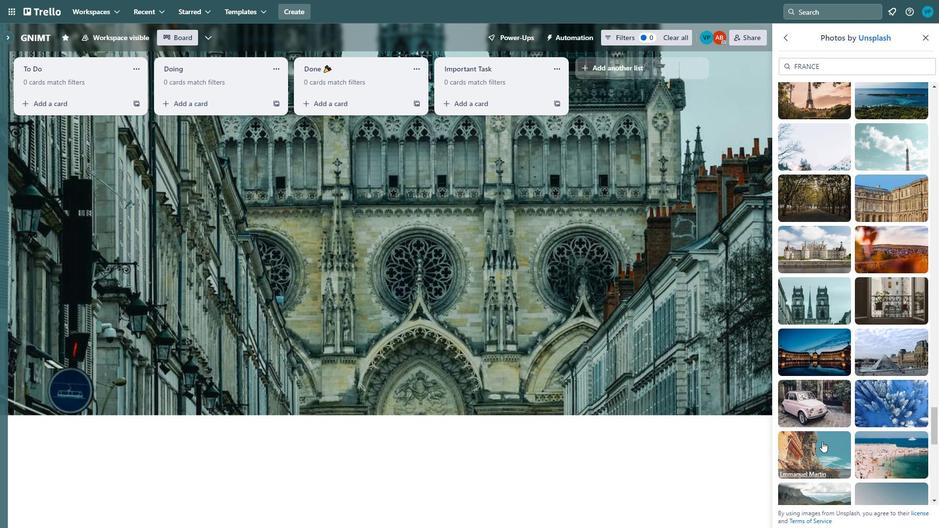 
Action: Mouse moved to (823, 445)
Screenshot: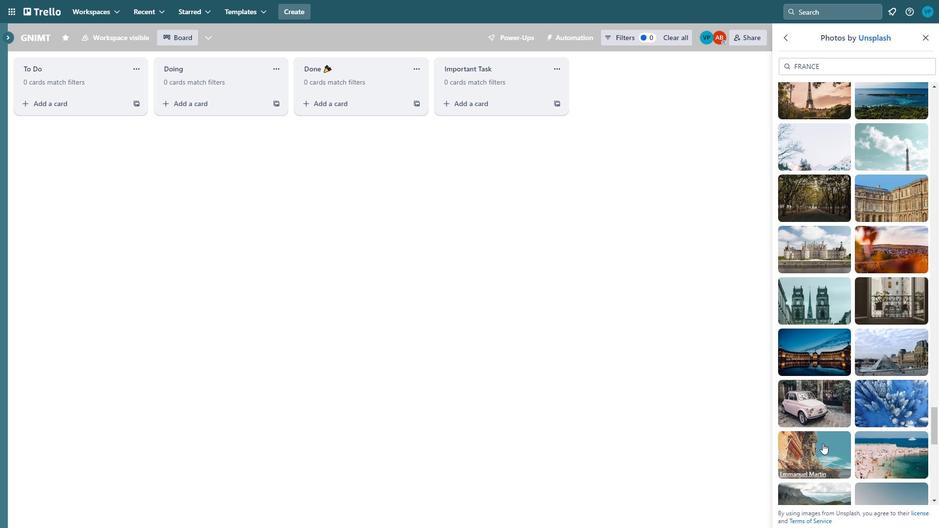 
Action: Mouse scrolled (823, 445) with delta (0, 0)
Screenshot: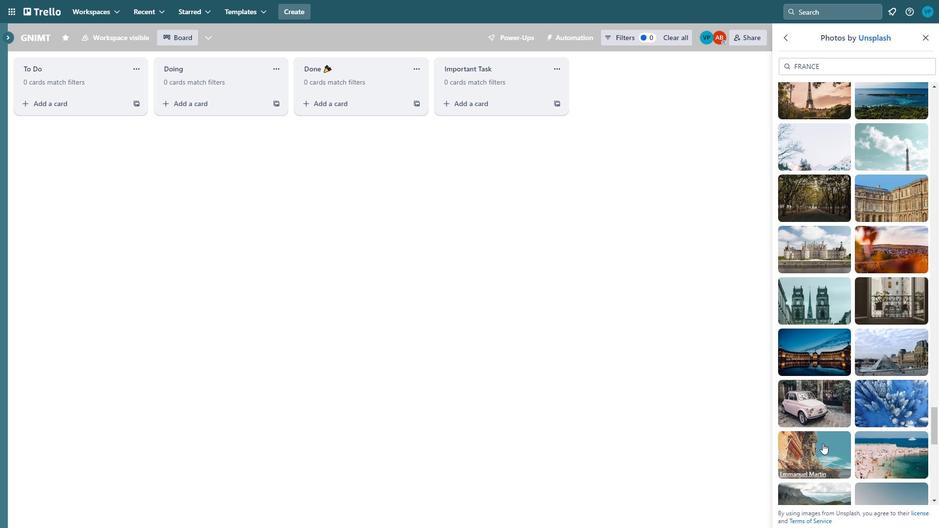 
Action: Mouse moved to (823, 447)
Screenshot: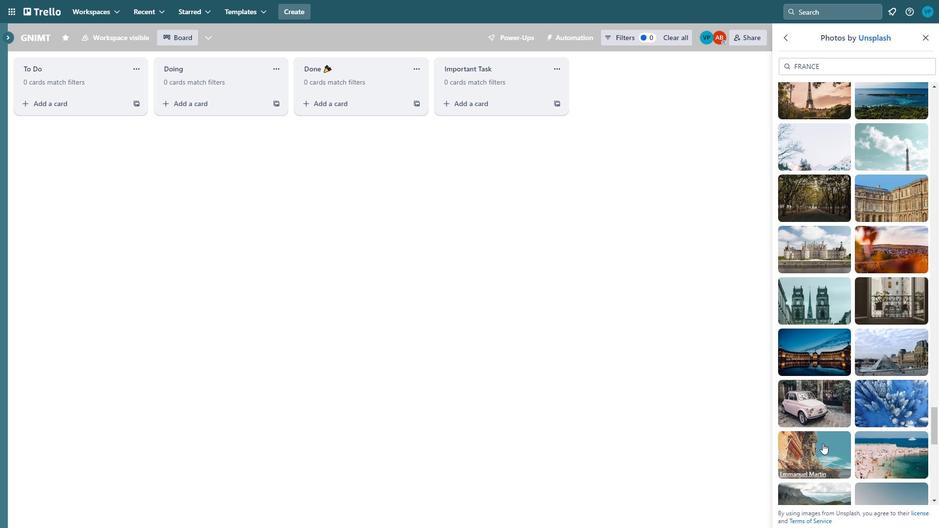 
Action: Mouse scrolled (823, 447) with delta (0, 0)
Screenshot: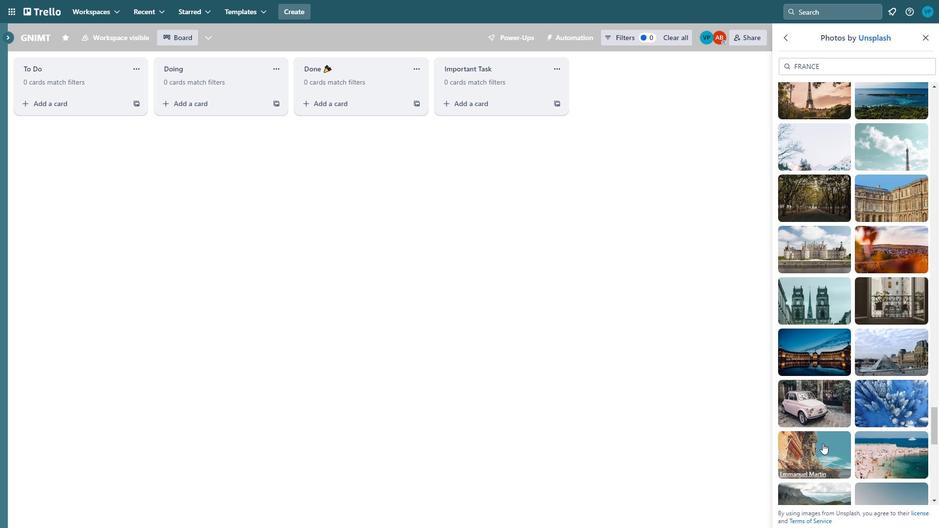 
Action: Mouse moved to (817, 460)
Screenshot: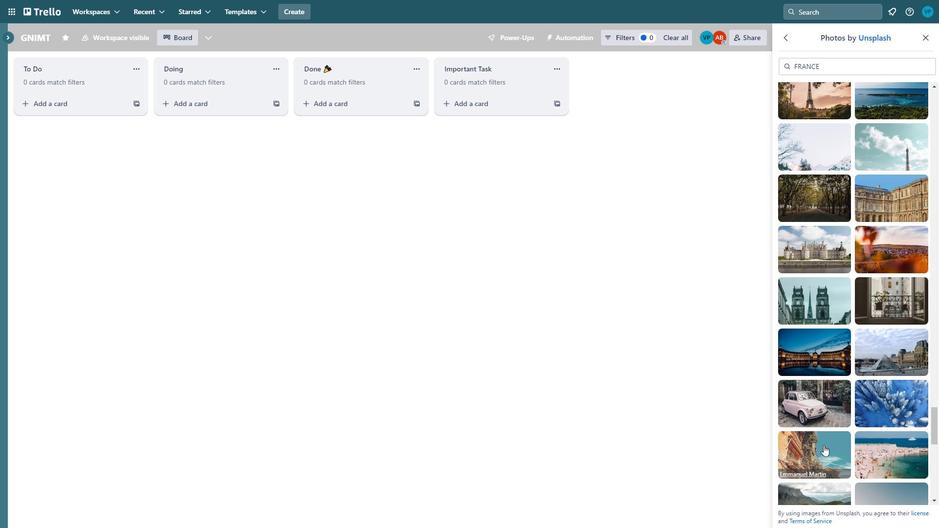 
Action: Mouse scrolled (817, 459) with delta (0, 0)
Screenshot: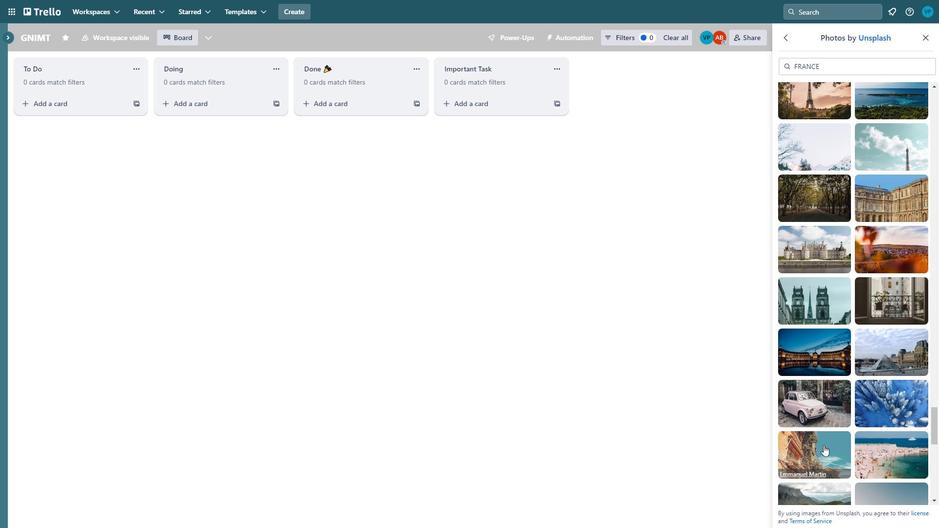 
Action: Mouse moved to (809, 451)
Screenshot: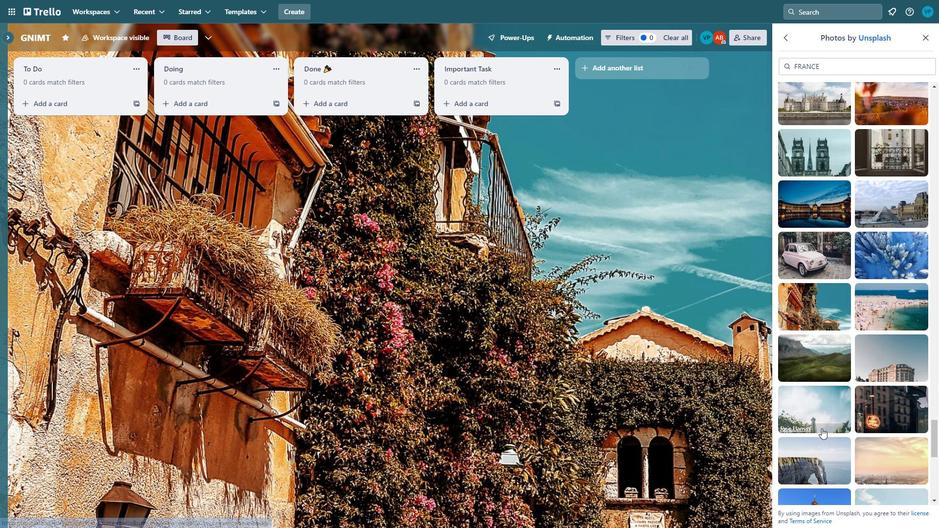 
Action: Mouse pressed left at (809, 451)
Screenshot: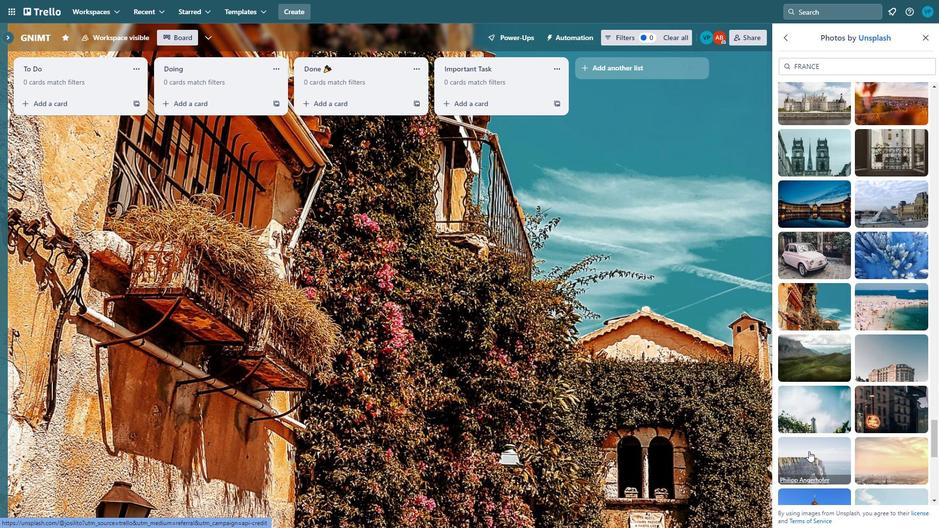 
Action: Mouse moved to (806, 451)
Screenshot: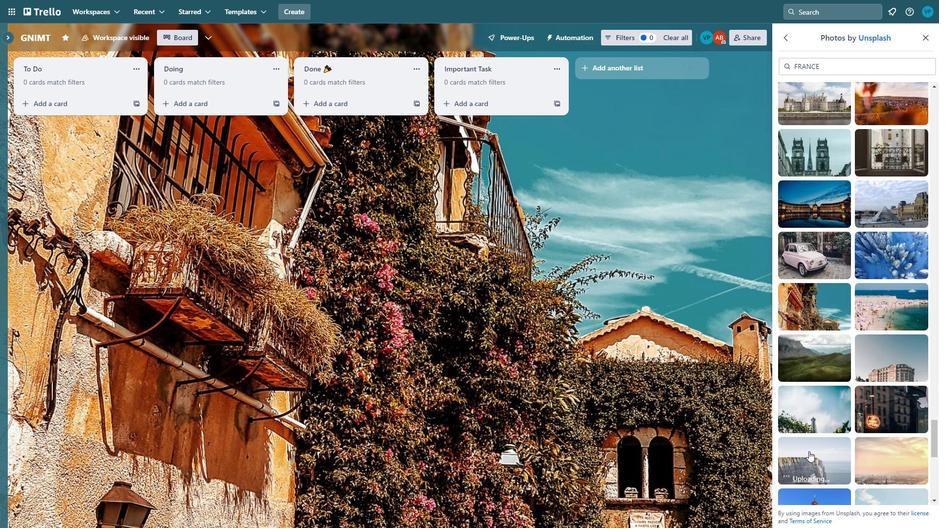 
Action: Mouse scrolled (806, 451) with delta (0, 0)
Screenshot: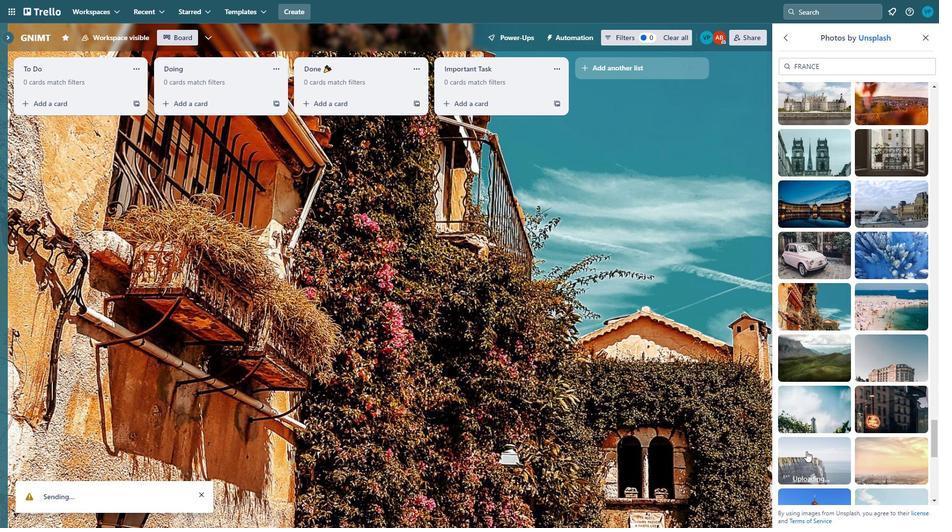 
Action: Mouse scrolled (806, 451) with delta (0, 0)
Screenshot: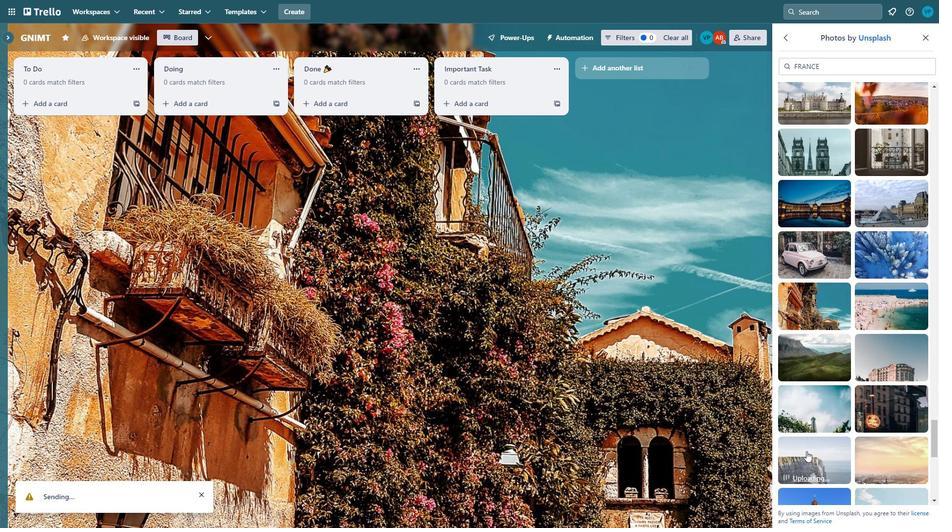 
Action: Mouse scrolled (806, 451) with delta (0, 0)
Screenshot: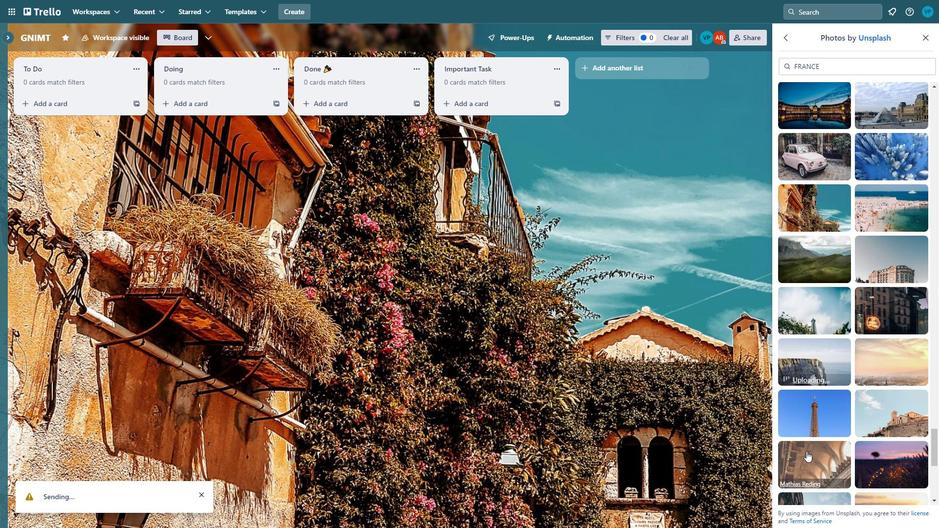 
Action: Mouse scrolled (806, 451) with delta (0, 0)
Screenshot: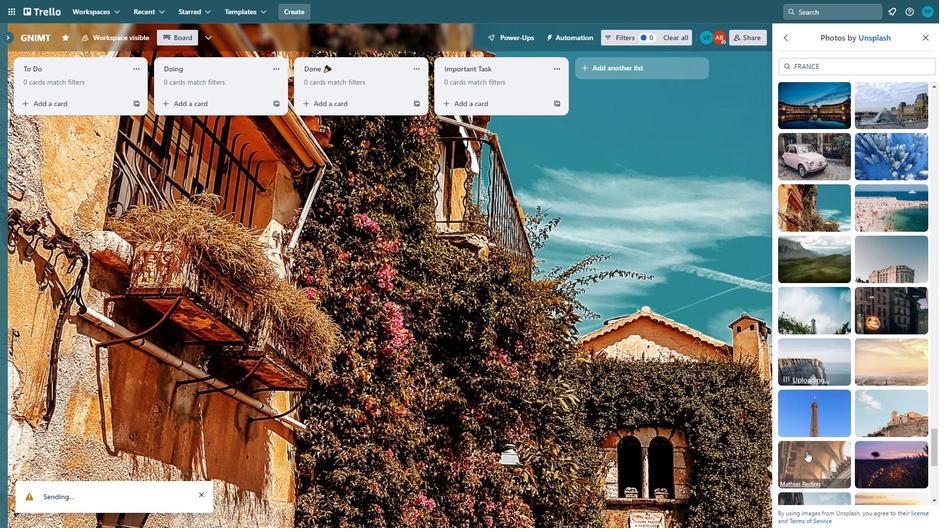 
Action: Mouse scrolled (806, 451) with delta (0, 0)
Screenshot: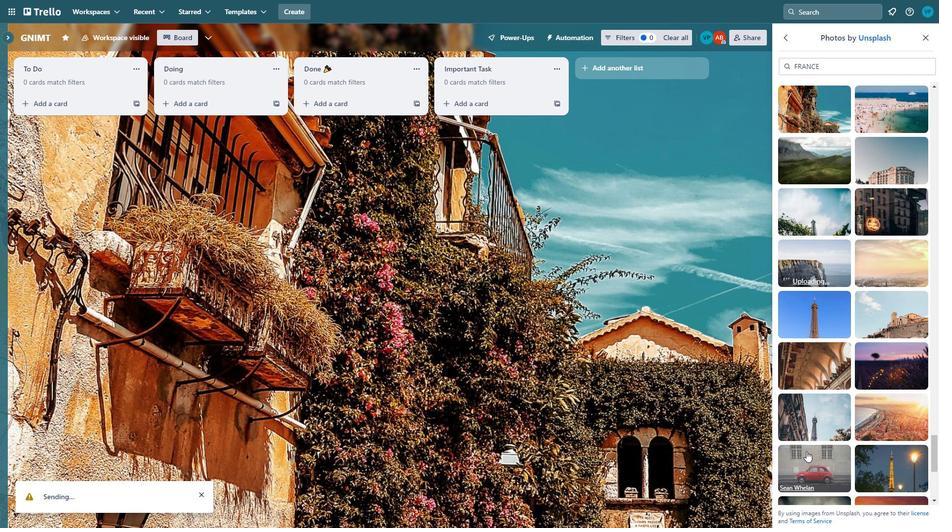
Action: Mouse scrolled (806, 451) with delta (0, 0)
Screenshot: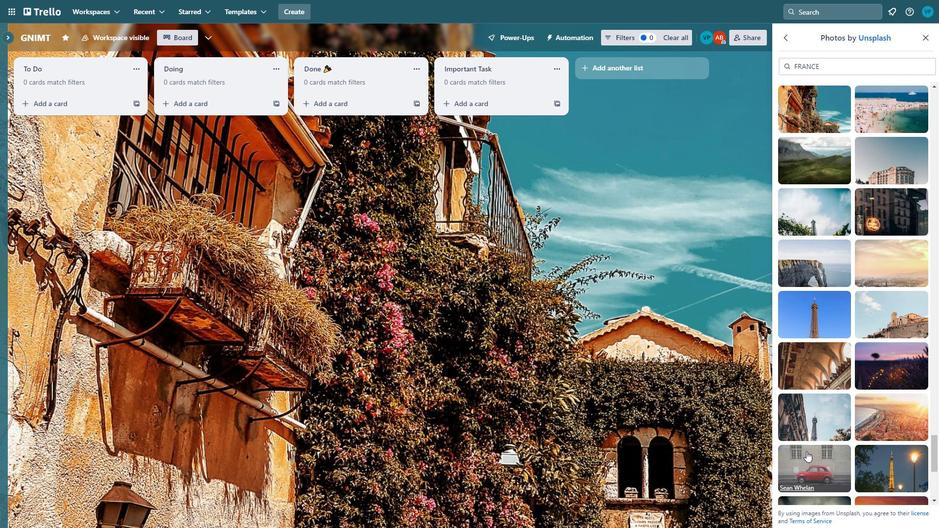 
Action: Mouse scrolled (806, 451) with delta (0, 0)
Screenshot: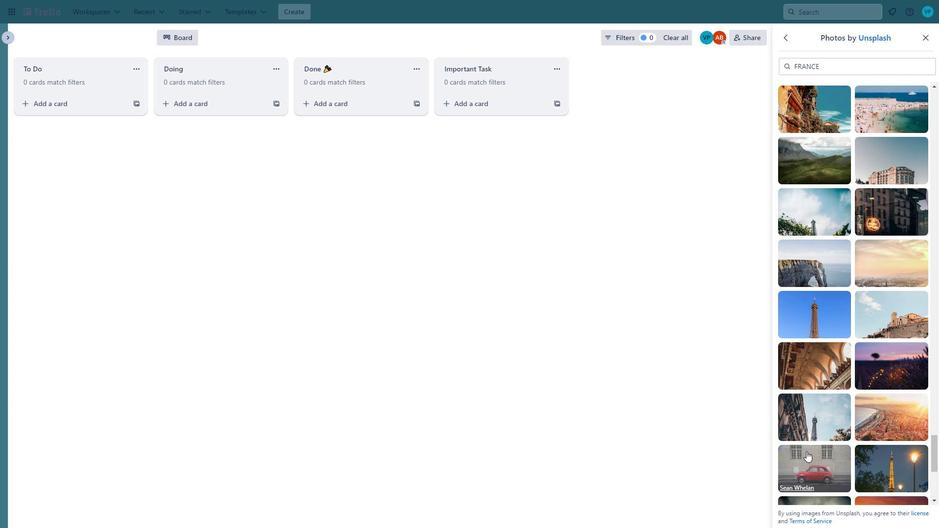 
Action: Mouse moved to (821, 414)
Screenshot: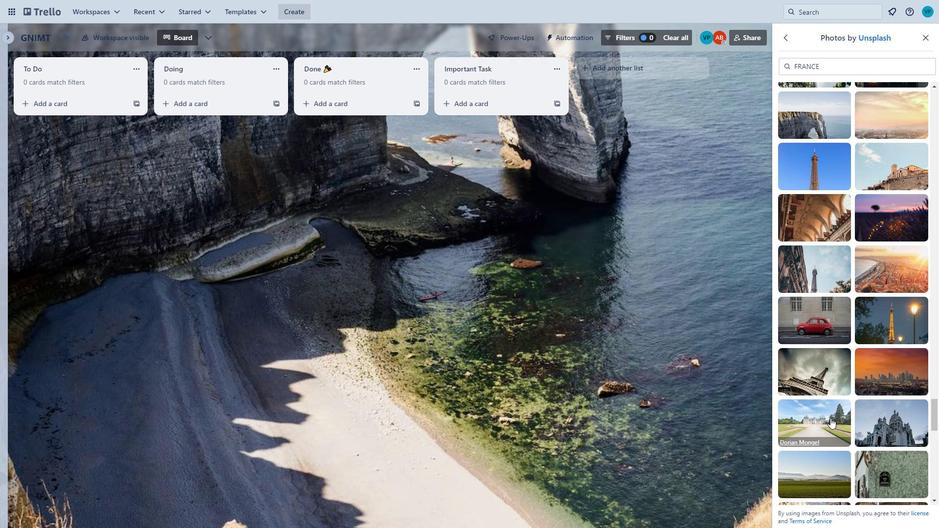 
Action: Mouse pressed left at (821, 414)
Screenshot: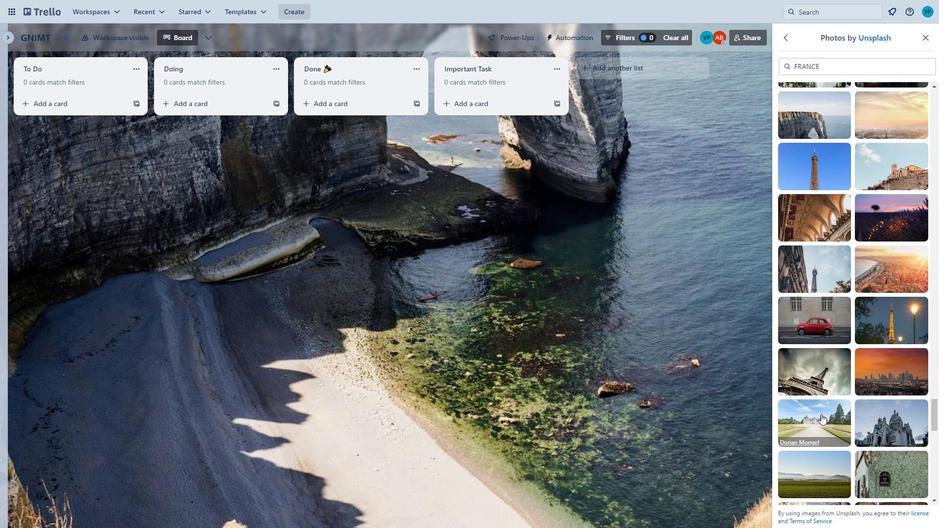 
Action: Mouse moved to (826, 381)
Screenshot: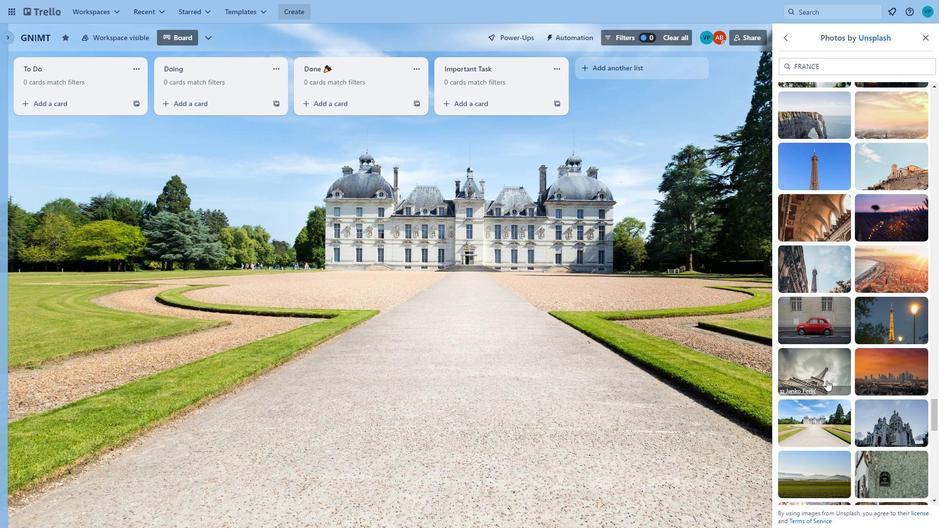 
Action: Mouse scrolled (826, 380) with delta (0, 0)
Screenshot: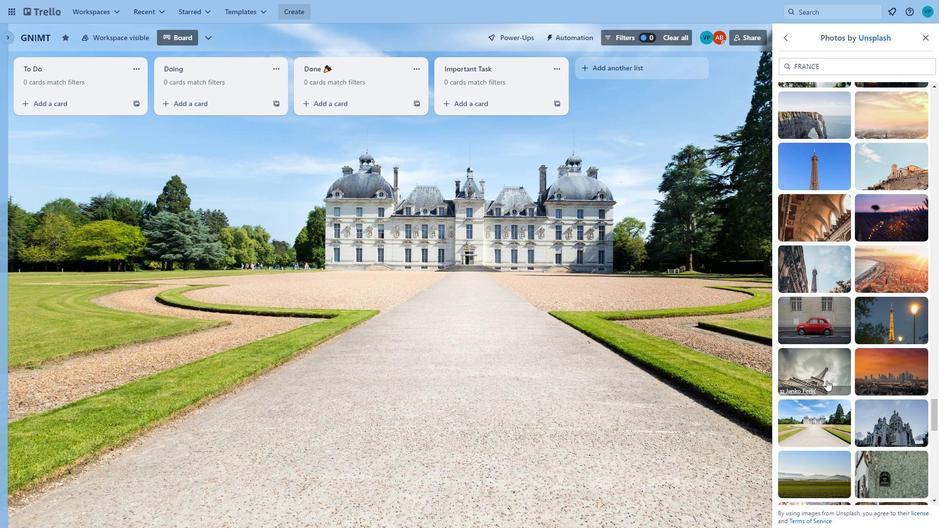 
Action: Mouse moved to (825, 381)
Screenshot: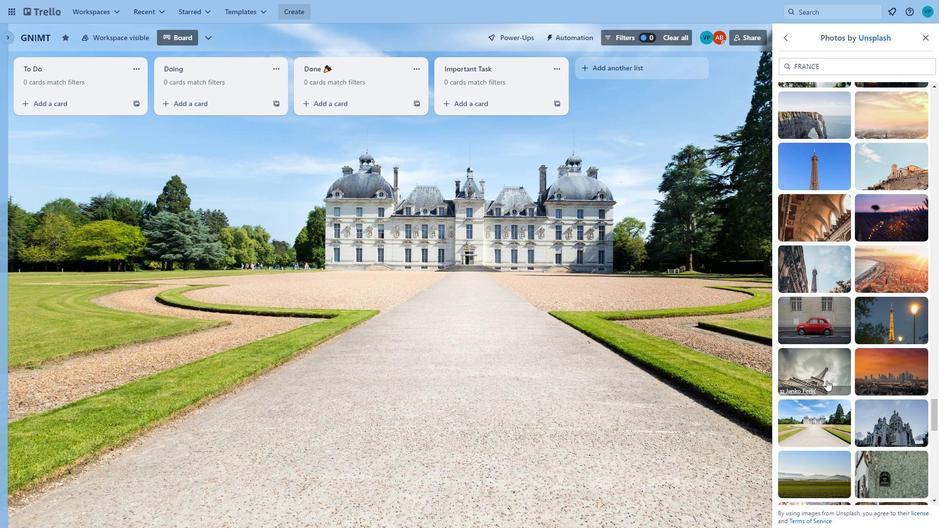 
Action: Mouse scrolled (825, 381) with delta (0, 0)
Screenshot: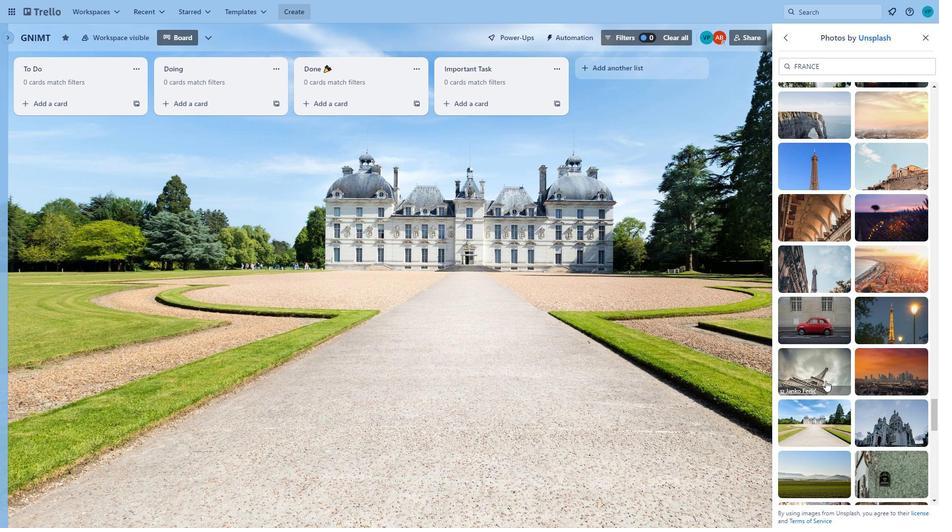 
Action: Mouse moved to (810, 423)
Screenshot: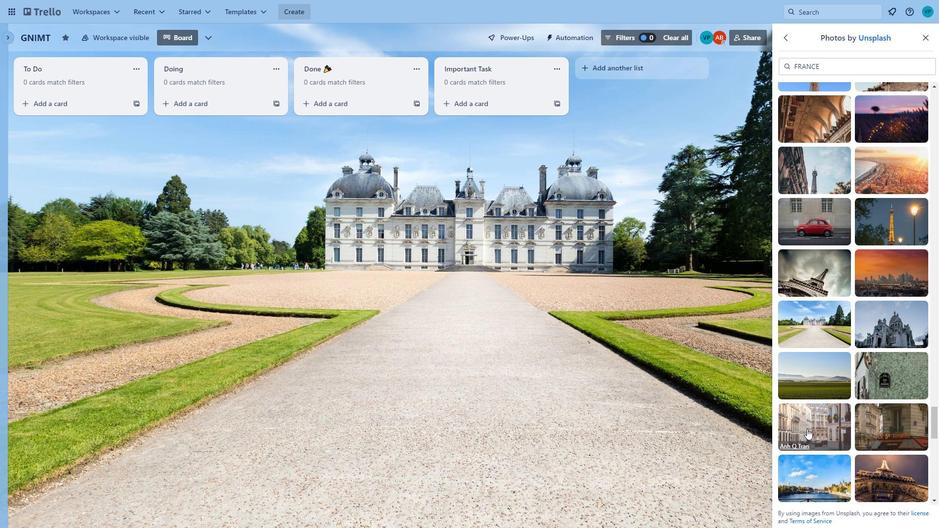 
Action: Mouse pressed left at (810, 423)
Screenshot: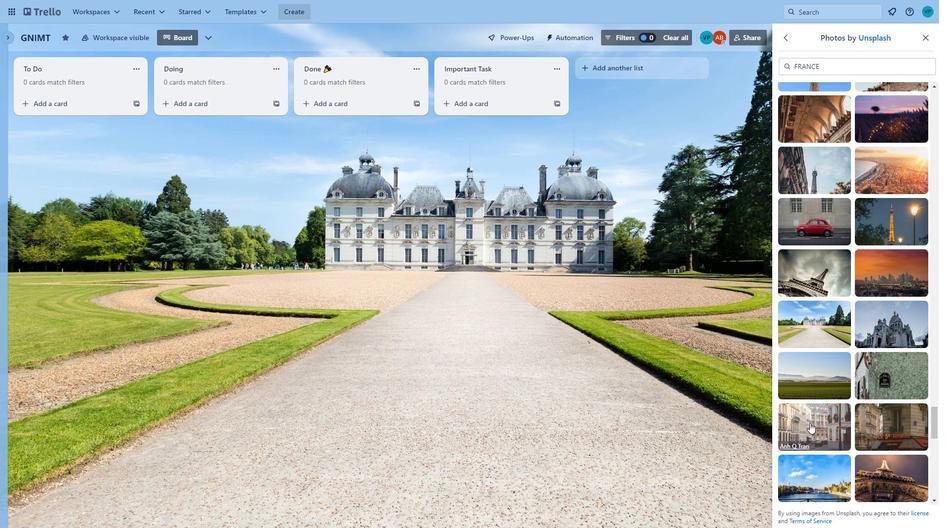 
Action: Mouse moved to (866, 423)
Screenshot: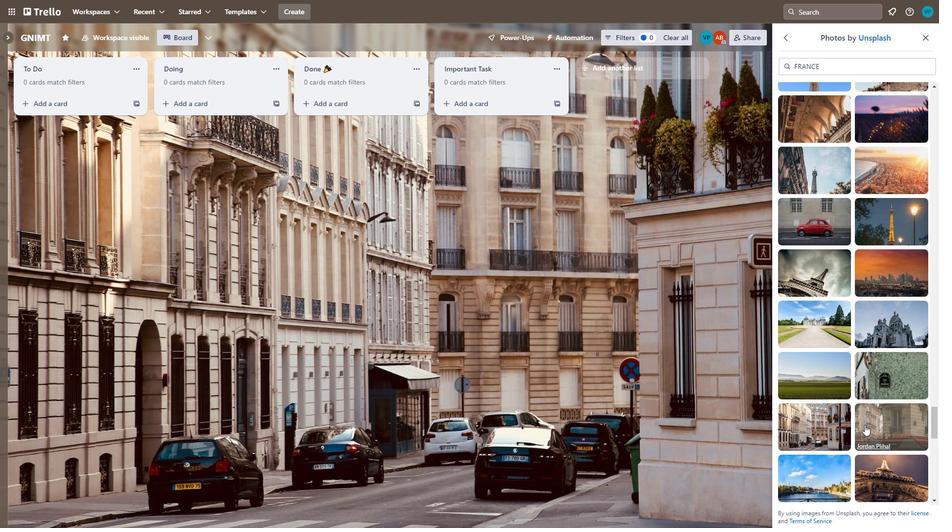 
Action: Mouse pressed left at (866, 423)
Screenshot: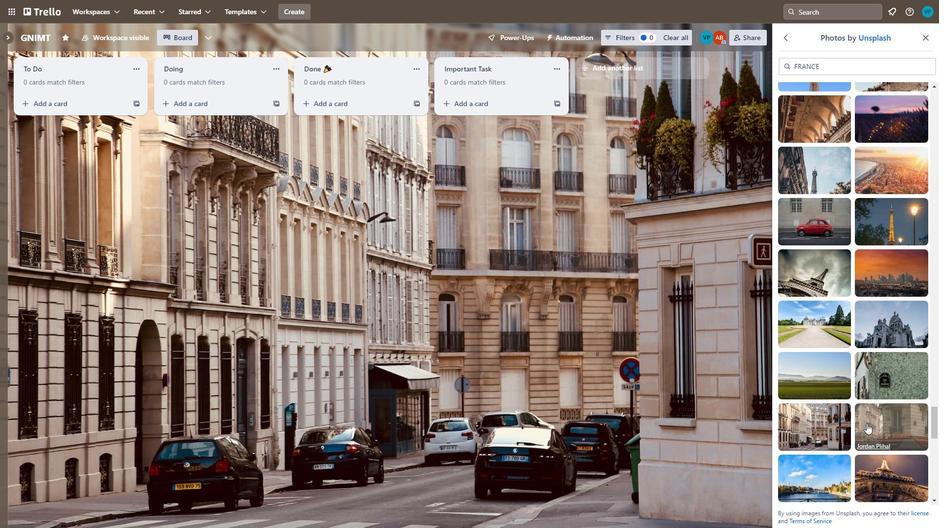 
Action: Mouse moved to (811, 468)
Screenshot: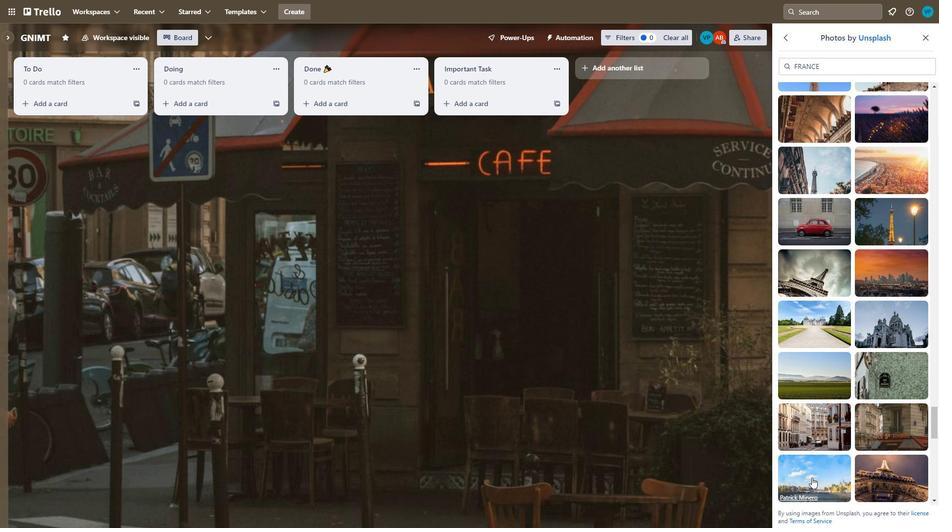
Action: Mouse scrolled (811, 468) with delta (0, 0)
Screenshot: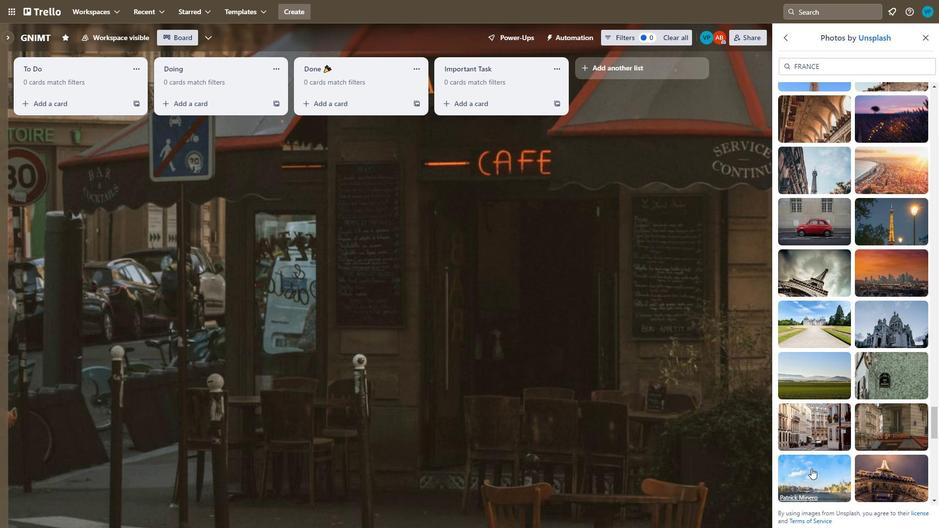 
Action: Mouse scrolled (811, 468) with delta (0, 0)
Screenshot: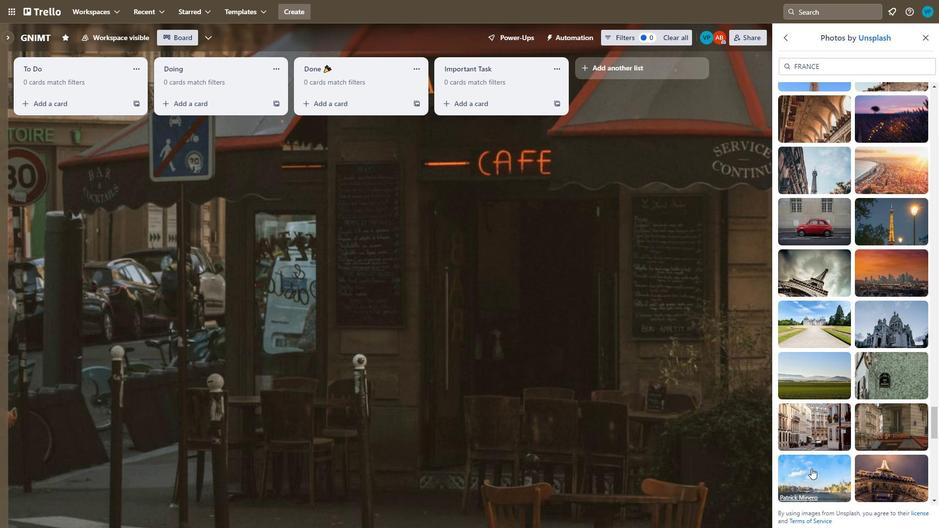 
Action: Mouse scrolled (811, 468) with delta (0, 0)
Screenshot: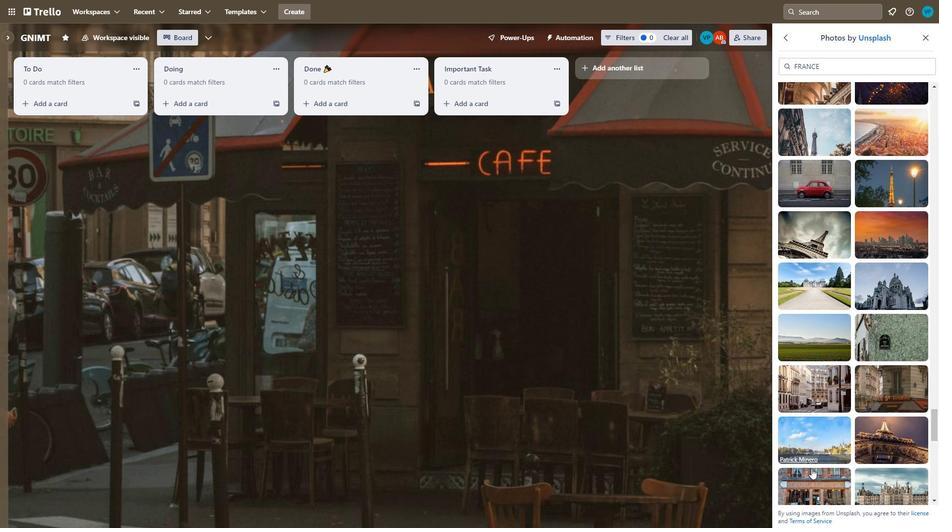 
Action: Mouse scrolled (811, 468) with delta (0, 0)
Screenshot: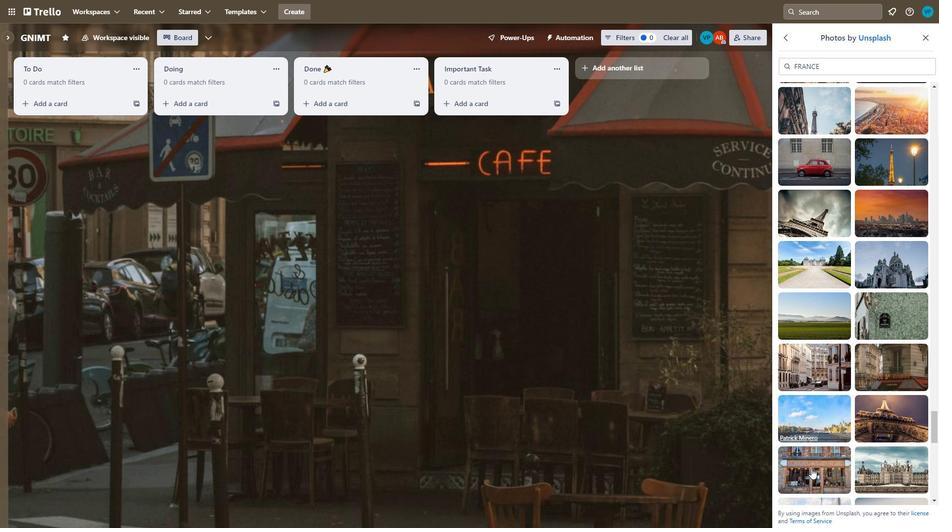 
Action: Mouse moved to (810, 328)
Screenshot: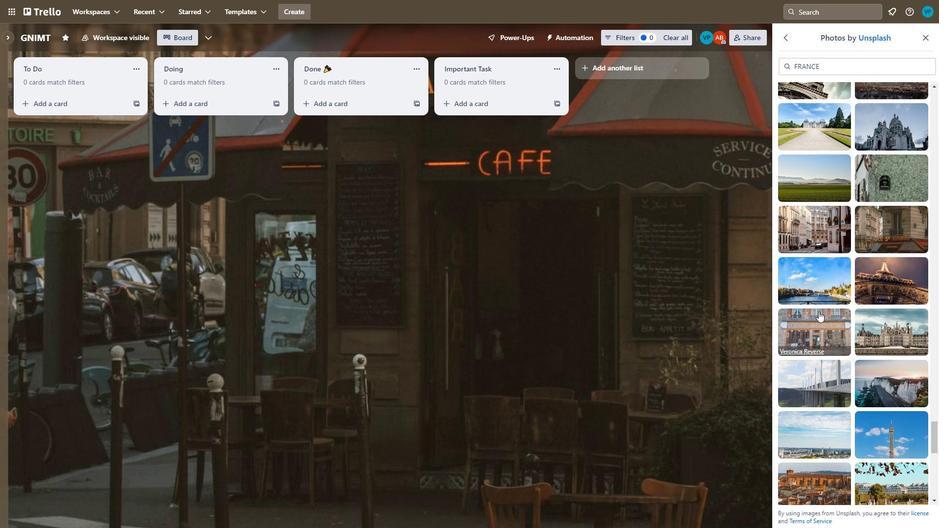 
Action: Mouse pressed left at (810, 328)
Screenshot: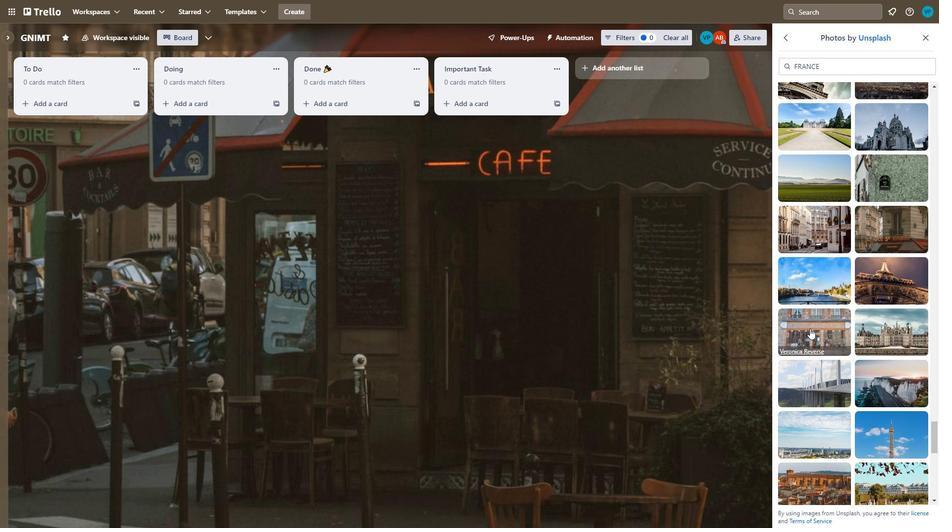 
Action: Mouse moved to (835, 336)
Screenshot: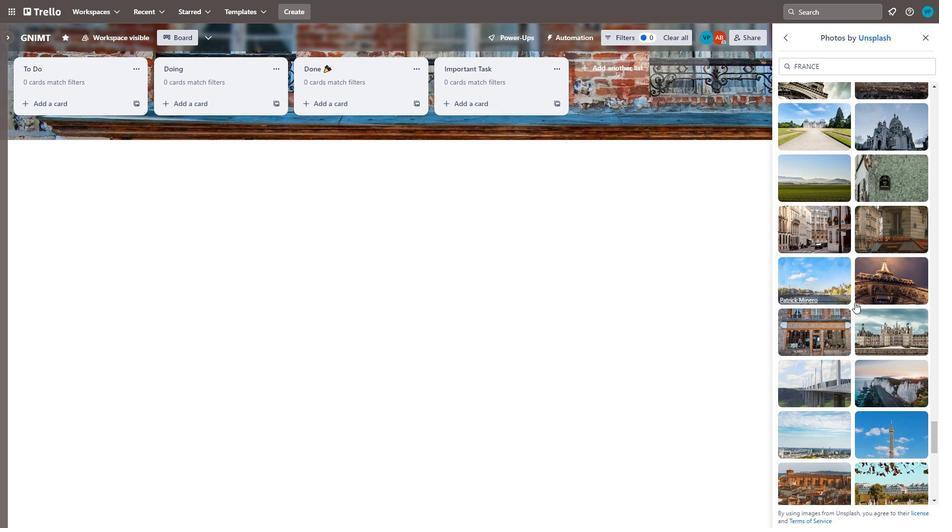
Action: Mouse scrolled (835, 336) with delta (0, 0)
Screenshot: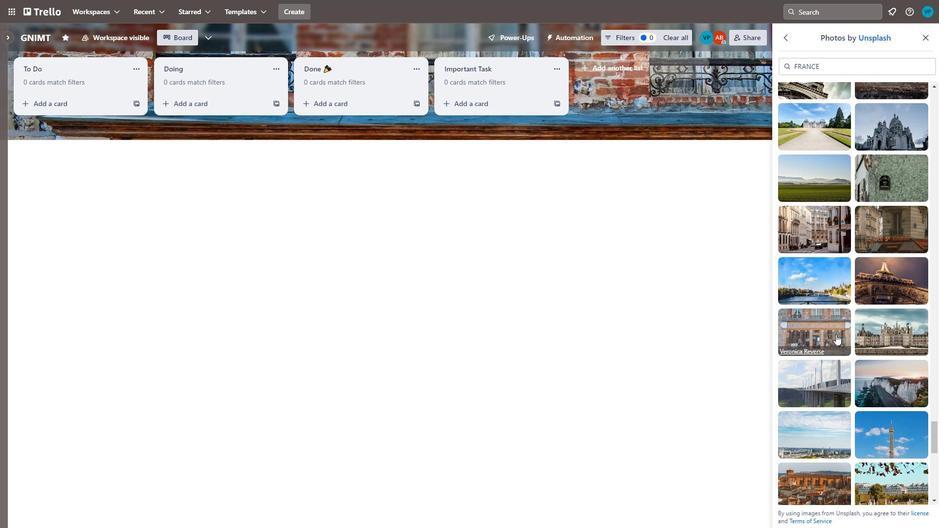 
Action: Mouse moved to (856, 328)
Screenshot: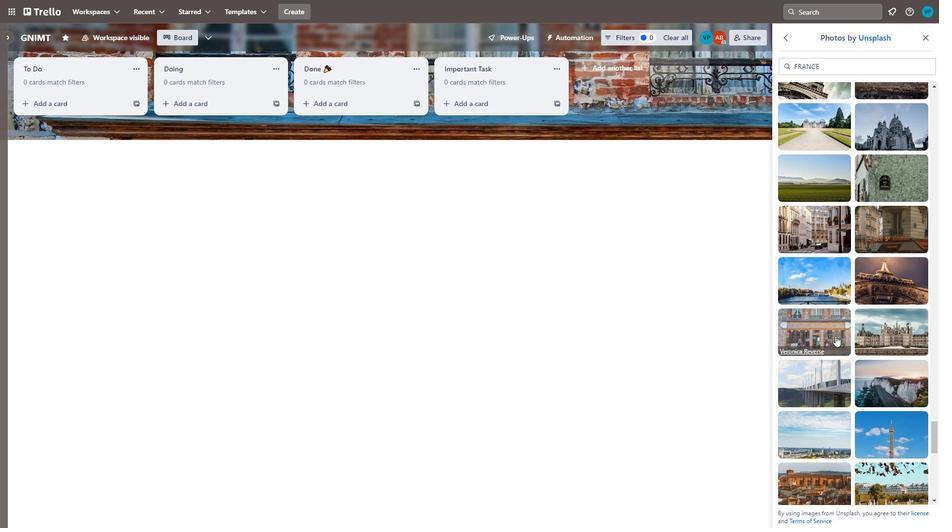 
Action: Mouse scrolled (856, 327) with delta (0, 0)
Screenshot: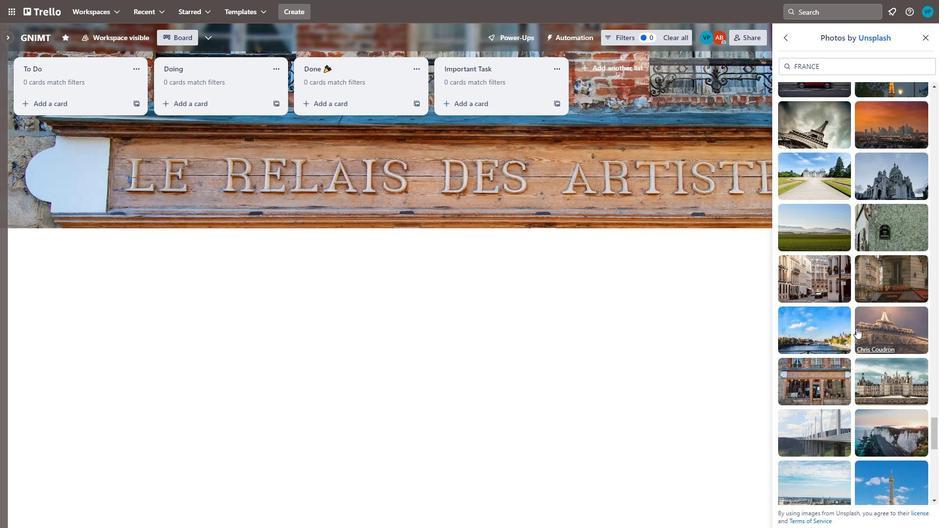 
Action: Mouse scrolled (856, 327) with delta (0, 0)
Screenshot: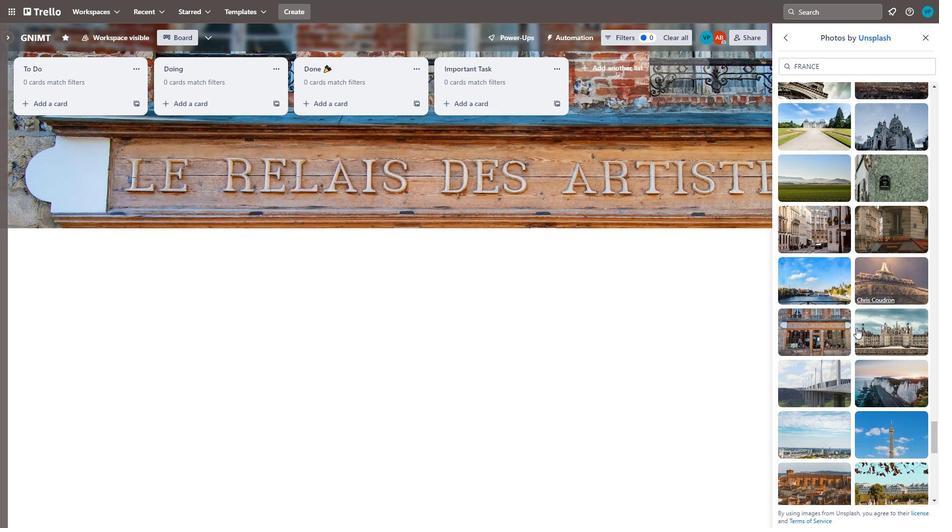 
Action: Mouse scrolled (856, 327) with delta (0, 0)
Screenshot: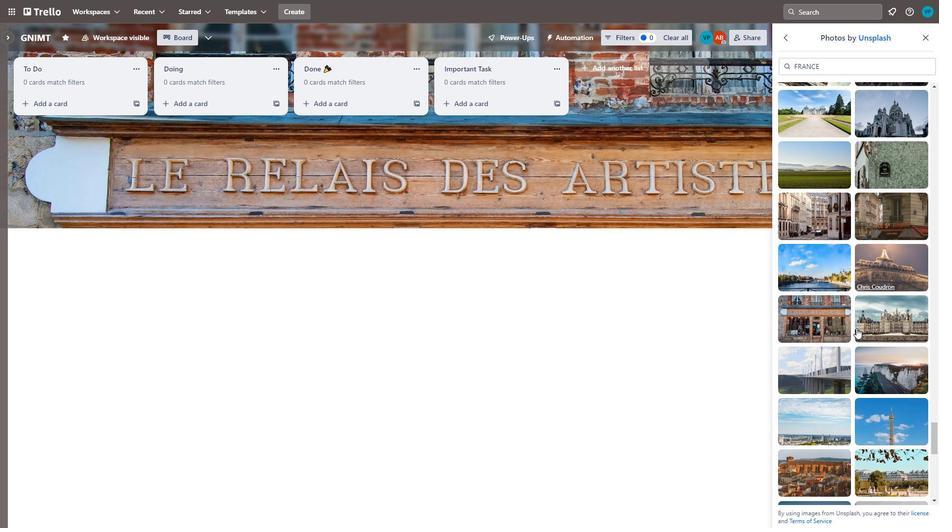 
Action: Mouse moved to (830, 387)
Screenshot: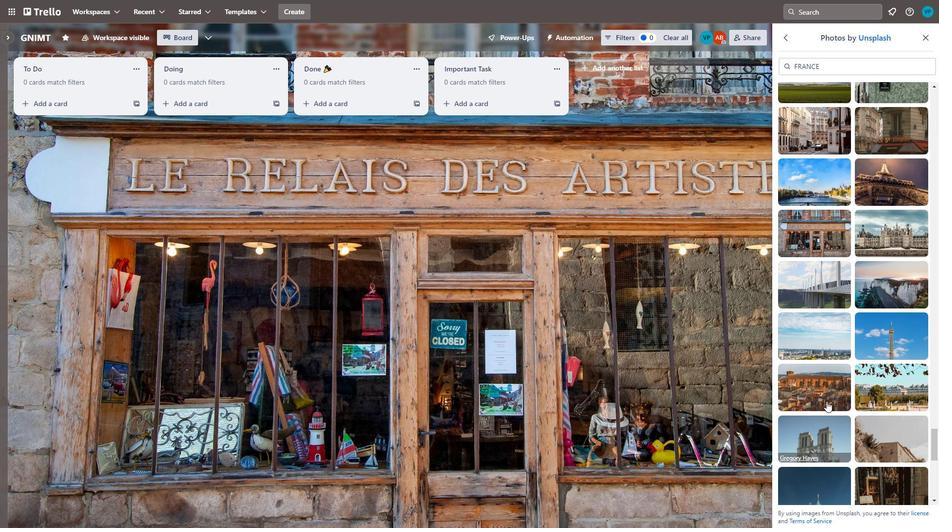
Action: Mouse pressed left at (830, 387)
Screenshot: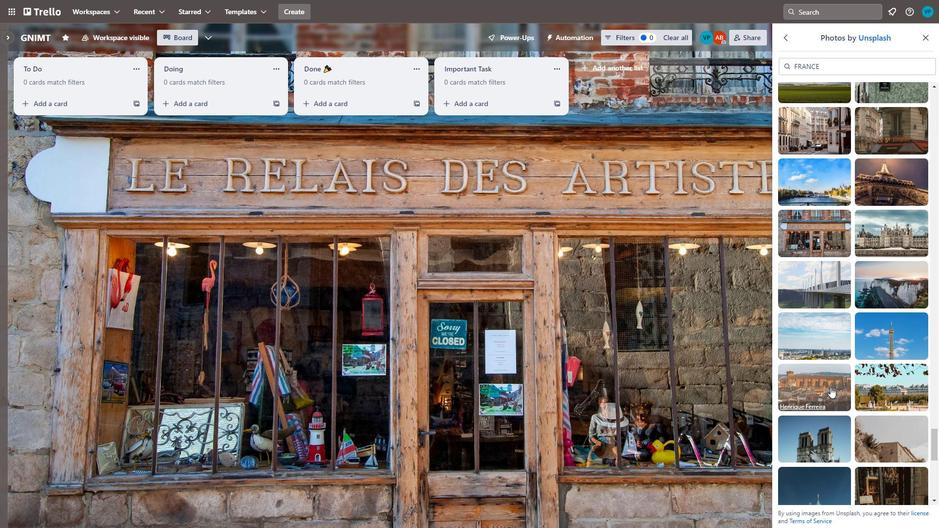 
Action: Mouse moved to (823, 387)
Screenshot: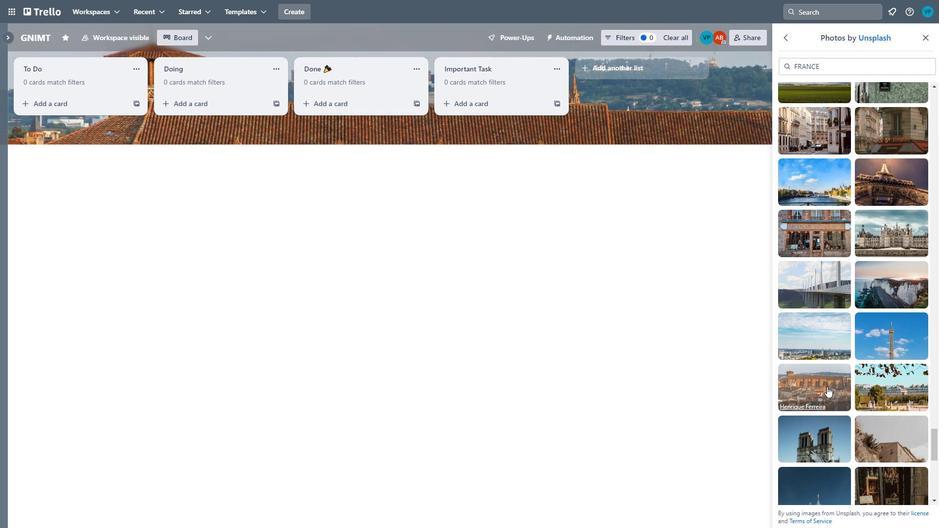 
Action: Mouse scrolled (823, 387) with delta (0, 0)
Screenshot: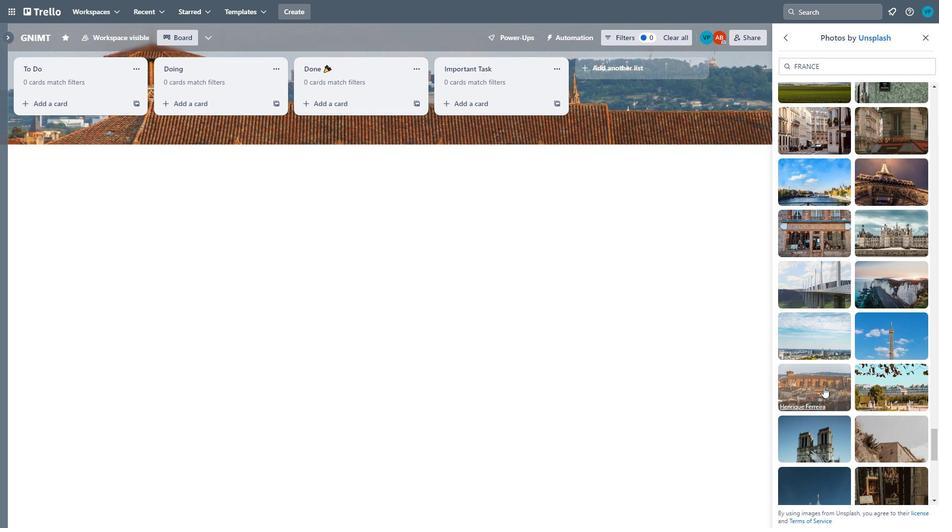 
Action: Mouse scrolled (823, 387) with delta (0, 0)
Screenshot: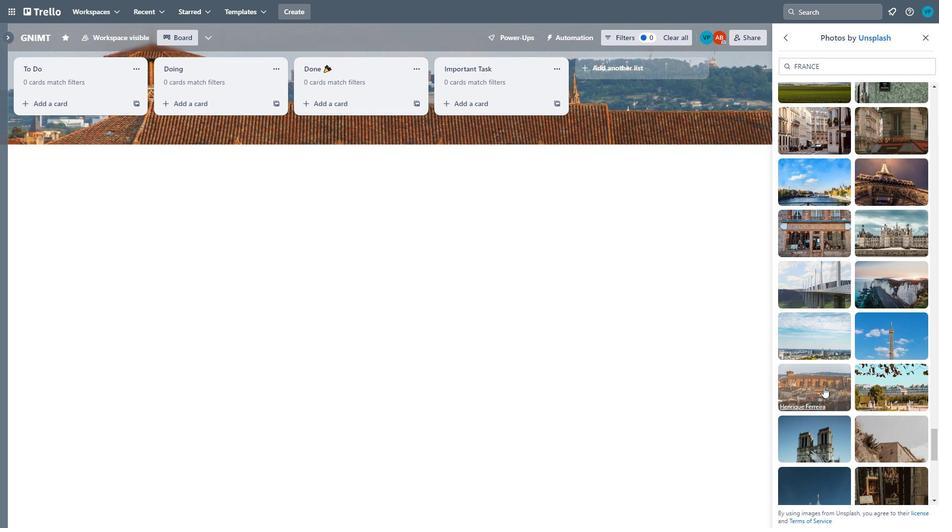 
Action: Mouse scrolled (823, 387) with delta (0, 0)
Screenshot: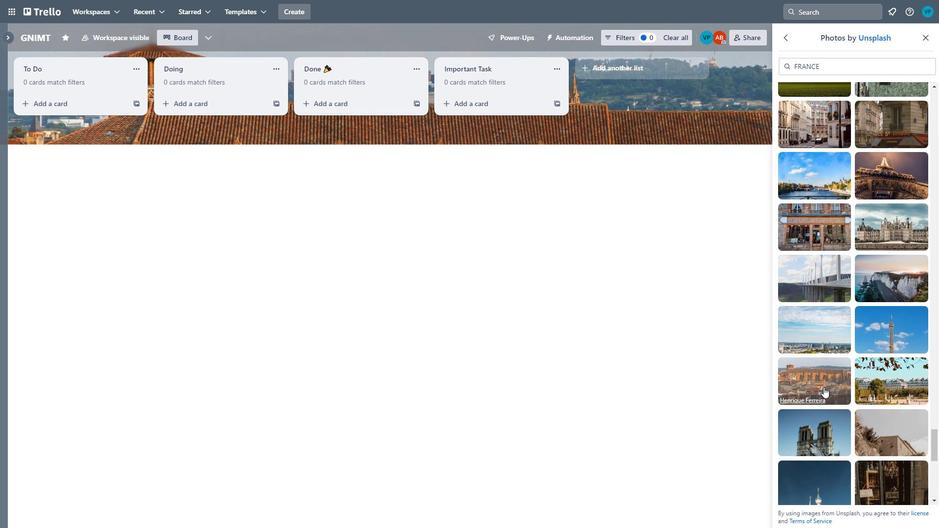 
Action: Mouse scrolled (823, 387) with delta (0, 0)
Screenshot: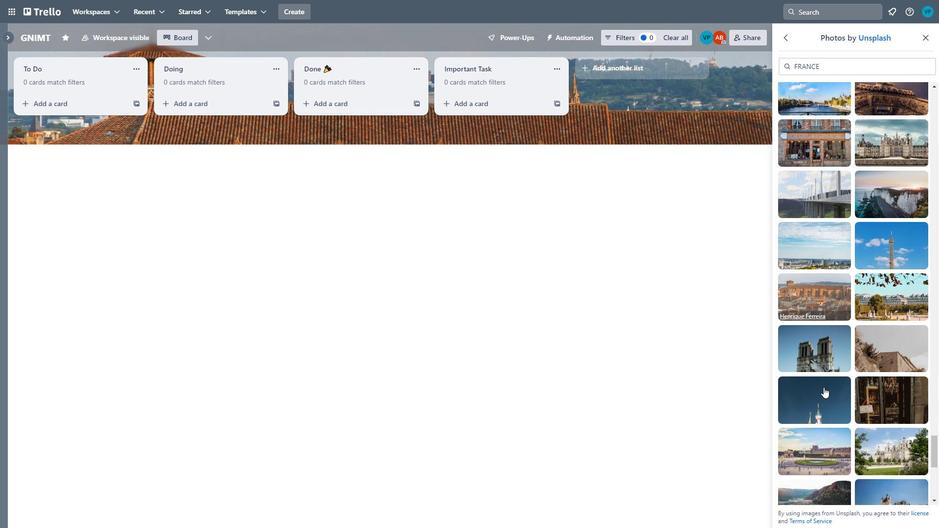 
Action: Mouse scrolled (823, 387) with delta (0, 0)
Screenshot: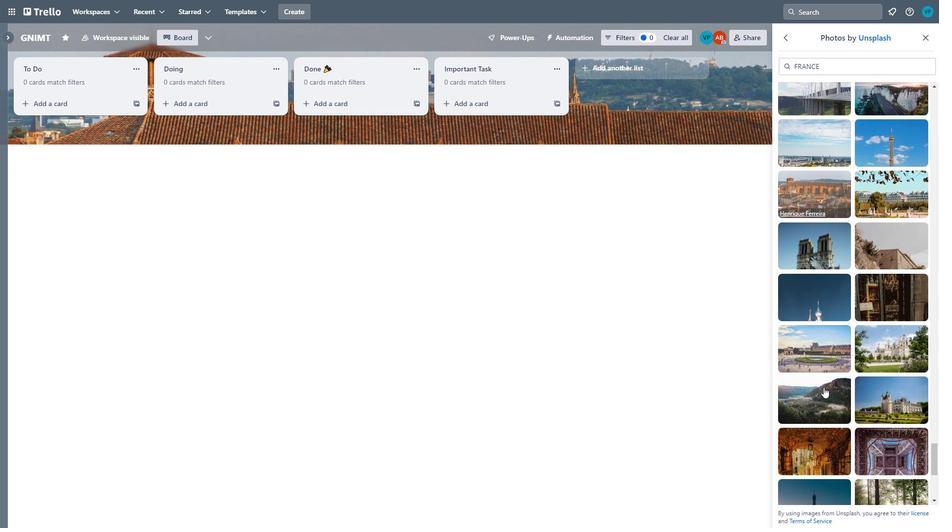 
Action: Mouse moved to (911, 398)
Screenshot: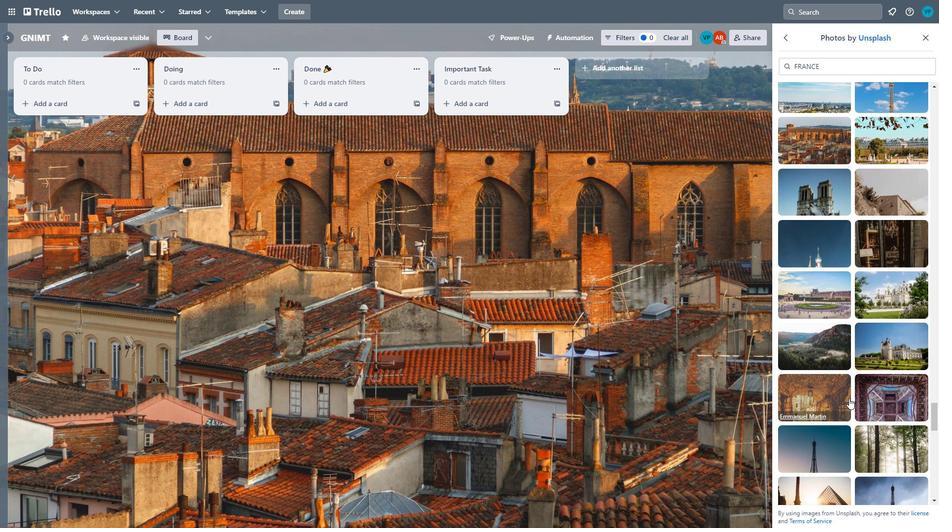 
Action: Mouse pressed left at (911, 398)
Screenshot: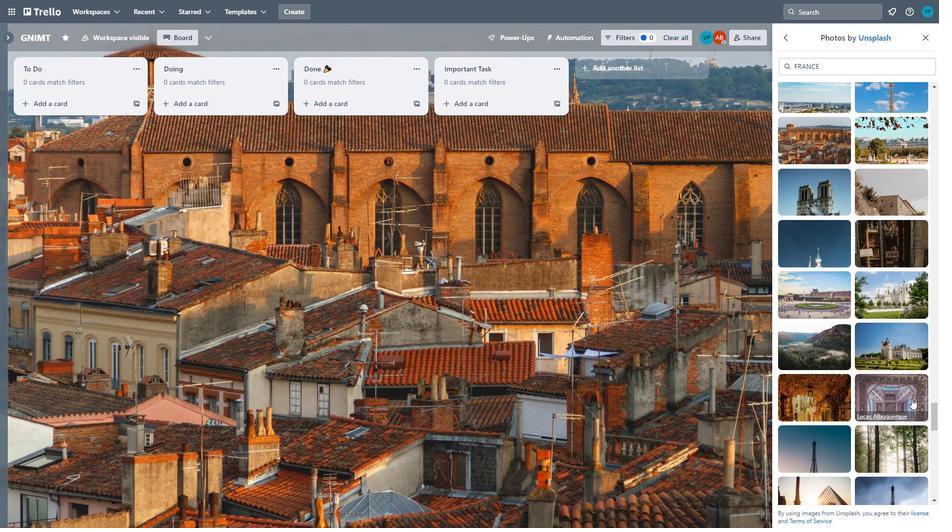 
Action: Mouse moved to (896, 405)
Screenshot: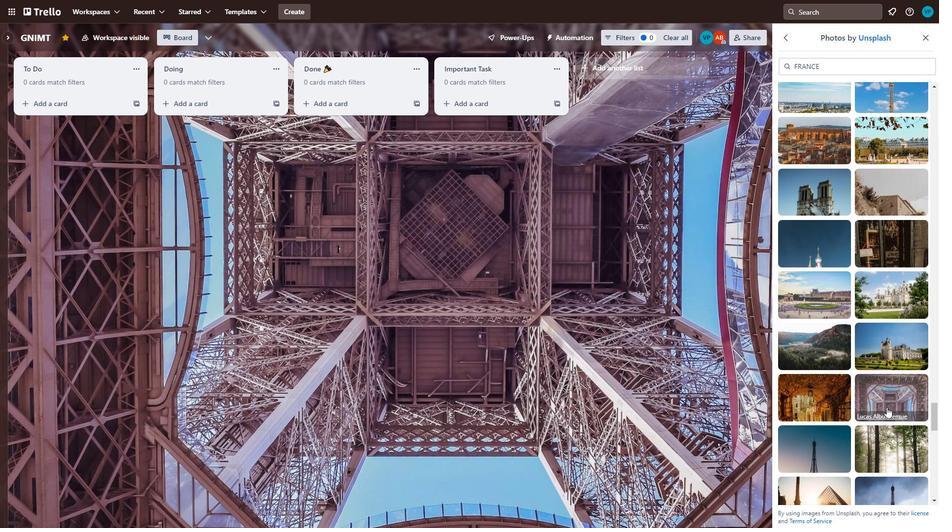 
Action: Mouse scrolled (896, 405) with delta (0, 0)
Screenshot: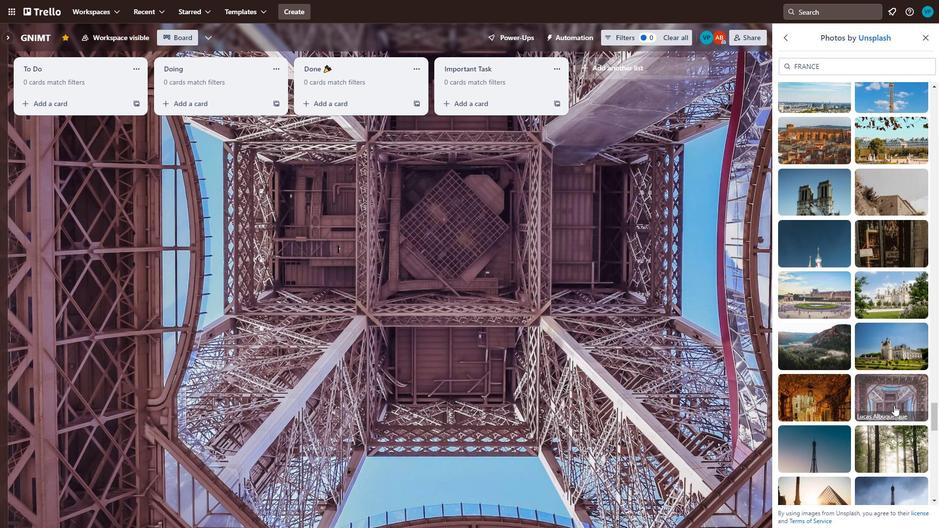 
Action: Mouse moved to (896, 405)
Screenshot: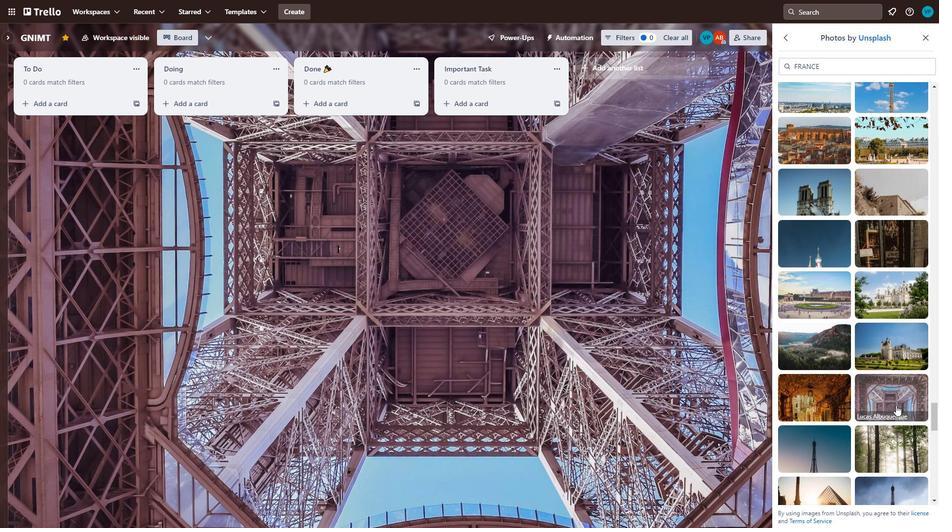 
Action: Mouse scrolled (896, 405) with delta (0, 0)
Screenshot: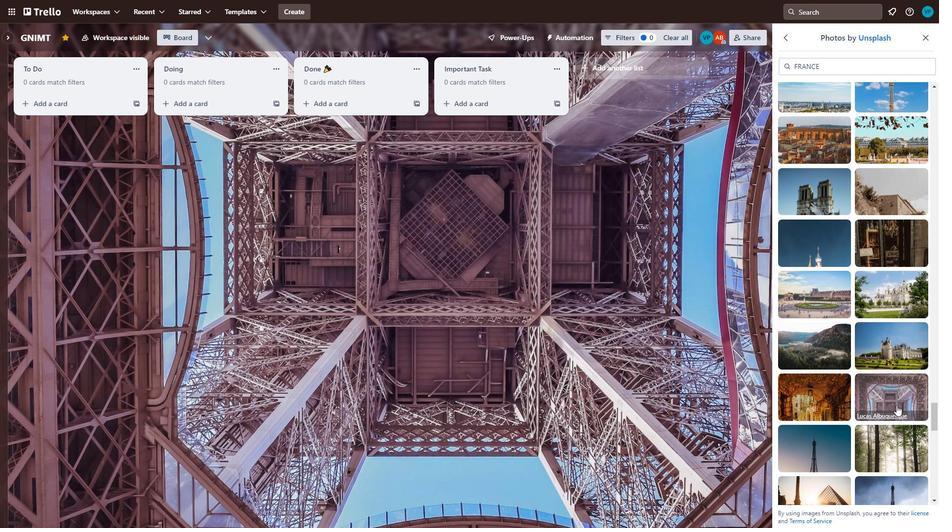 
Action: Mouse moved to (897, 405)
Screenshot: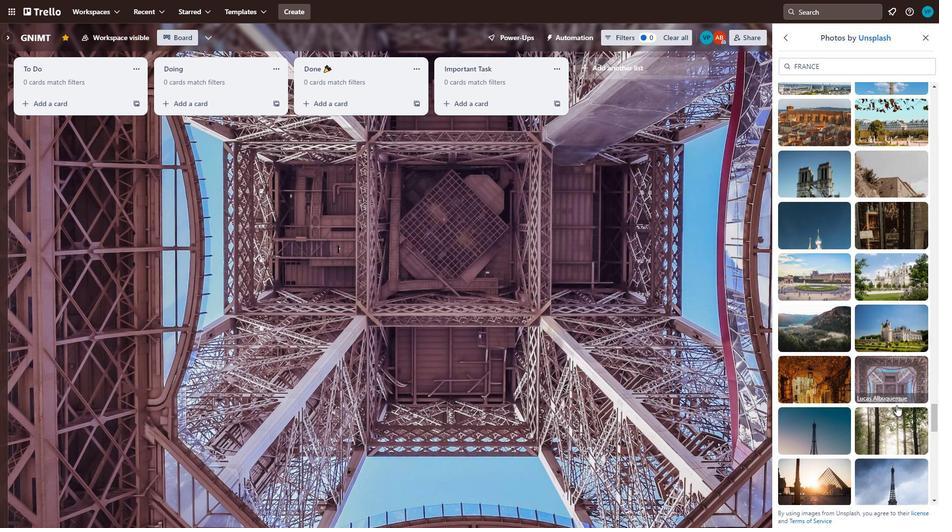 
Action: Mouse scrolled (897, 405) with delta (0, 0)
Screenshot: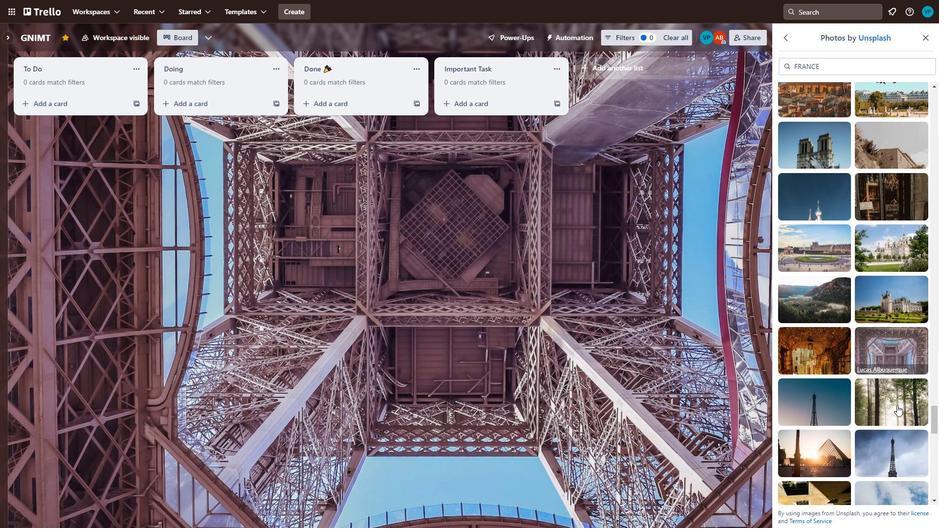 
Action: Mouse scrolled (897, 405) with delta (0, 0)
Screenshot: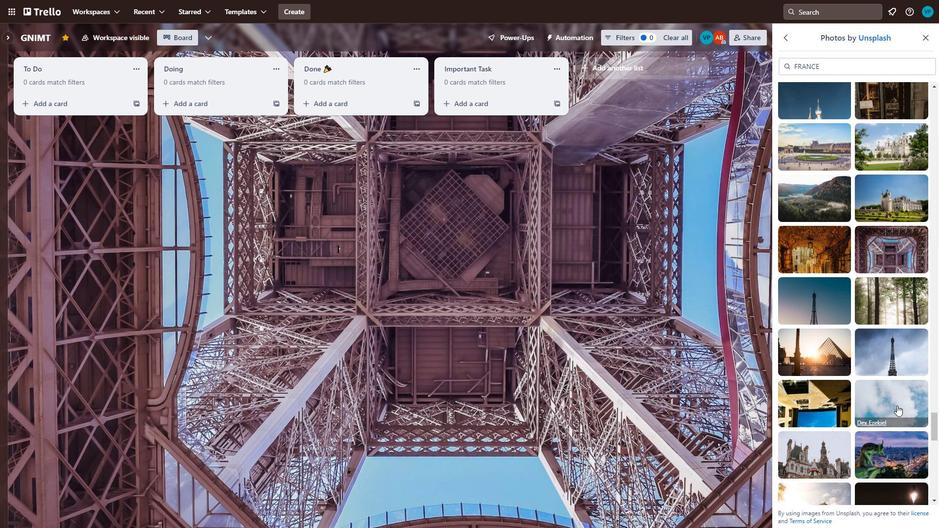
Action: Mouse scrolled (897, 405) with delta (0, 0)
Screenshot: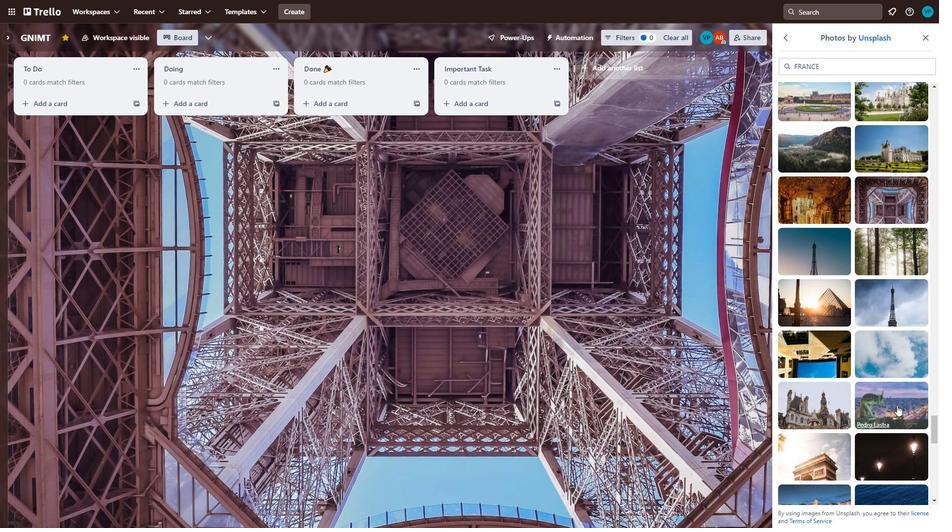 
Action: Mouse scrolled (897, 405) with delta (0, 0)
Screenshot: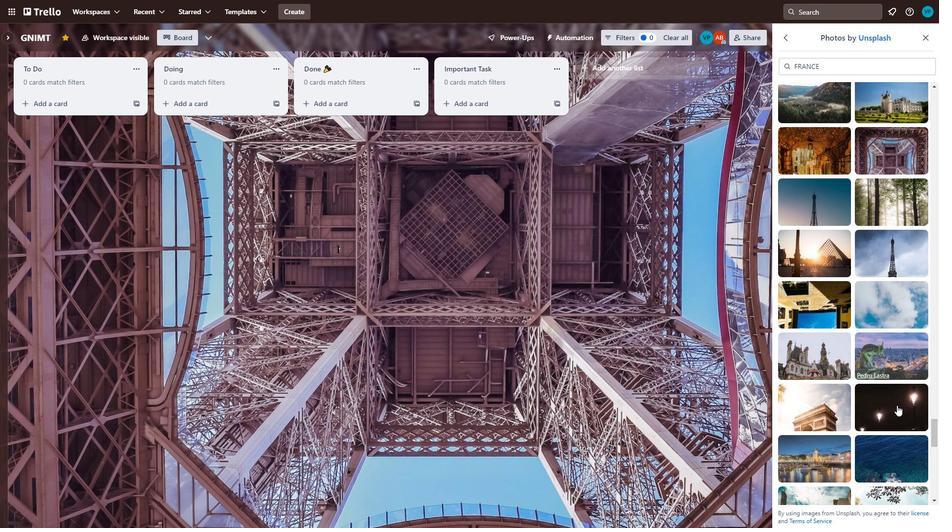 
Action: Mouse moved to (822, 399)
Screenshot: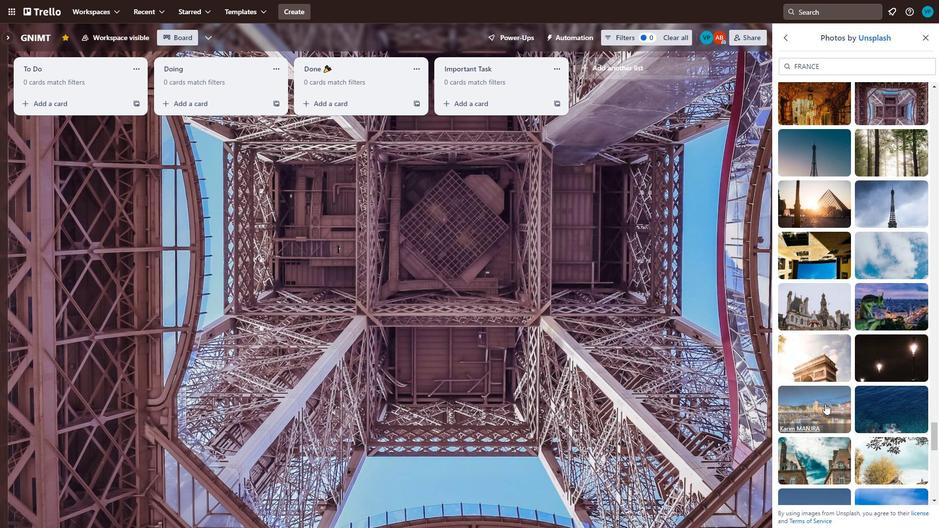 
Action: Mouse pressed left at (822, 399)
Screenshot: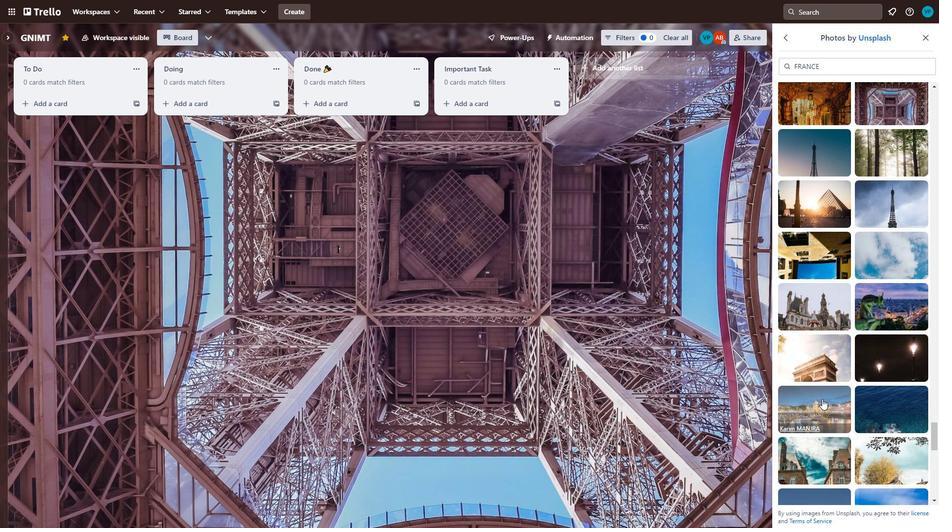 
Action: Mouse moved to (813, 392)
Screenshot: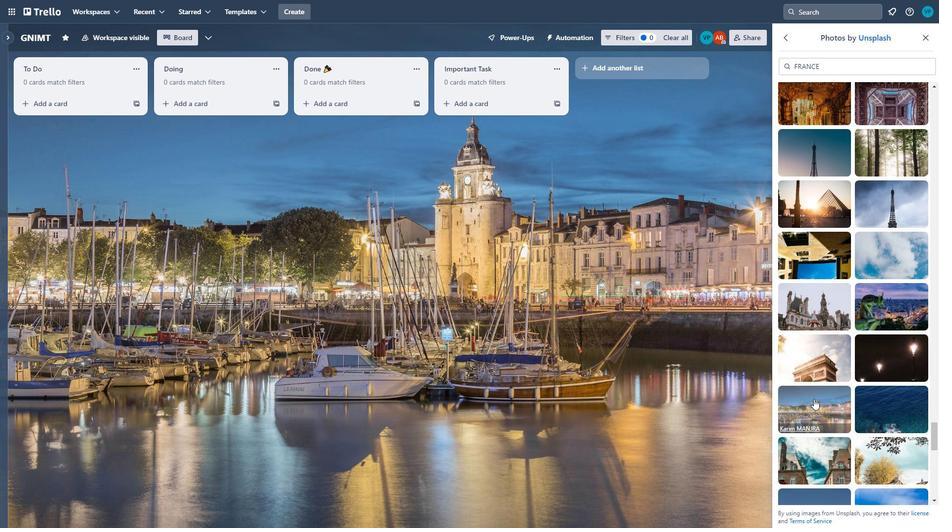 
Action: Mouse scrolled (813, 391) with delta (0, 0)
Screenshot: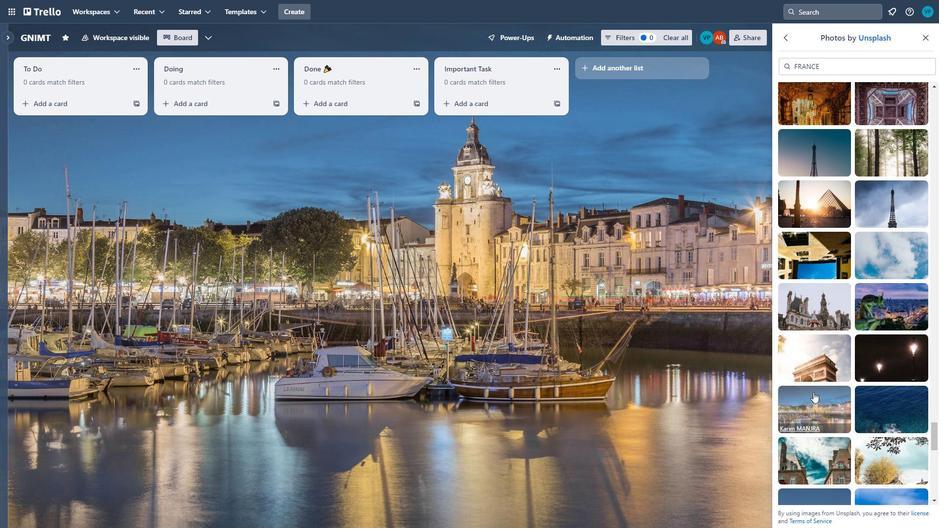 
Action: Mouse scrolled (813, 391) with delta (0, 0)
Screenshot: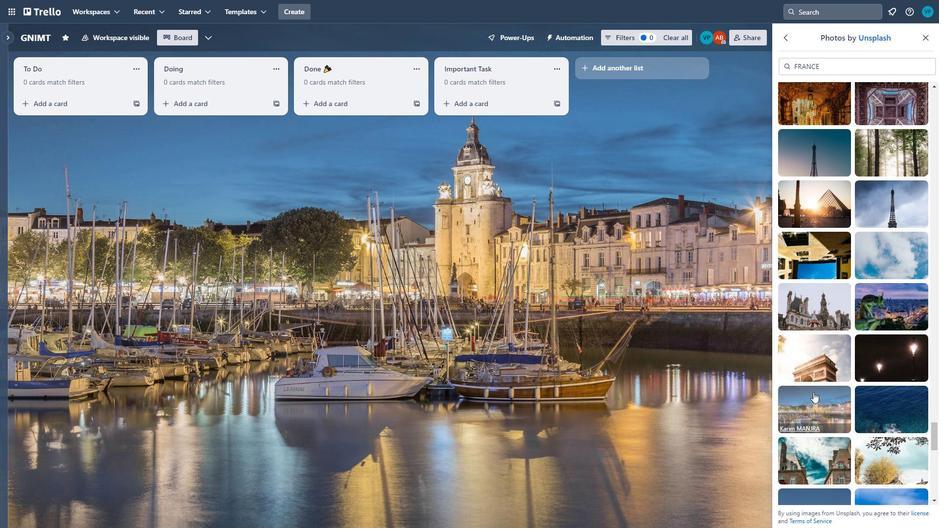 
Action: Mouse moved to (821, 459)
Screenshot: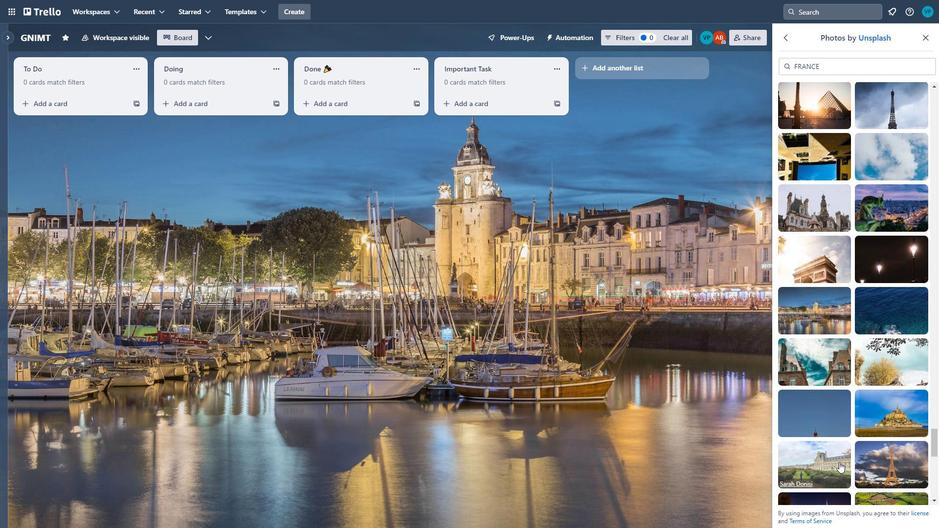 
Action: Mouse pressed left at (821, 459)
Screenshot: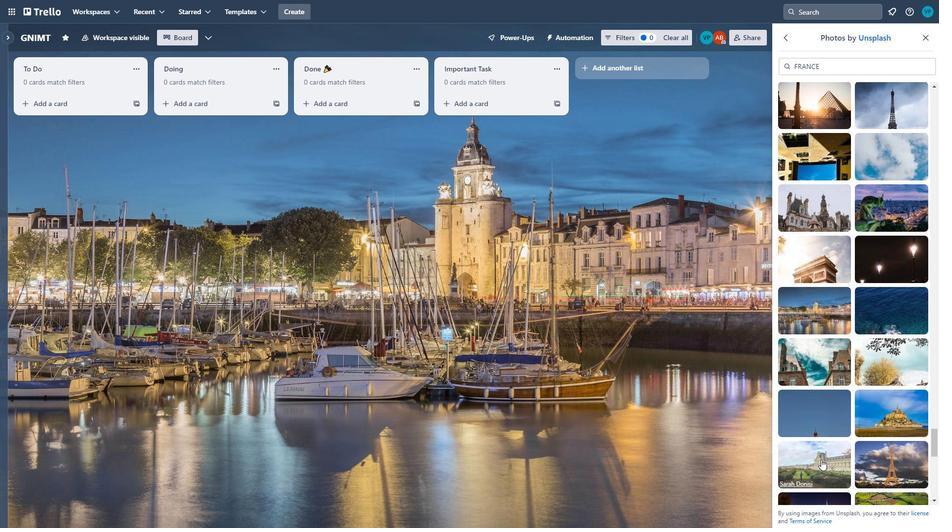 
Action: Mouse moved to (826, 445)
Screenshot: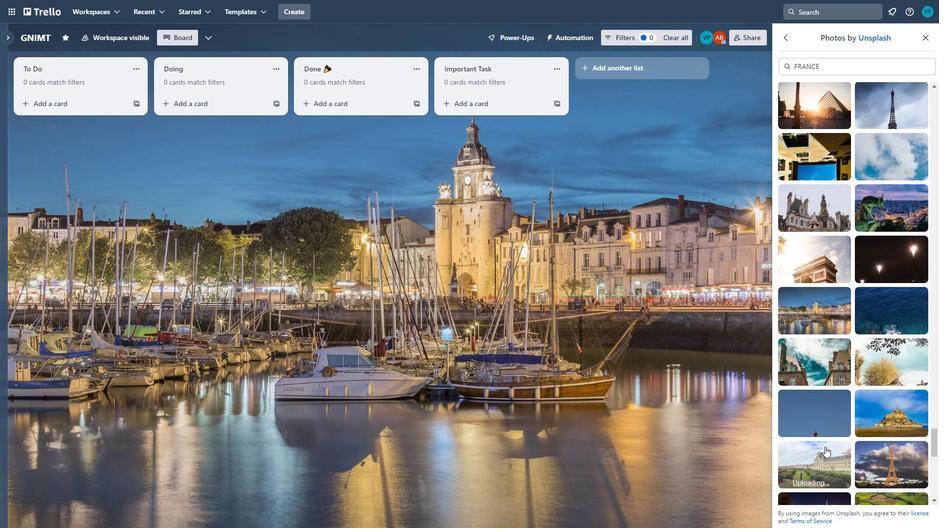 
Action: Mouse scrolled (826, 444) with delta (0, 0)
Screenshot: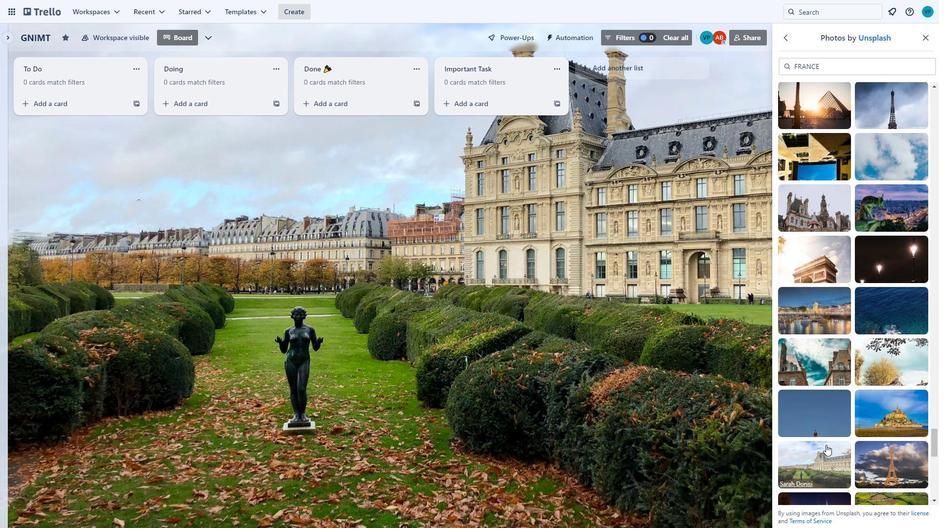 
Action: Mouse scrolled (826, 444) with delta (0, 0)
Screenshot: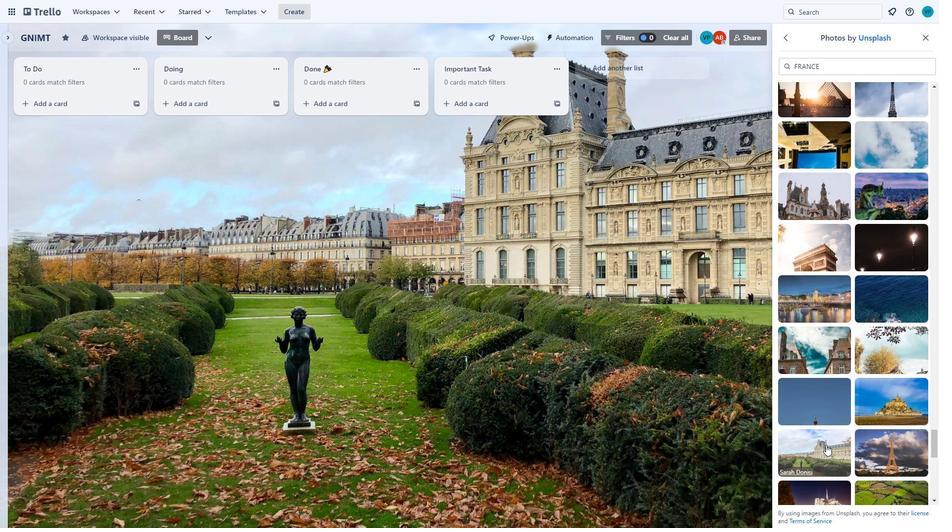
Action: Mouse scrolled (826, 444) with delta (0, 0)
Screenshot: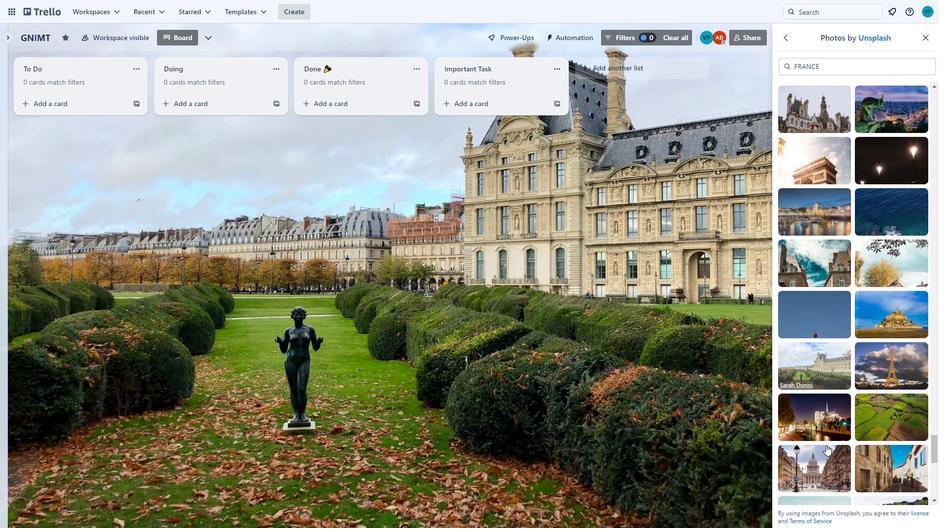 
Action: Mouse moved to (876, 483)
Screenshot: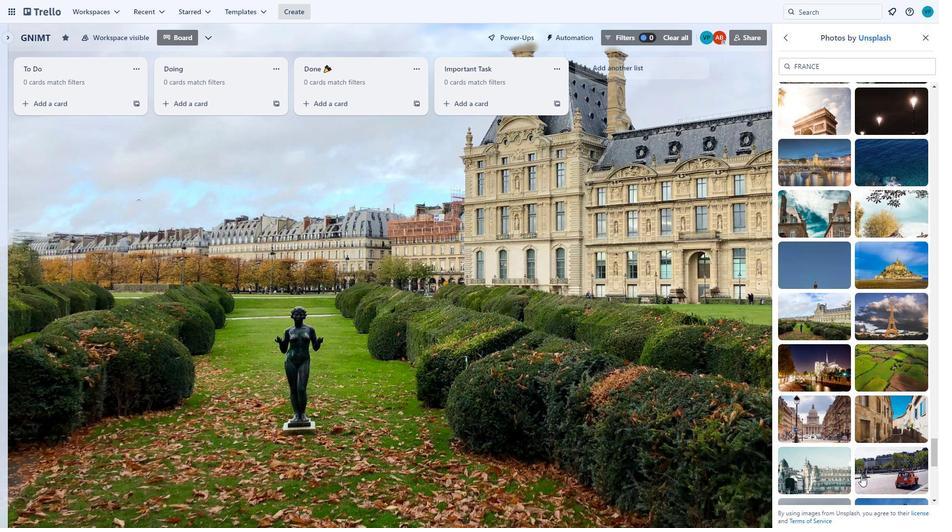
Action: Mouse scrolled (876, 483) with delta (0, 0)
Screenshot: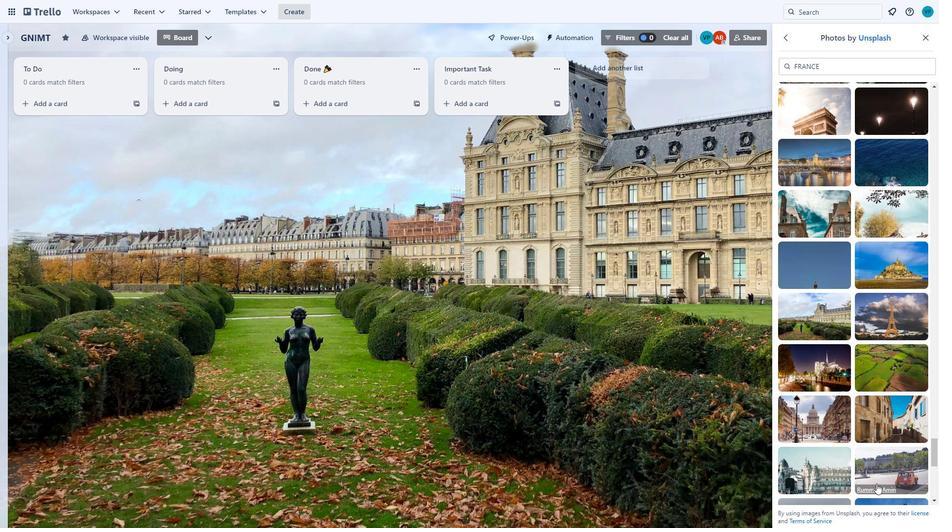 
Action: Mouse scrolled (876, 483) with delta (0, 0)
Screenshot: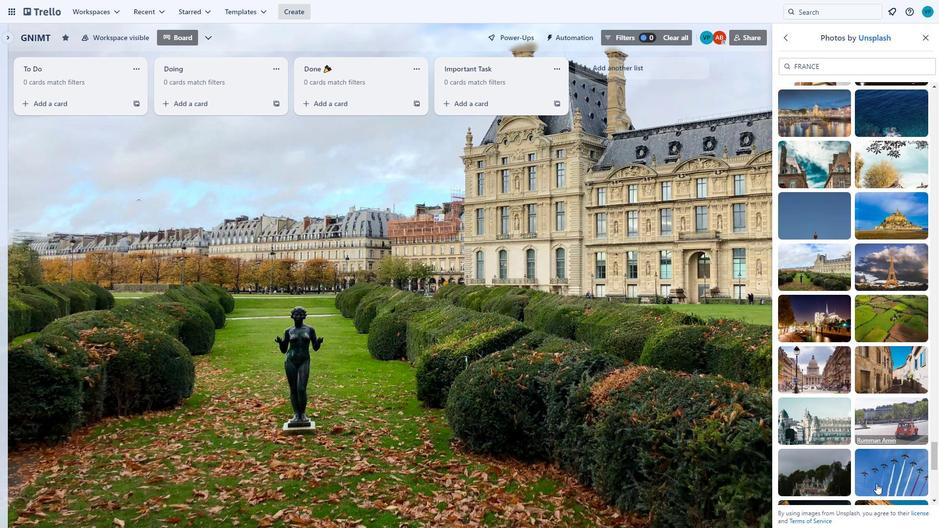 
Action: Mouse scrolled (876, 483) with delta (0, 0)
Screenshot: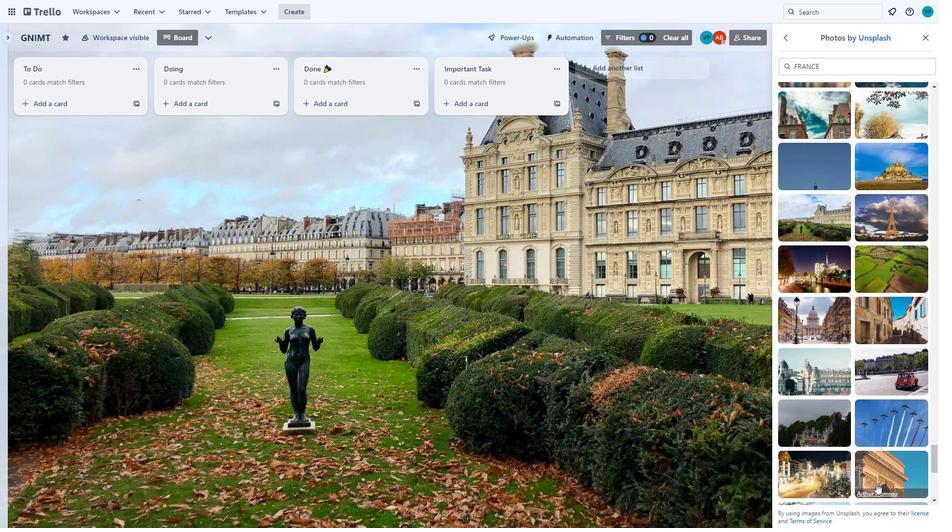 
Action: Mouse scrolled (876, 483) with delta (0, 0)
Screenshot: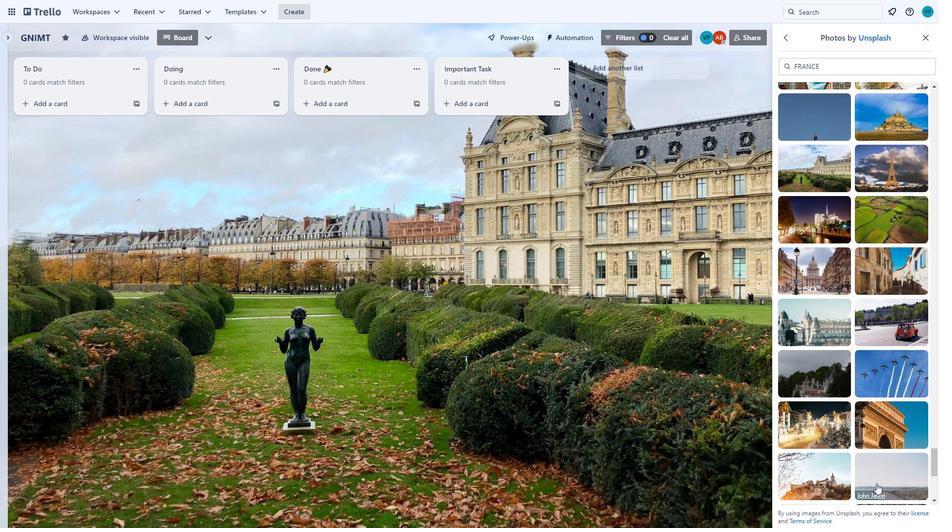 
Action: Mouse scrolled (876, 483) with delta (0, 0)
Screenshot: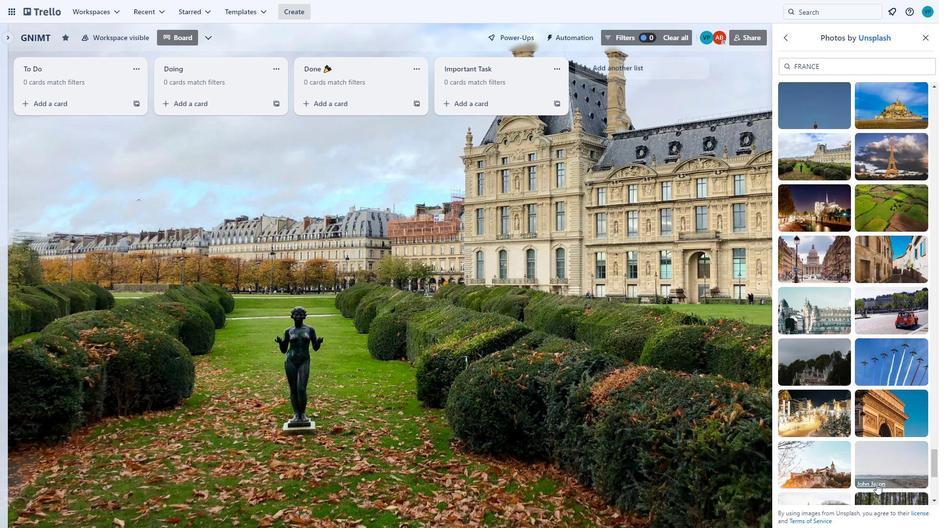 
Action: Mouse scrolled (876, 483) with delta (0, 0)
Screenshot: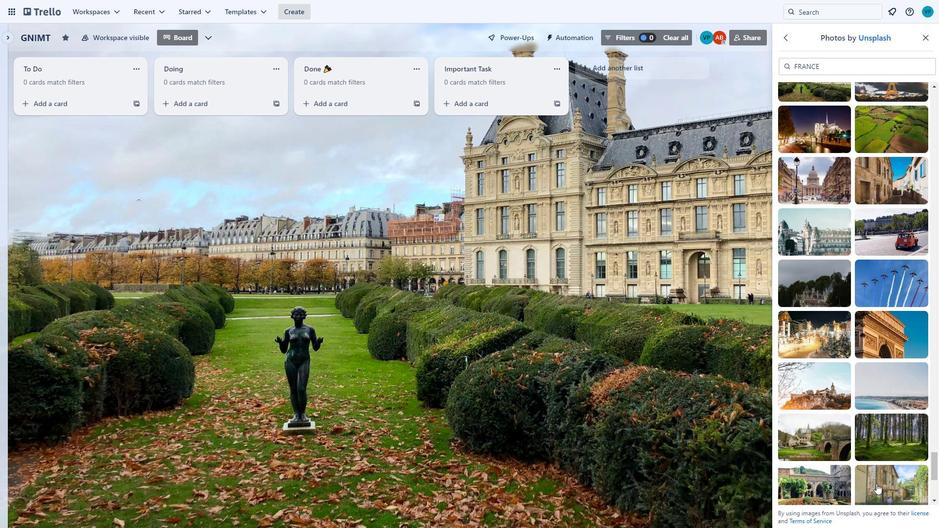 
Action: Mouse moved to (803, 359)
Screenshot: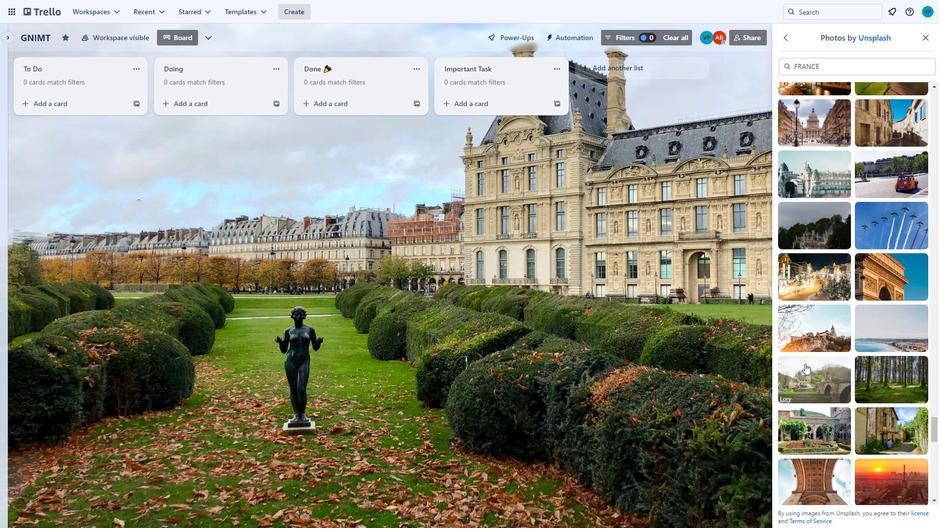 
Action: Mouse pressed left at (803, 359)
Screenshot: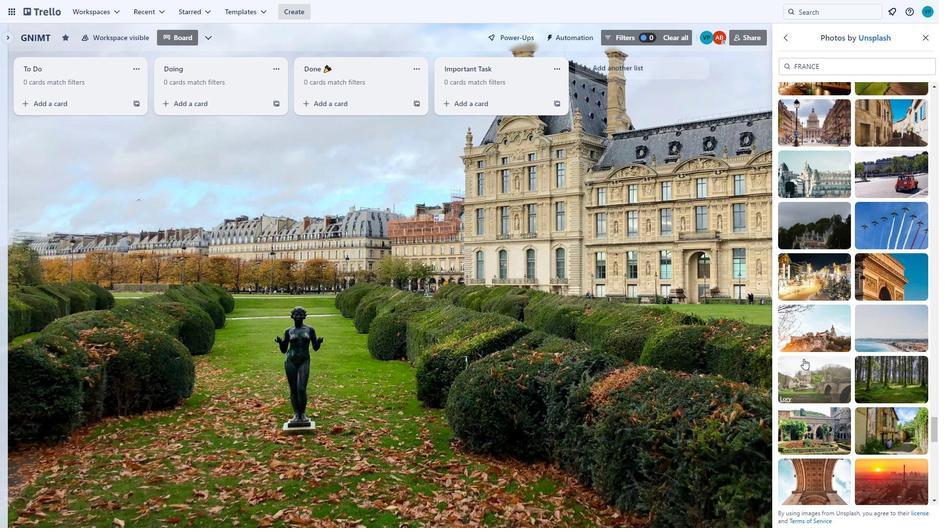 
Action: Mouse moved to (888, 385)
Screenshot: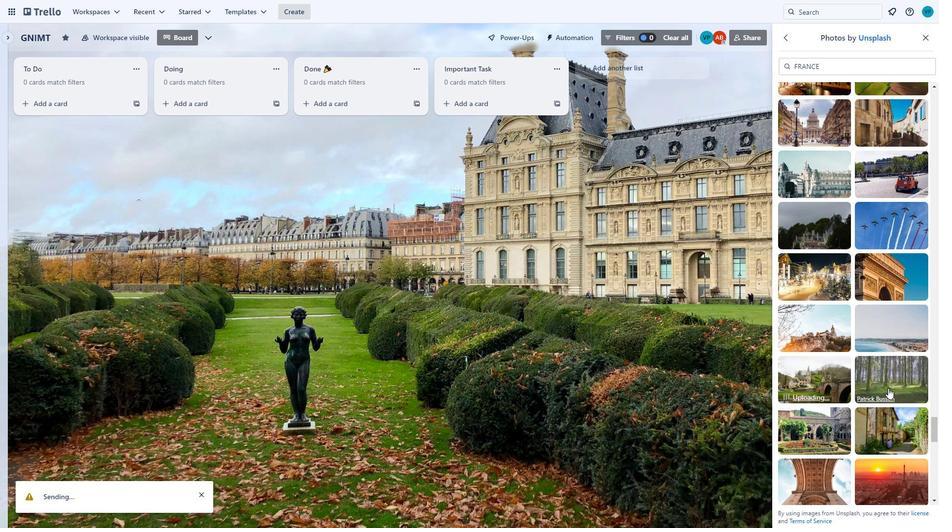 
Action: Mouse pressed left at (888, 385)
Screenshot: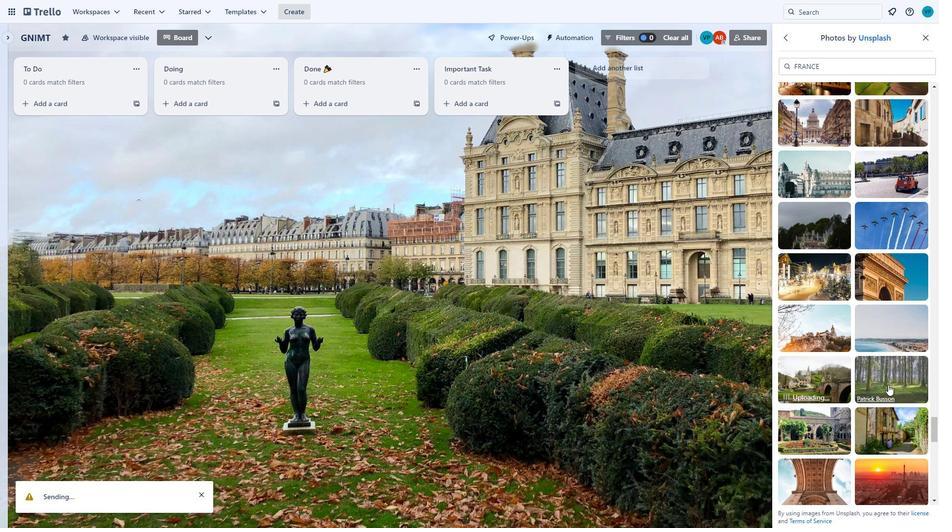 
Action: Mouse moved to (890, 375)
Screenshot: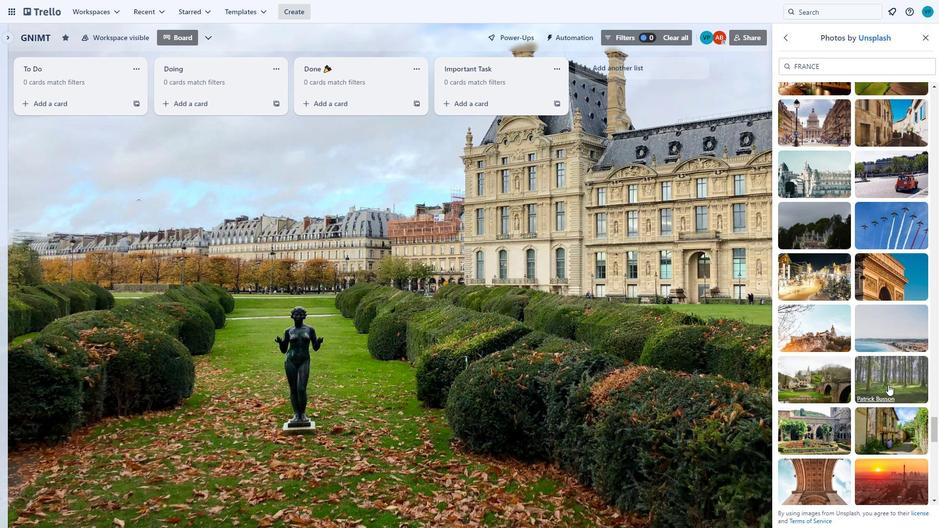 
Action: Mouse pressed left at (890, 375)
Screenshot: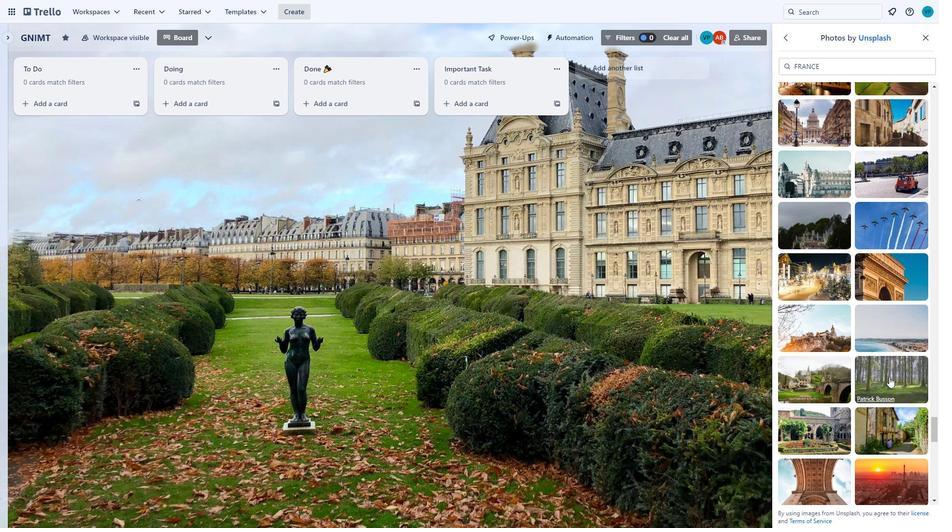
Action: Mouse moved to (888, 377)
Screenshot: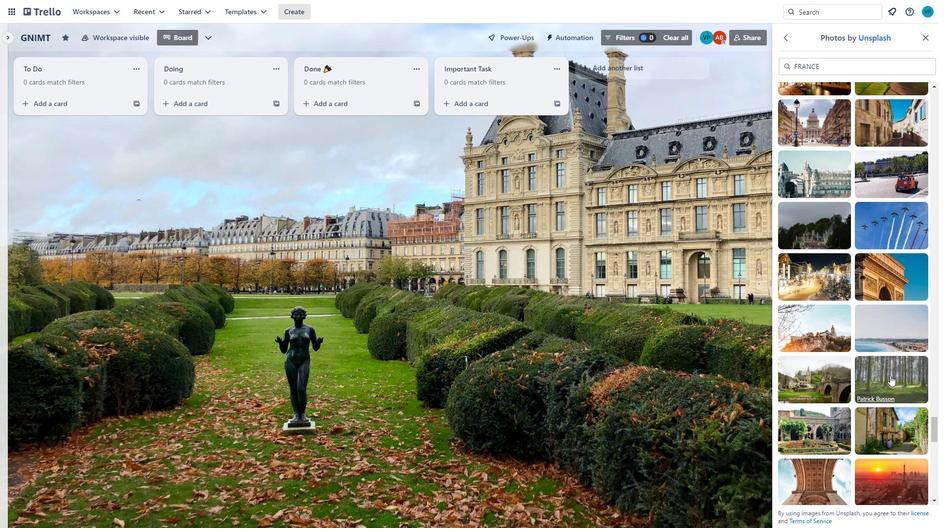 
Action: Mouse scrolled (888, 376) with delta (0, 0)
Screenshot: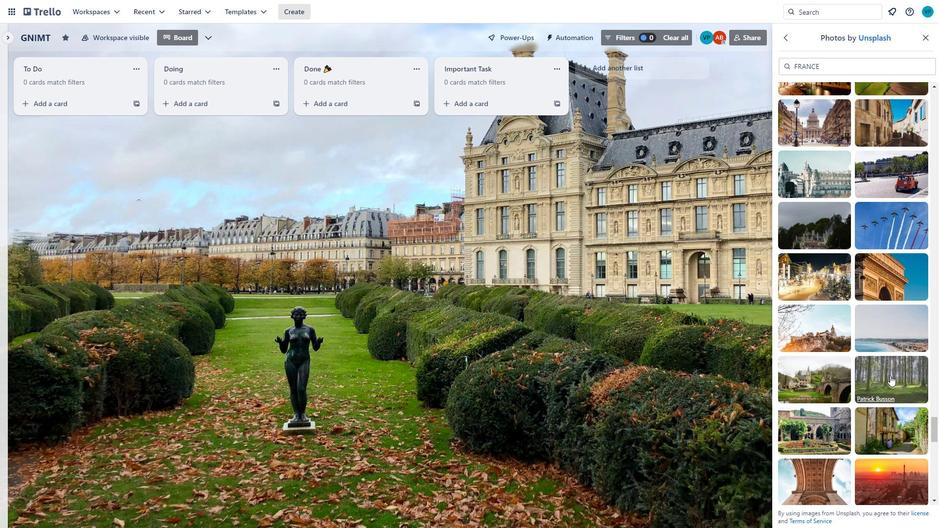 
Action: Mouse scrolled (888, 376) with delta (0, 0)
Screenshot: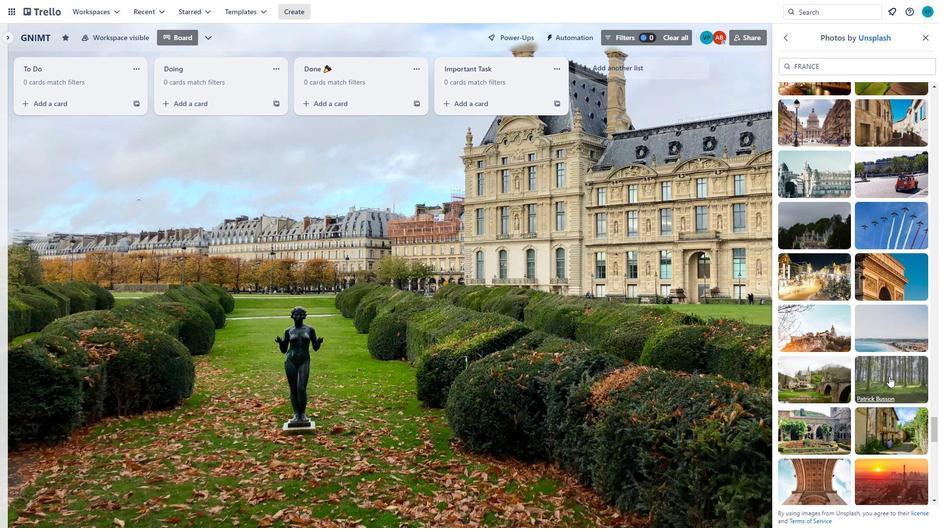 
Action: Mouse moved to (896, 370)
Screenshot: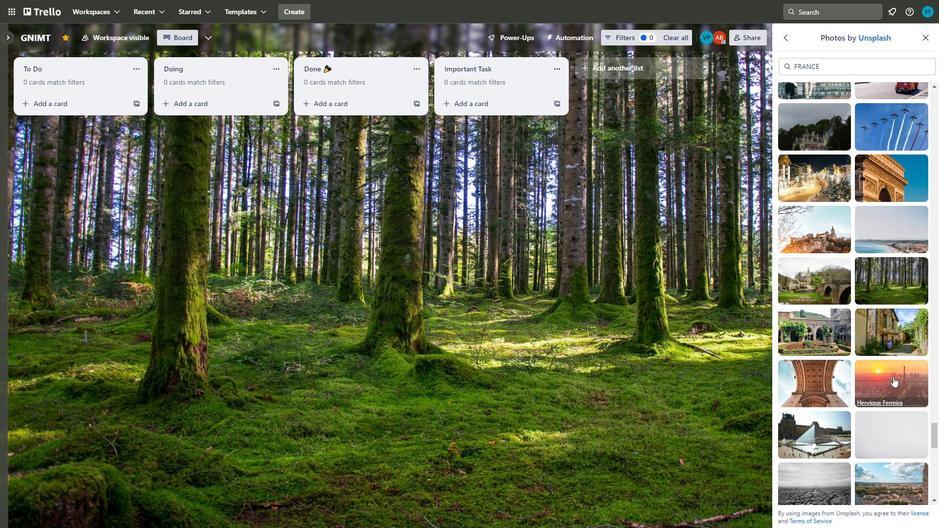 
Action: Mouse scrolled (896, 370) with delta (0, 0)
Screenshot: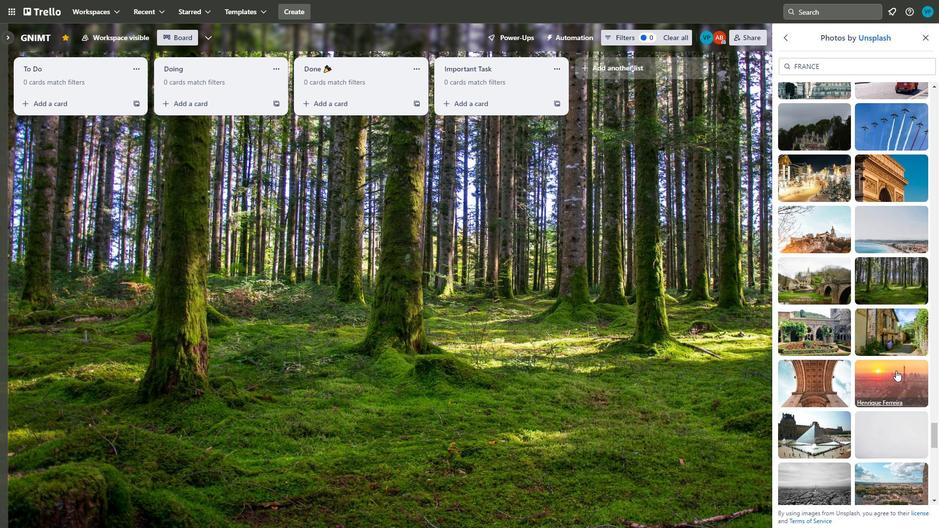 
Action: Mouse scrolled (896, 370) with delta (0, 0)
Screenshot: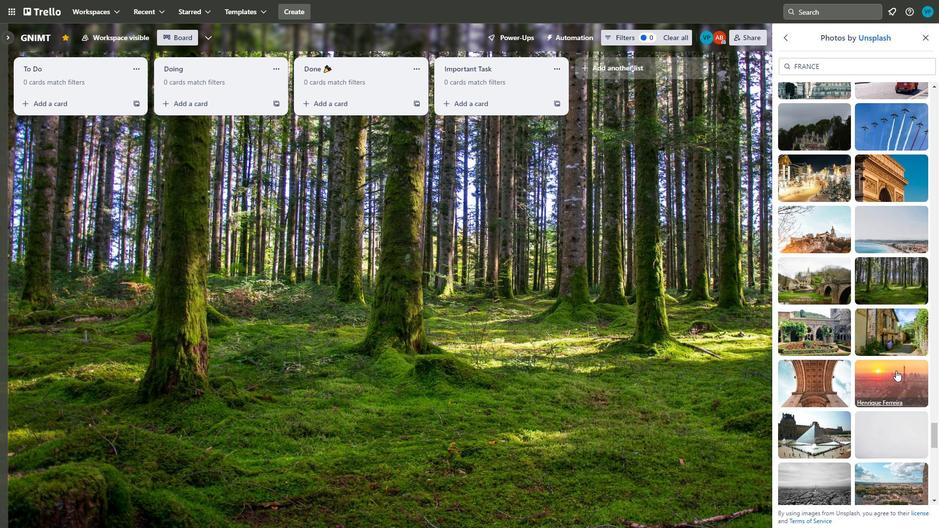 
Action: Mouse scrolled (896, 370) with delta (0, 0)
Screenshot: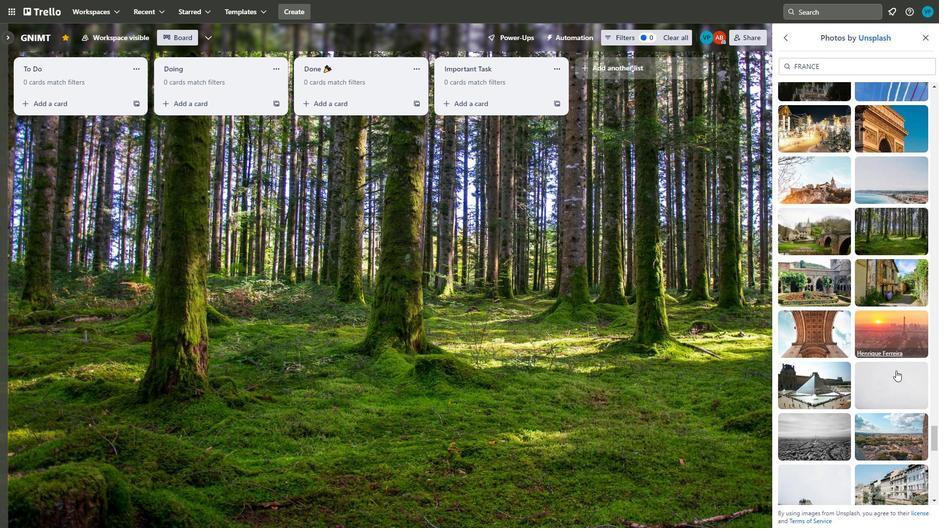 
Action: Mouse scrolled (896, 370) with delta (0, 0)
Screenshot: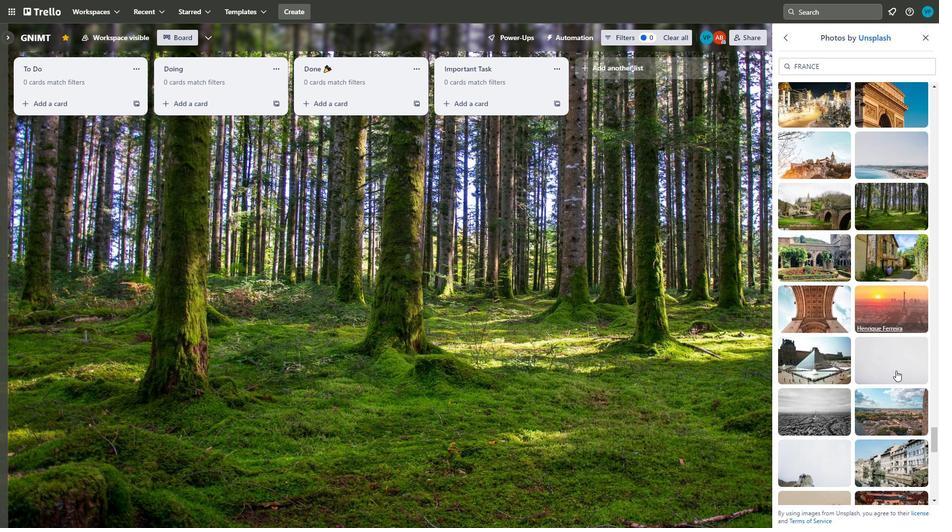 
Action: Mouse moved to (815, 433)
Screenshot: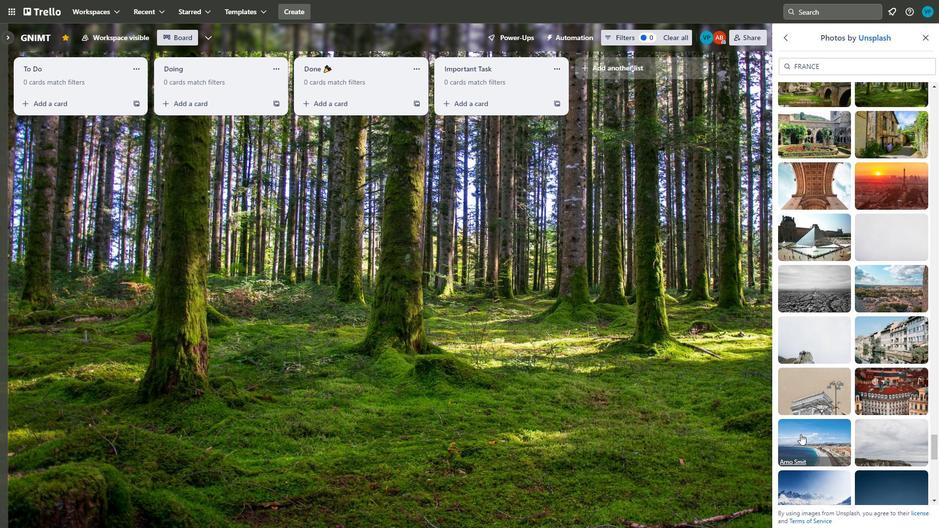 
Action: Mouse pressed left at (815, 433)
Screenshot: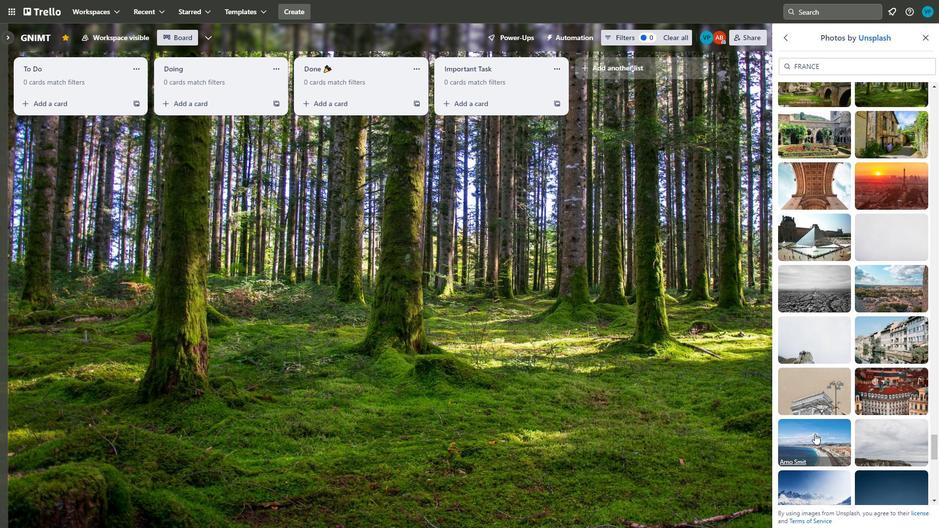 
Action: Mouse moved to (811, 433)
Screenshot: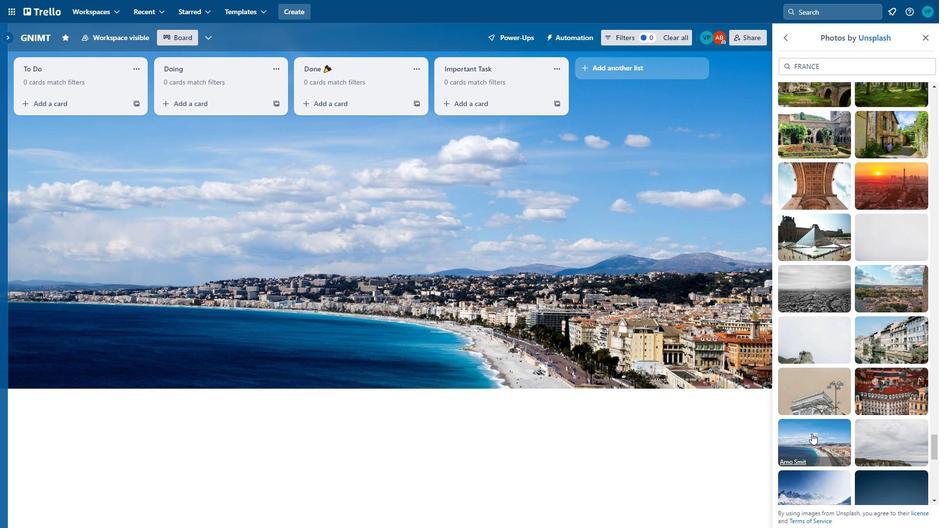 
Action: Mouse scrolled (811, 433) with delta (0, 0)
Screenshot: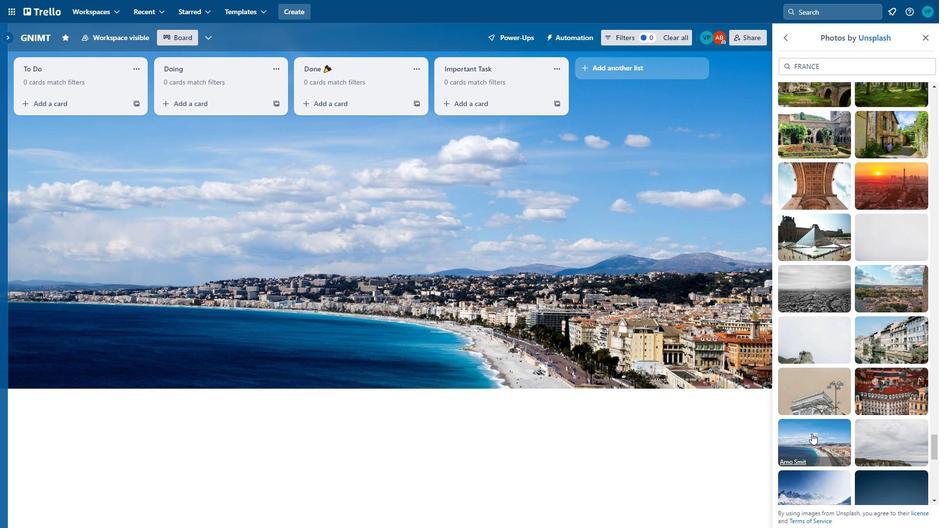 
Action: Mouse pressed left at (811, 433)
Screenshot: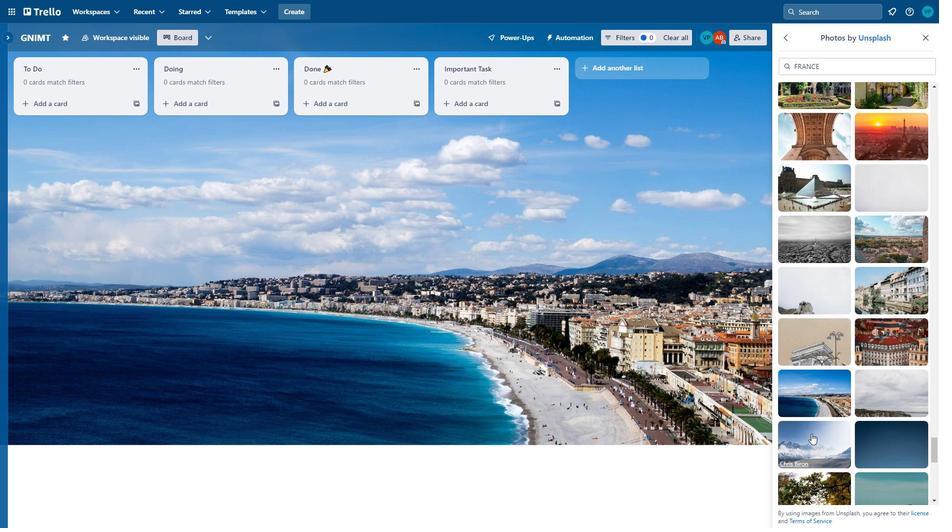 
Action: Mouse moved to (862, 440)
Screenshot: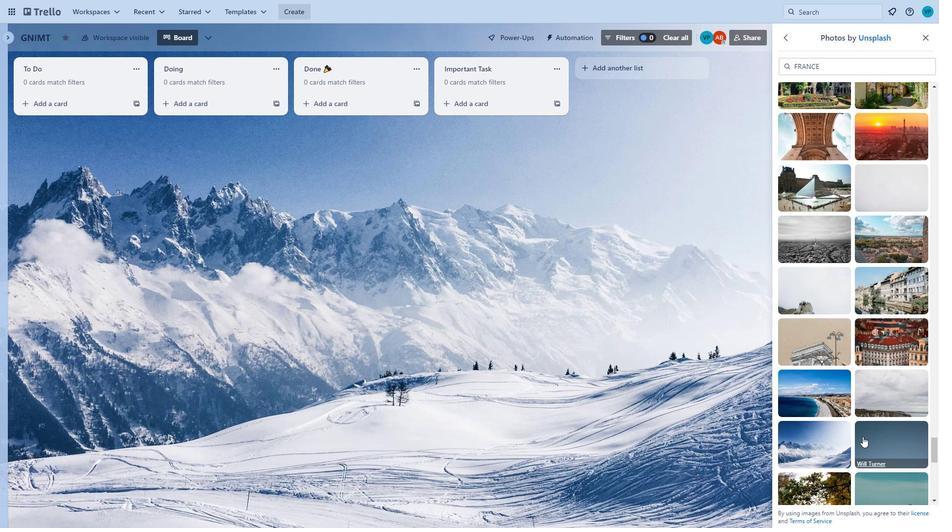 
Action: Mouse scrolled (862, 439) with delta (0, 0)
Screenshot: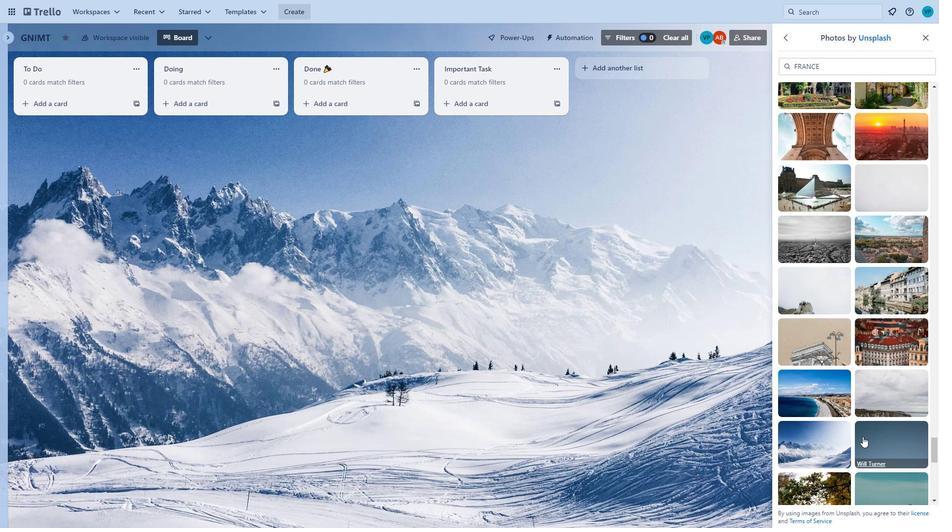 
Action: Mouse moved to (861, 441)
Screenshot: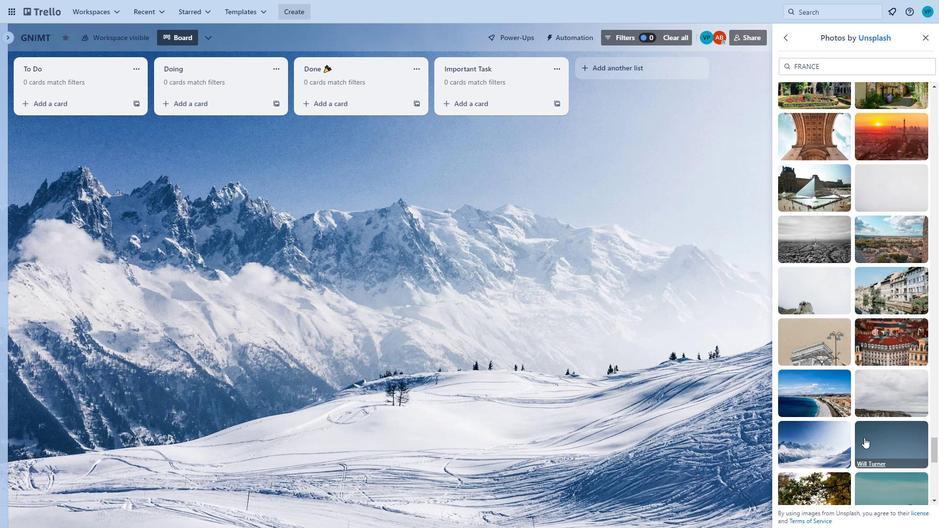 
Action: Mouse scrolled (861, 440) with delta (0, 0)
Screenshot: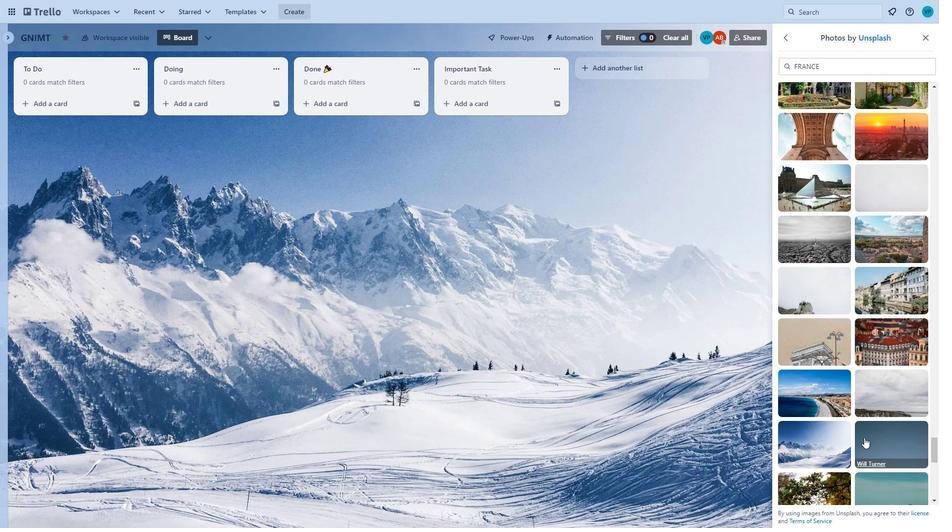 
Action: Mouse moved to (814, 393)
Screenshot: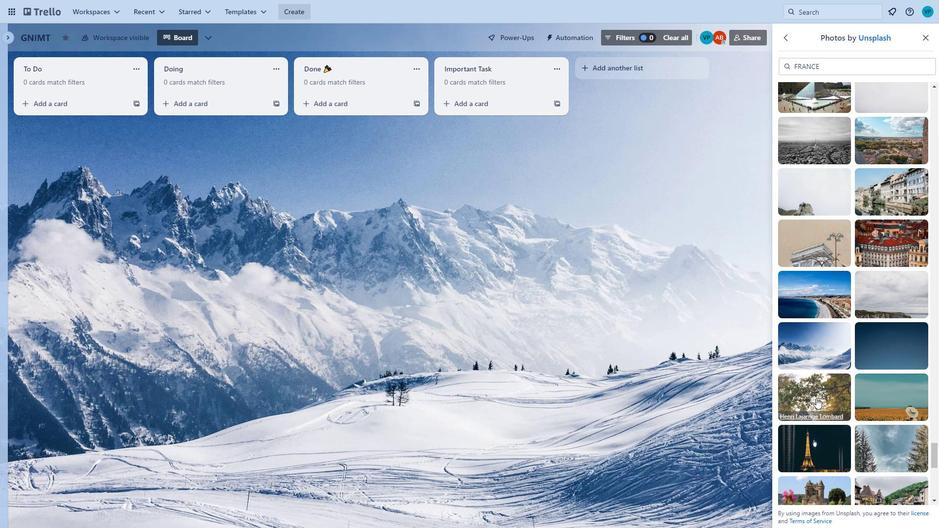 
Action: Mouse pressed left at (814, 393)
Screenshot: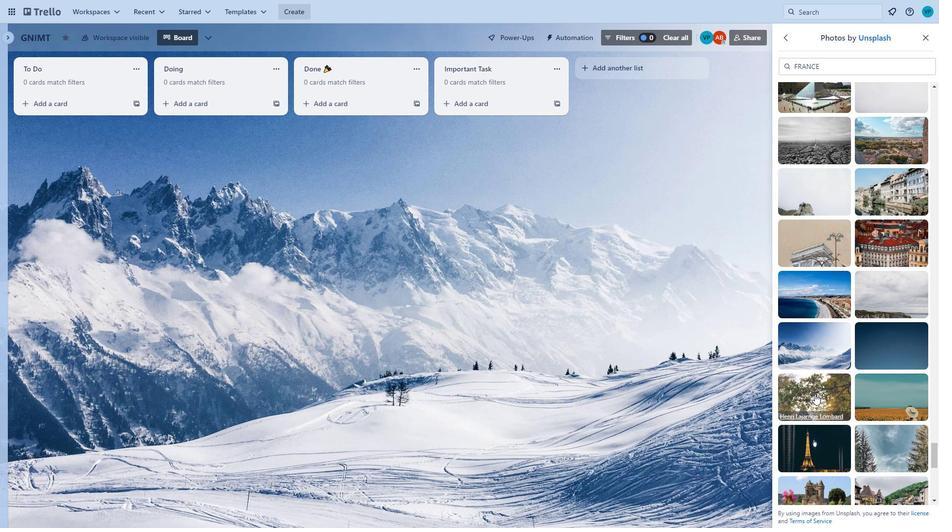 
Action: Mouse moved to (888, 439)
Screenshot: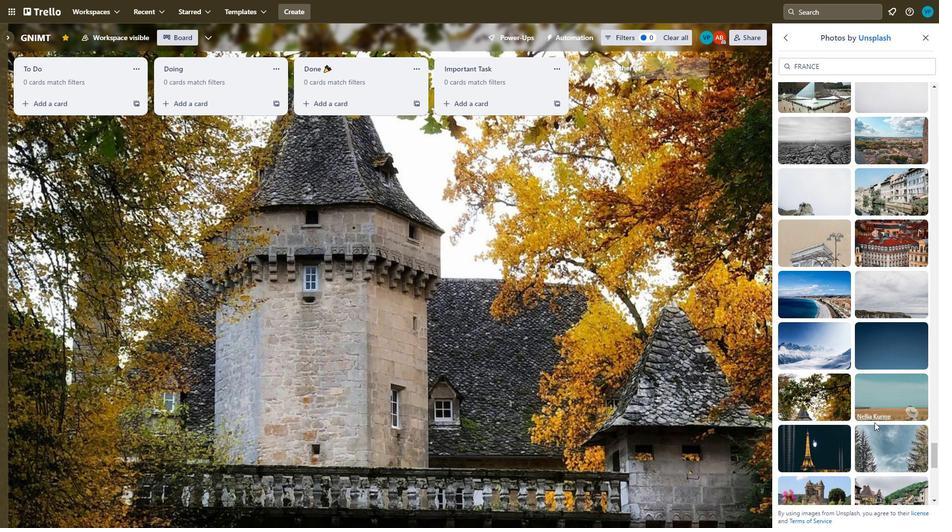 
Action: Mouse pressed left at (888, 439)
Screenshot: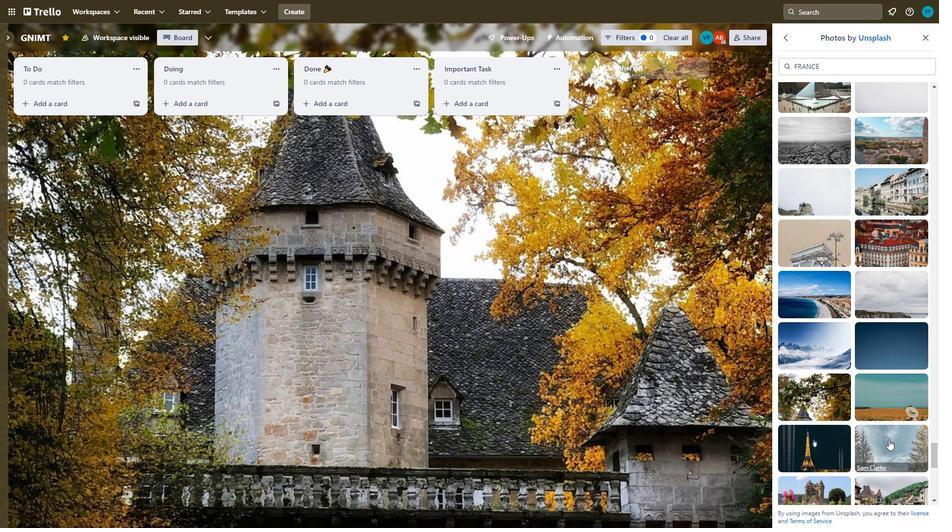 
Action: Mouse moved to (879, 425)
Screenshot: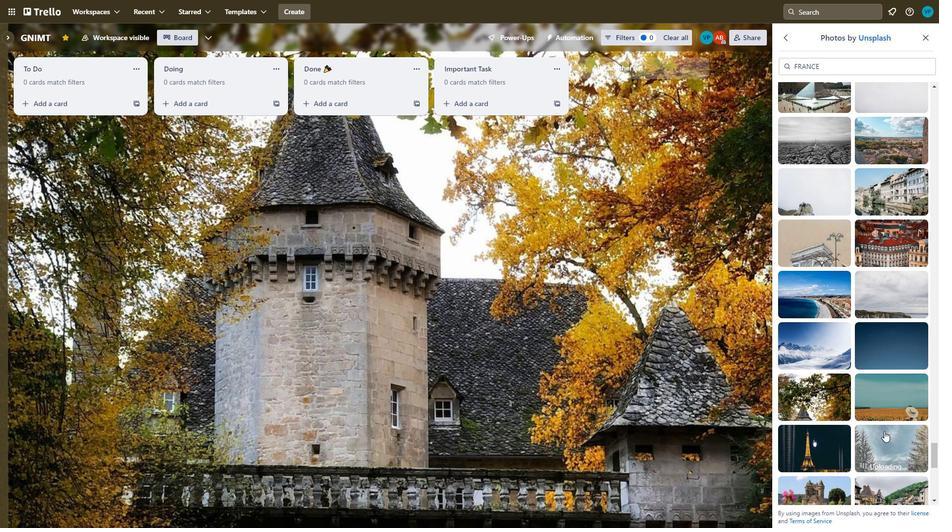 
Action: Mouse scrolled (879, 424) with delta (0, 0)
Screenshot: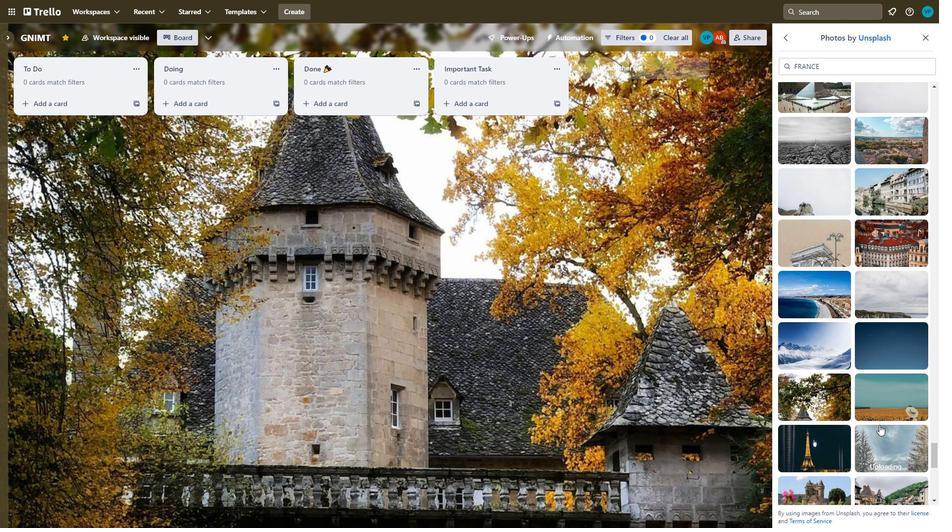 
Action: Mouse scrolled (879, 424) with delta (0, 0)
Screenshot: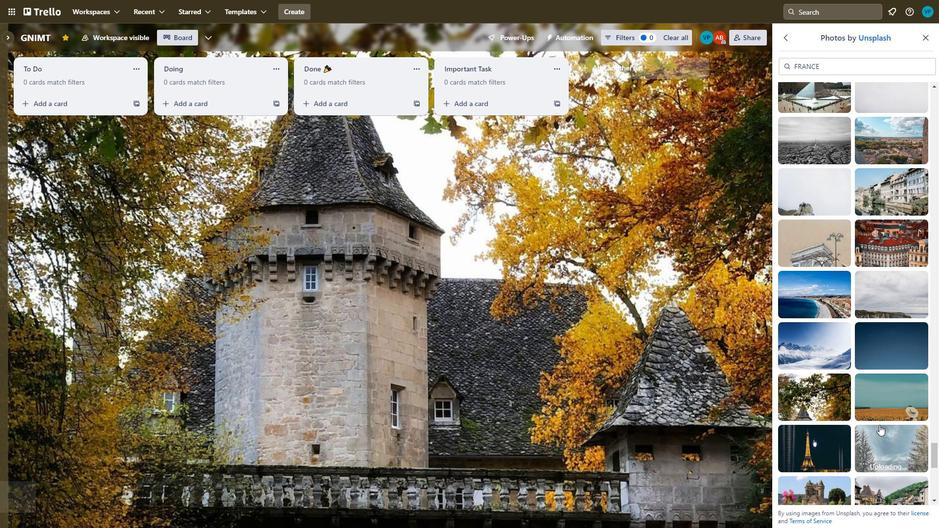 
Action: Mouse scrolled (879, 424) with delta (0, 0)
Screenshot: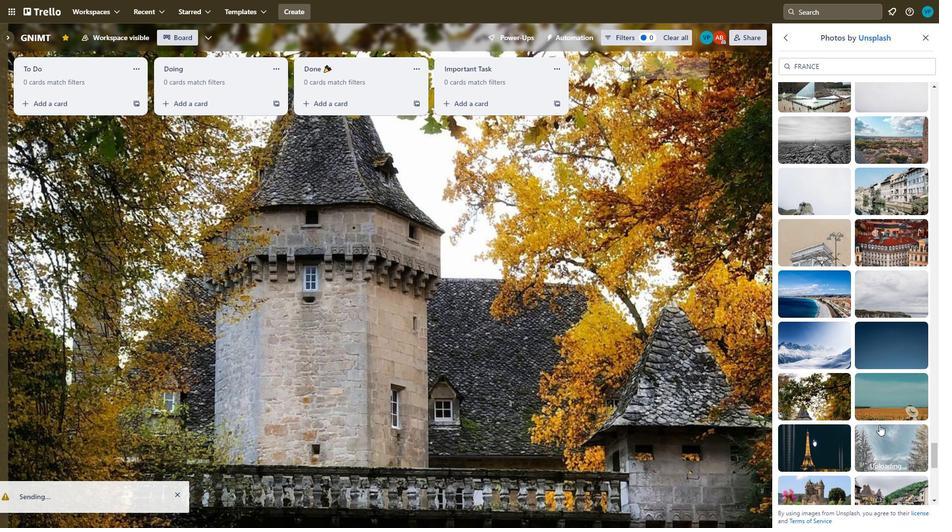 
Action: Mouse moved to (804, 439)
Screenshot: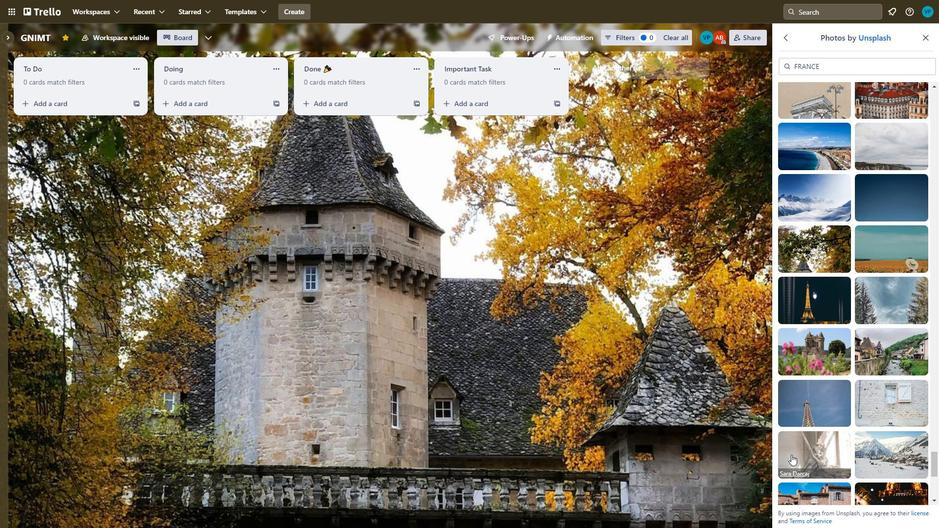 
Action: Mouse pressed left at (804, 439)
Screenshot: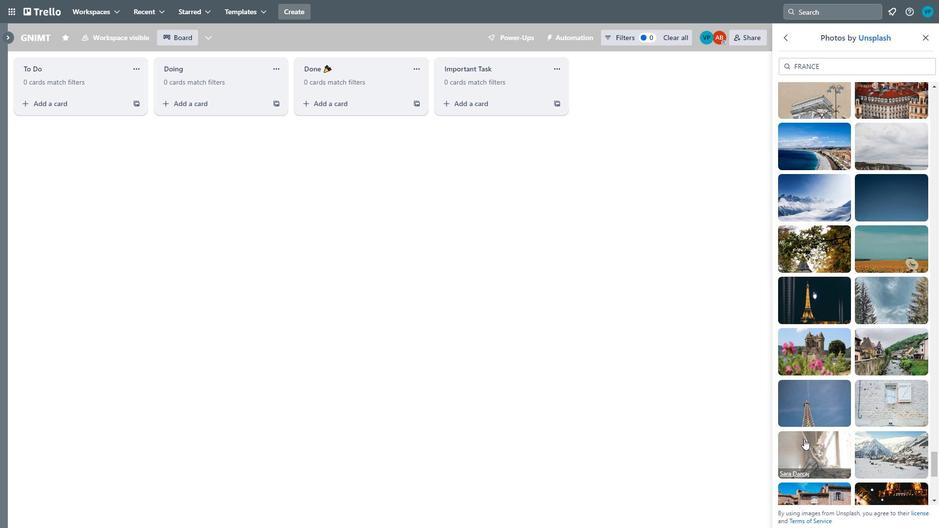 
Action: Mouse moved to (883, 457)
Screenshot: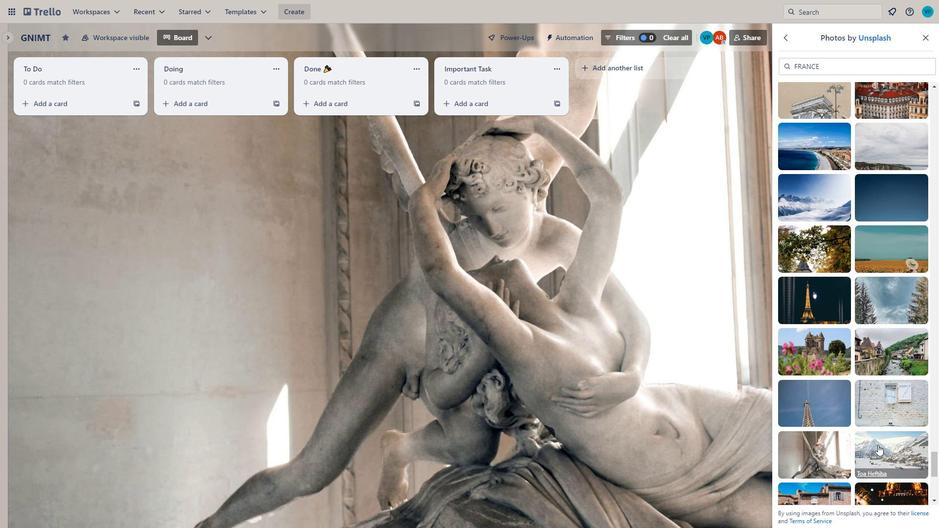 
Action: Mouse pressed left at (883, 457)
Screenshot: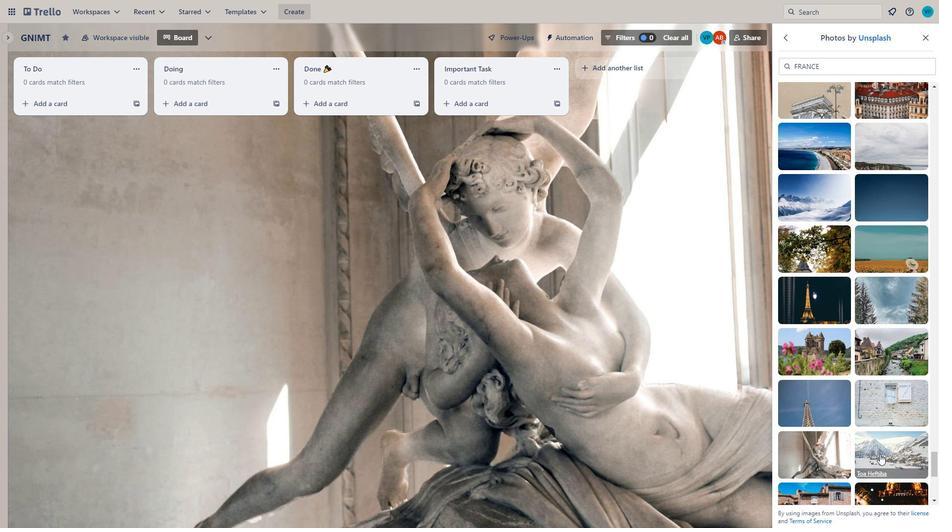 
Action: Mouse moved to (884, 455)
Screenshot: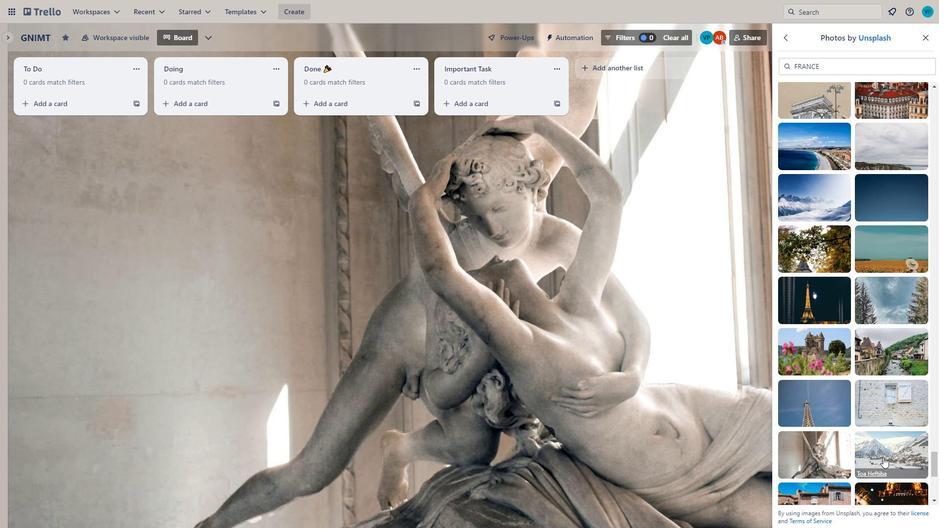 
Action: Mouse scrolled (884, 455) with delta (0, 0)
Screenshot: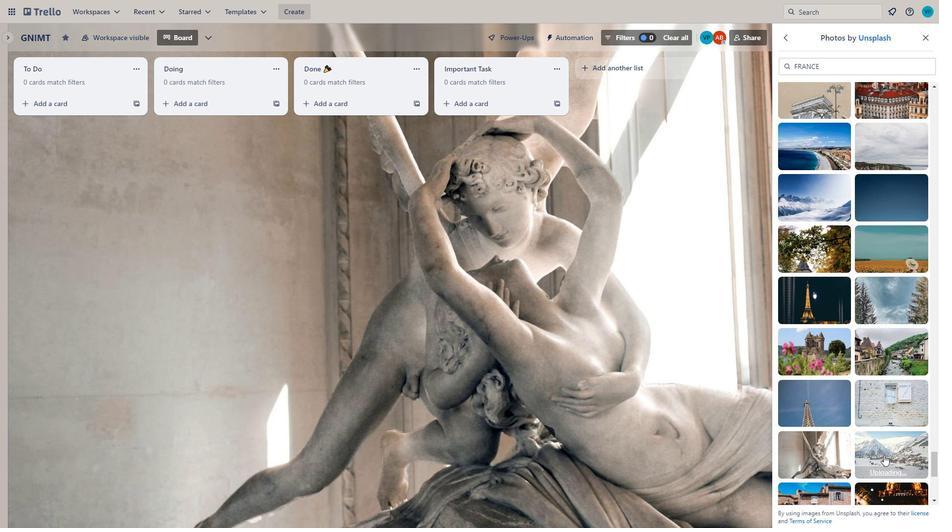 
Action: Mouse scrolled (884, 455) with delta (0, 0)
Screenshot: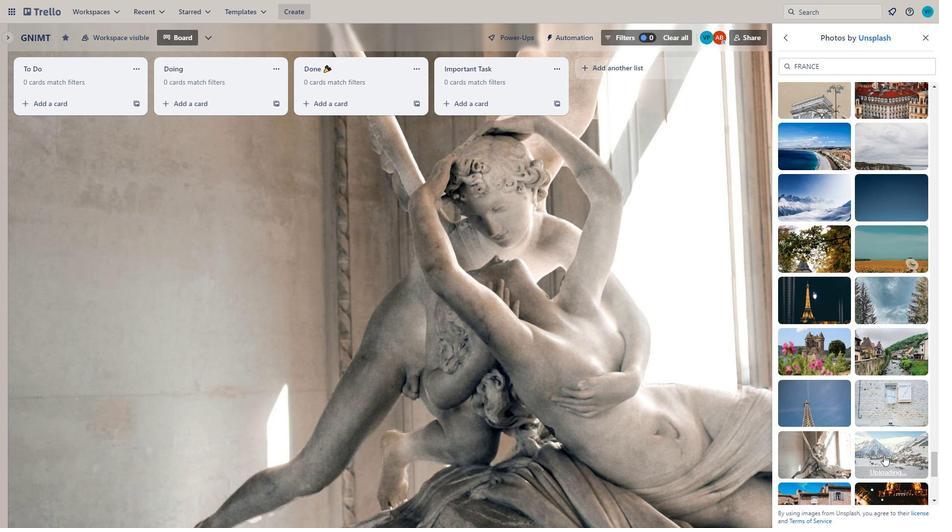 
Action: Mouse moved to (884, 398)
Screenshot: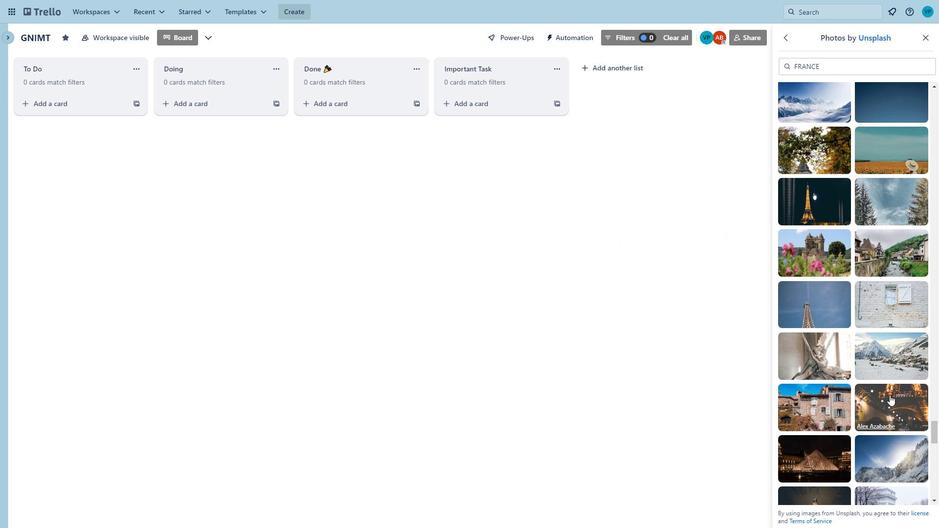 
Action: Mouse scrolled (884, 397) with delta (0, 0)
